 Task: Research Airbnb properties in Parakou, Benin from 10th December, 2023 to 16th December, 2023 for 8 adults.8 bedrooms having 8 beds and 8 bathrooms. Property type can be hotel. Amenities needed are: wifi, TV, free parkinig on premises, gym, breakfast. Look for 3 properties as per requirement.
Action: Mouse moved to (455, 68)
Screenshot: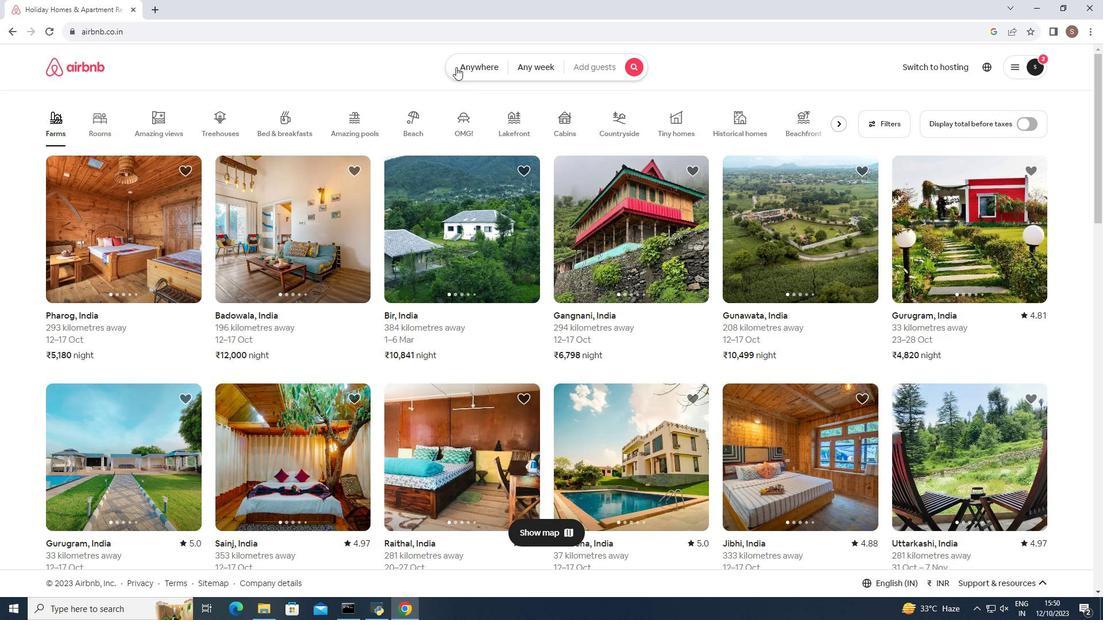 
Action: Mouse pressed left at (455, 68)
Screenshot: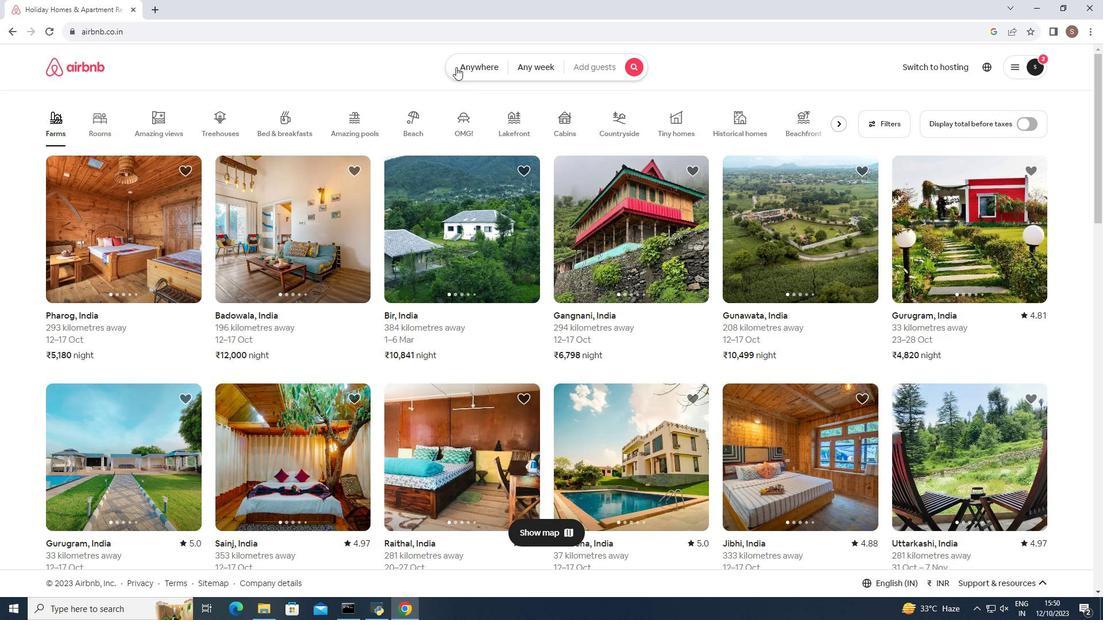 
Action: Mouse moved to (369, 117)
Screenshot: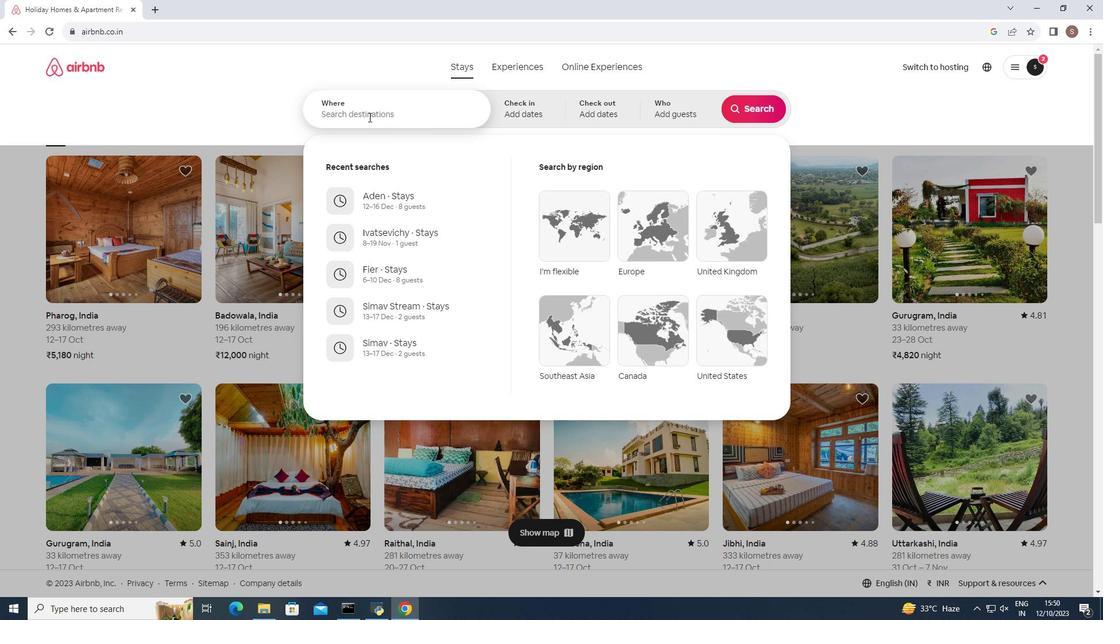 
Action: Mouse pressed left at (369, 117)
Screenshot: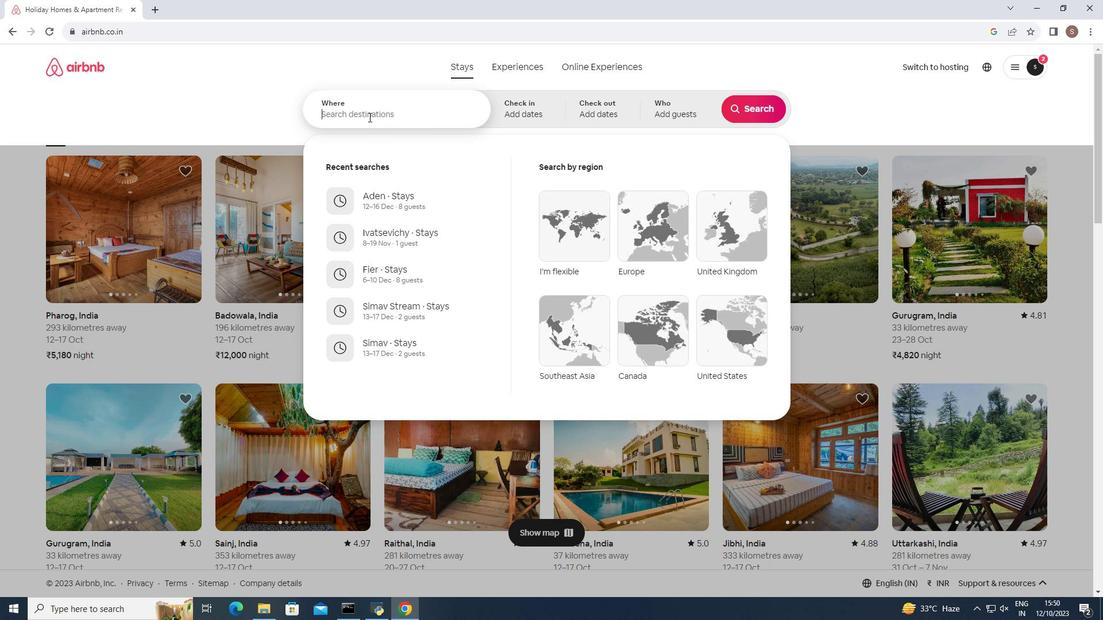 
Action: Key pressed <Key.shift><Key.shift><Key.shift>Parakou,<Key.space><Key.shift>Benin<Key.enter>
Screenshot: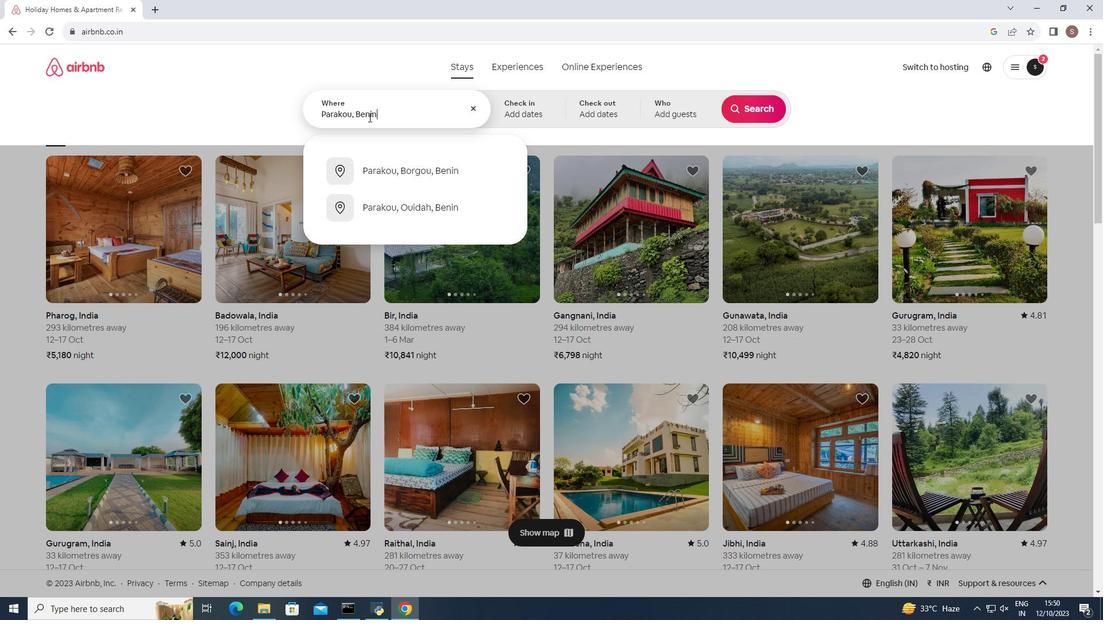 
Action: Mouse moved to (713, 271)
Screenshot: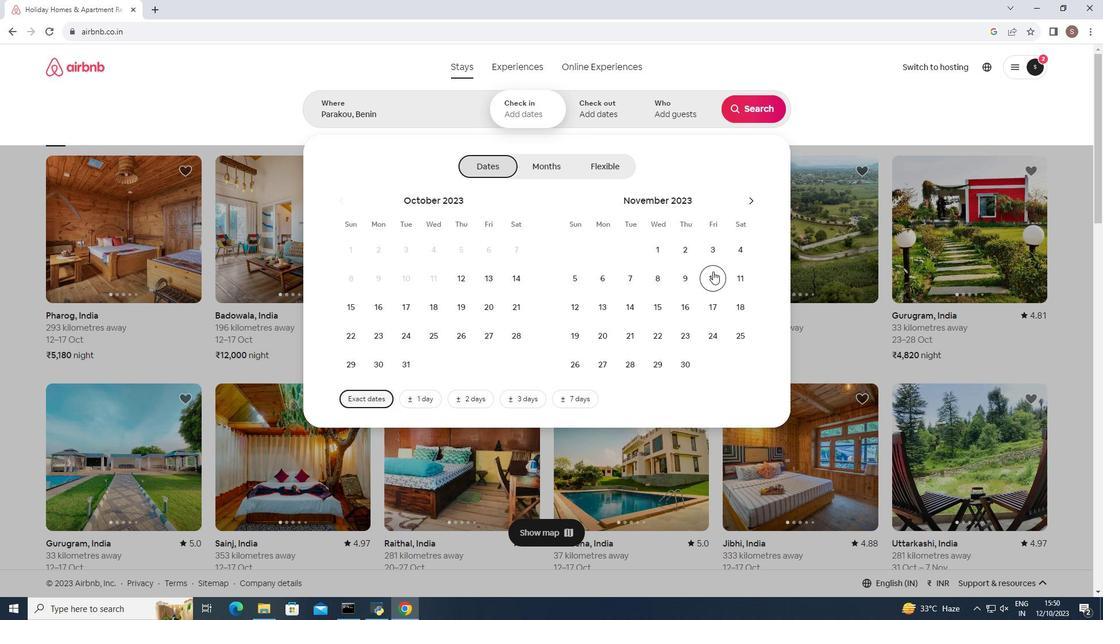 
Action: Mouse pressed left at (713, 271)
Screenshot: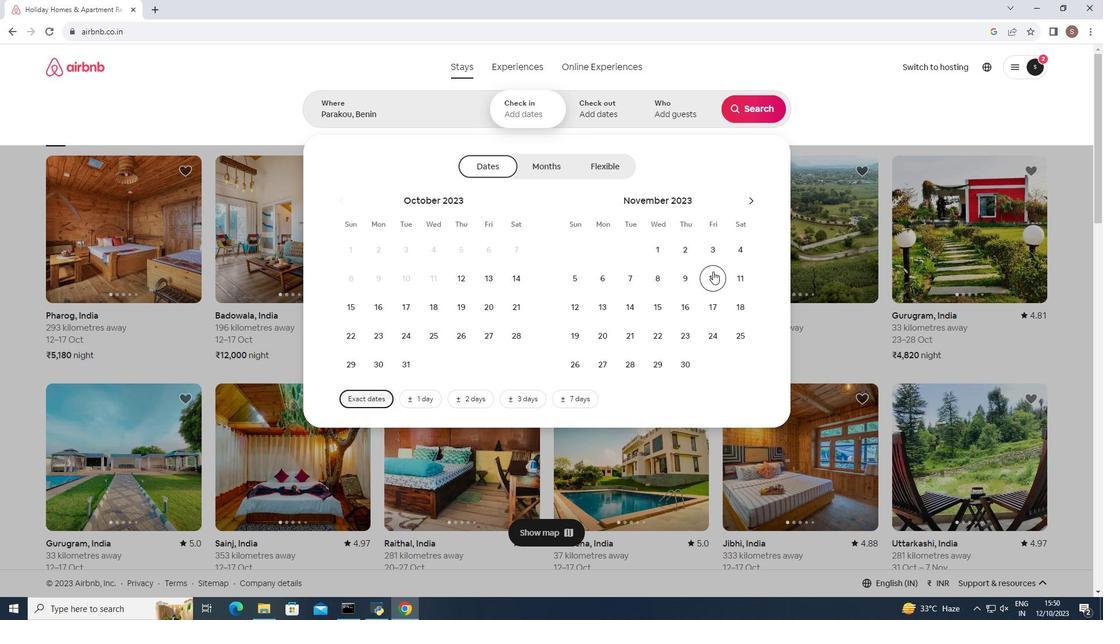 
Action: Mouse moved to (688, 308)
Screenshot: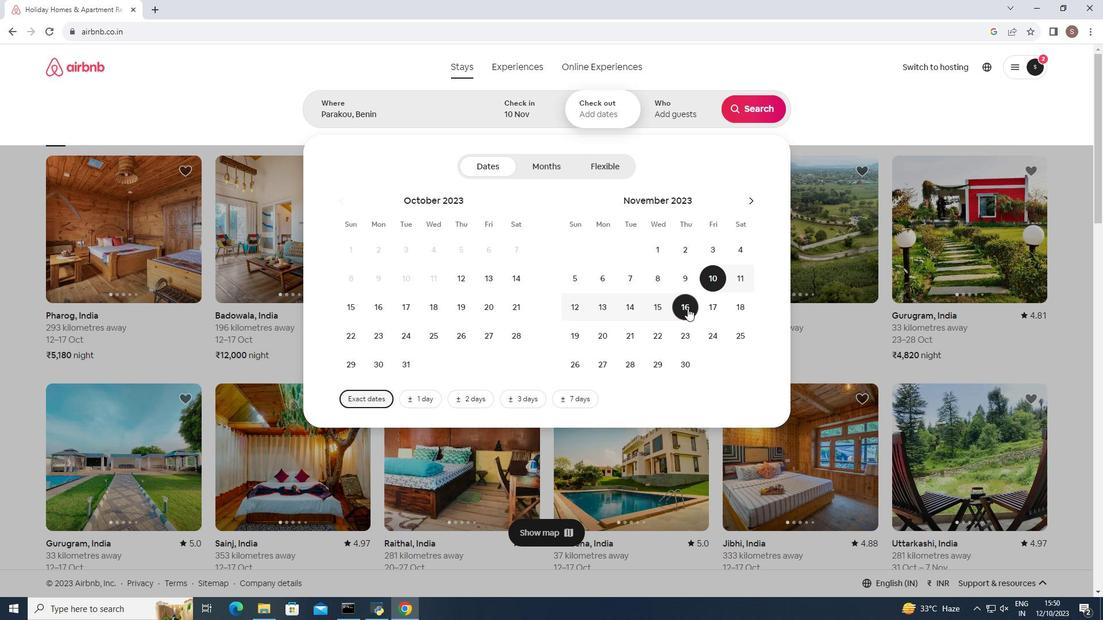 
Action: Mouse pressed left at (688, 308)
Screenshot: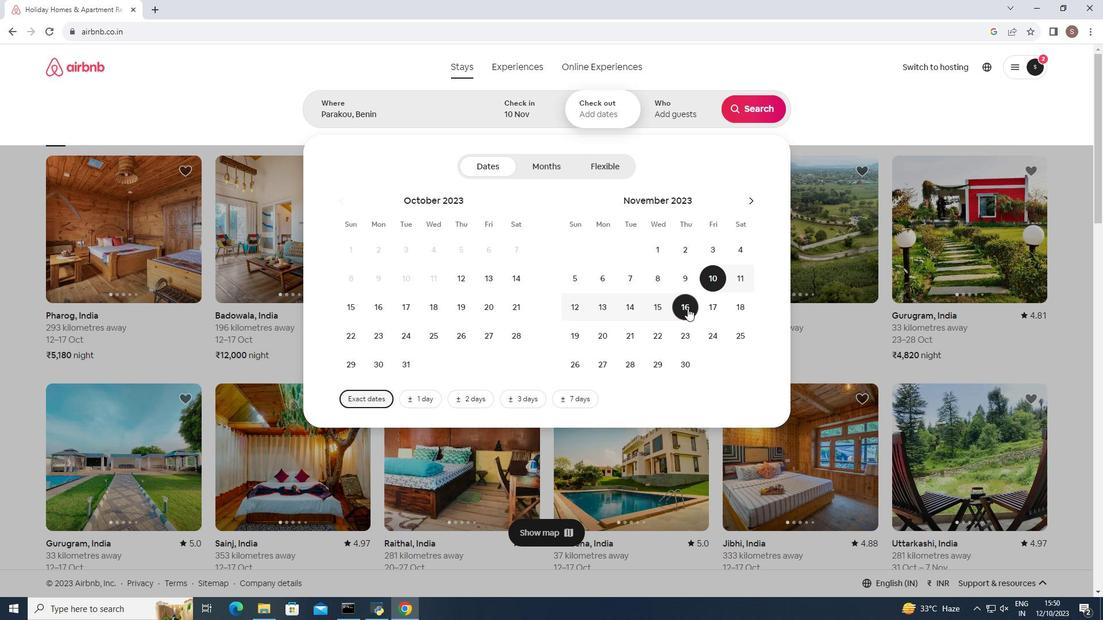 
Action: Mouse moved to (670, 112)
Screenshot: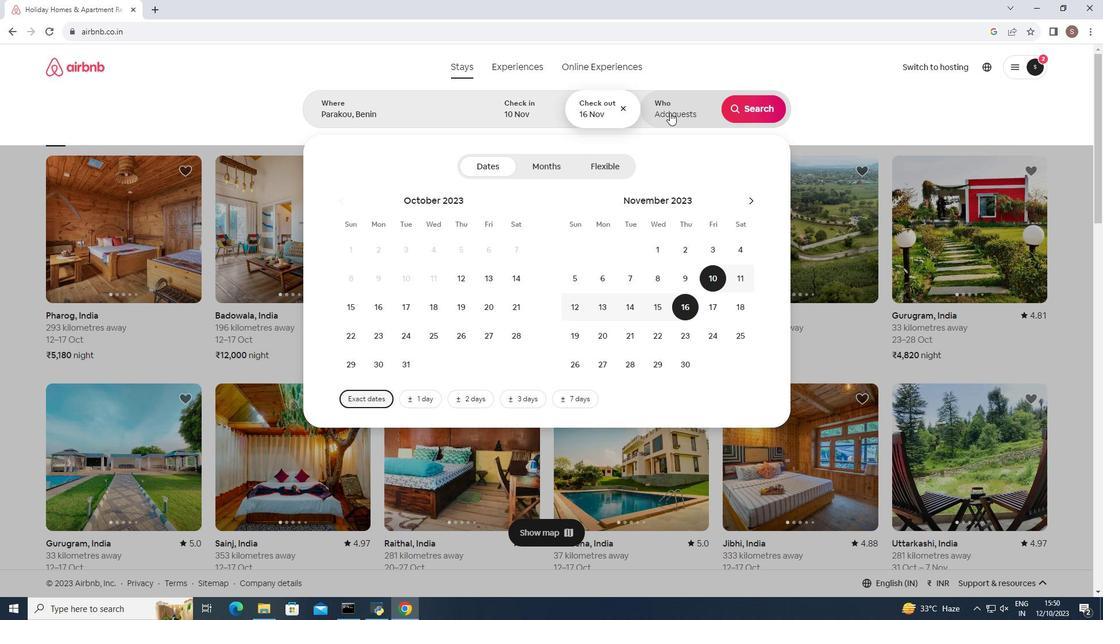 
Action: Mouse pressed left at (670, 112)
Screenshot: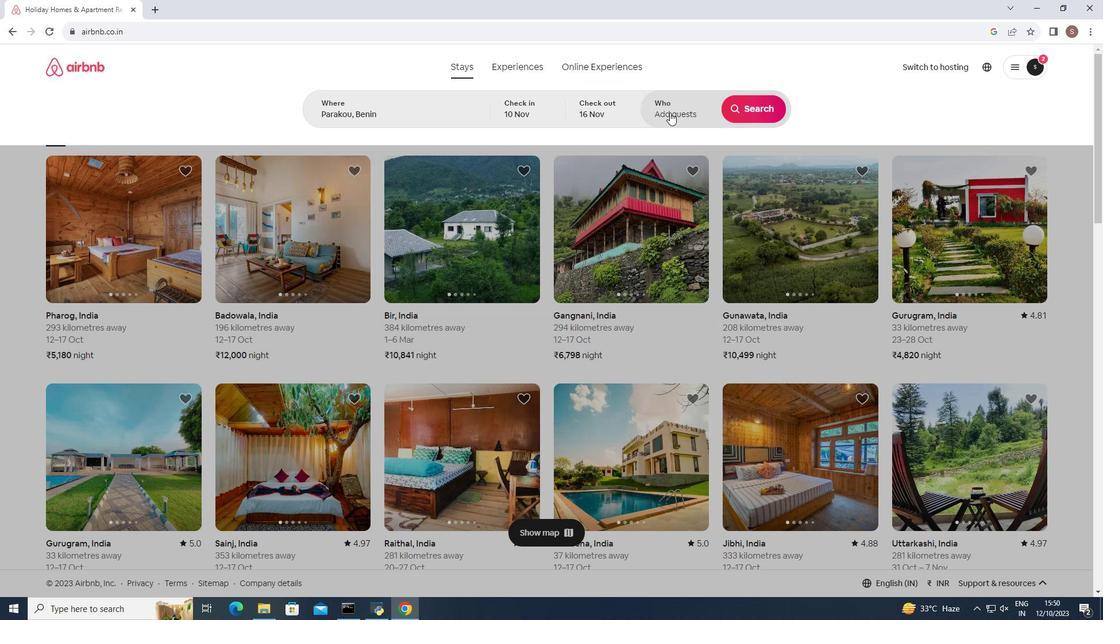 
Action: Mouse moved to (757, 168)
Screenshot: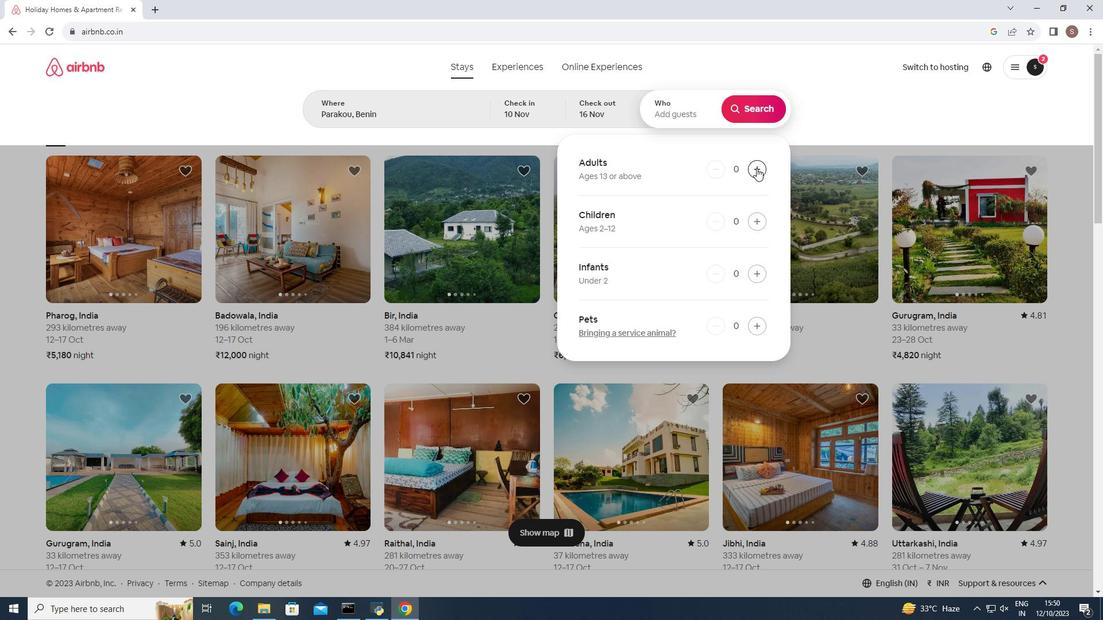 
Action: Mouse pressed left at (757, 168)
Screenshot: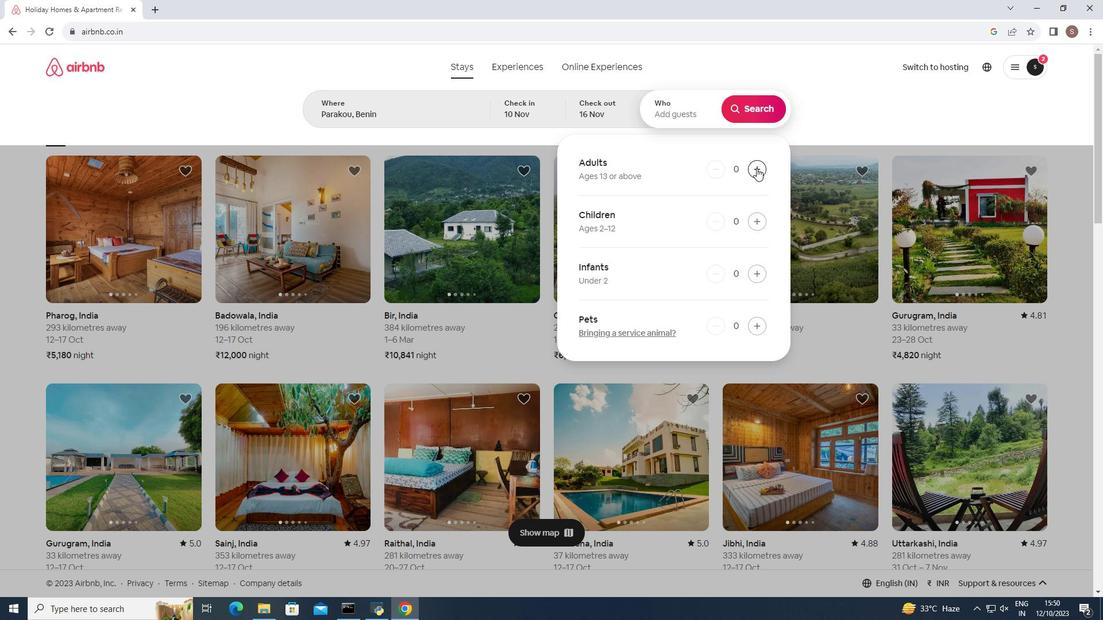 
Action: Mouse pressed left at (757, 168)
Screenshot: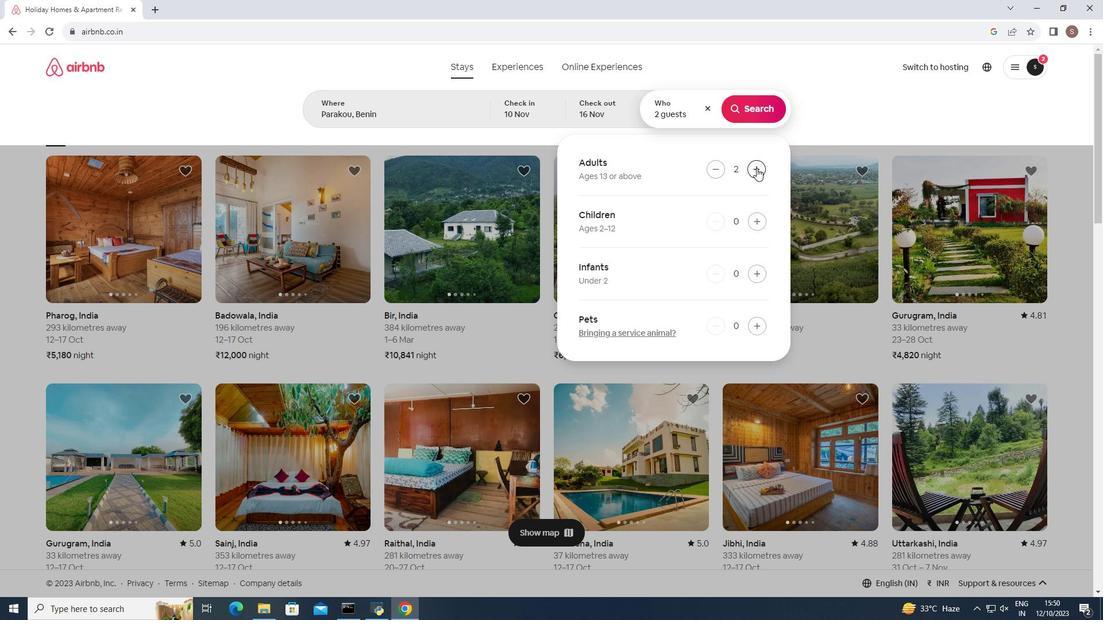 
Action: Mouse pressed left at (757, 168)
Screenshot: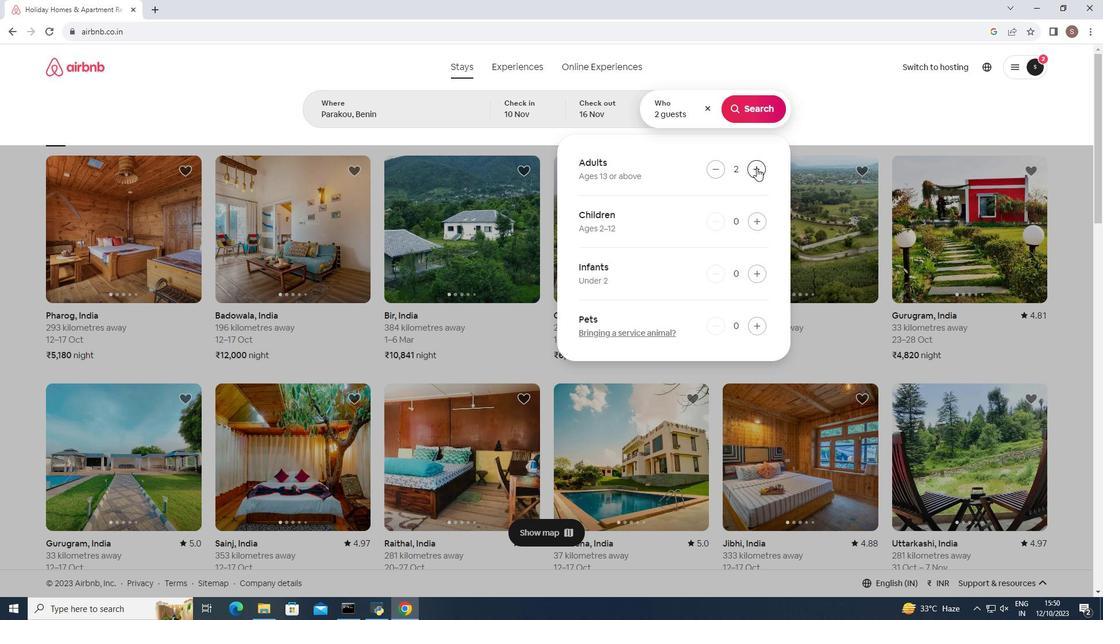 
Action: Mouse pressed left at (757, 168)
Screenshot: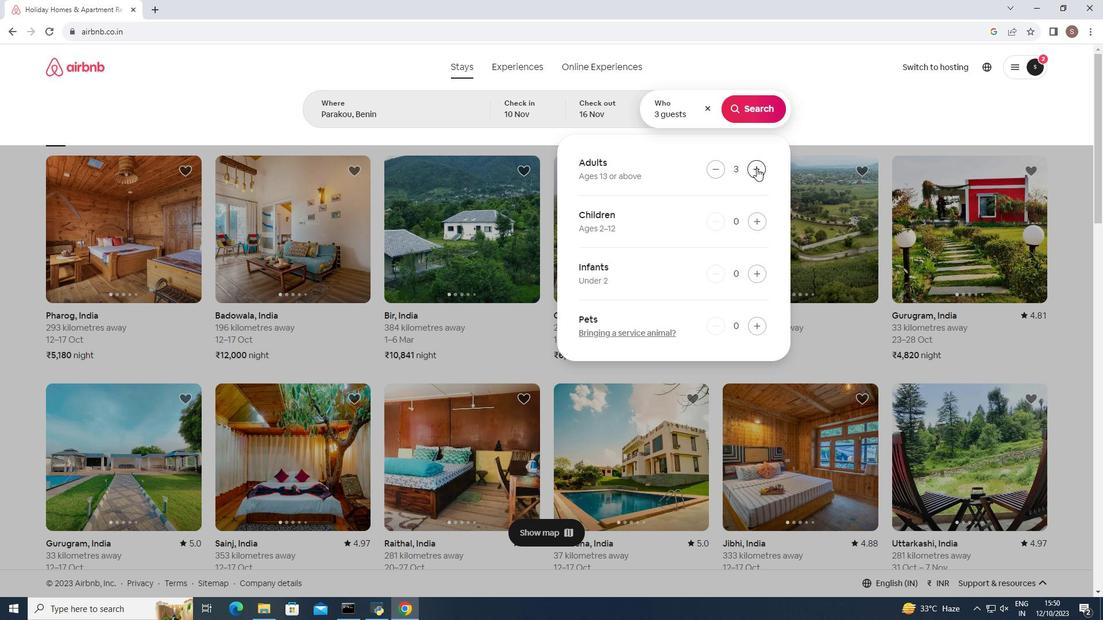 
Action: Mouse pressed left at (757, 168)
Screenshot: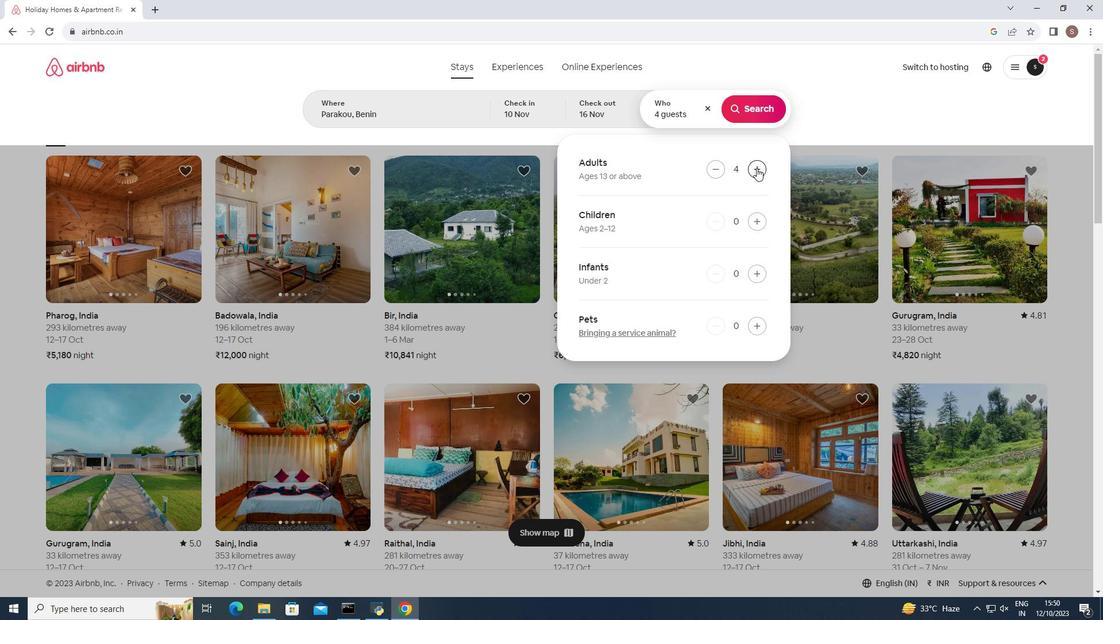 
Action: Mouse pressed left at (757, 168)
Screenshot: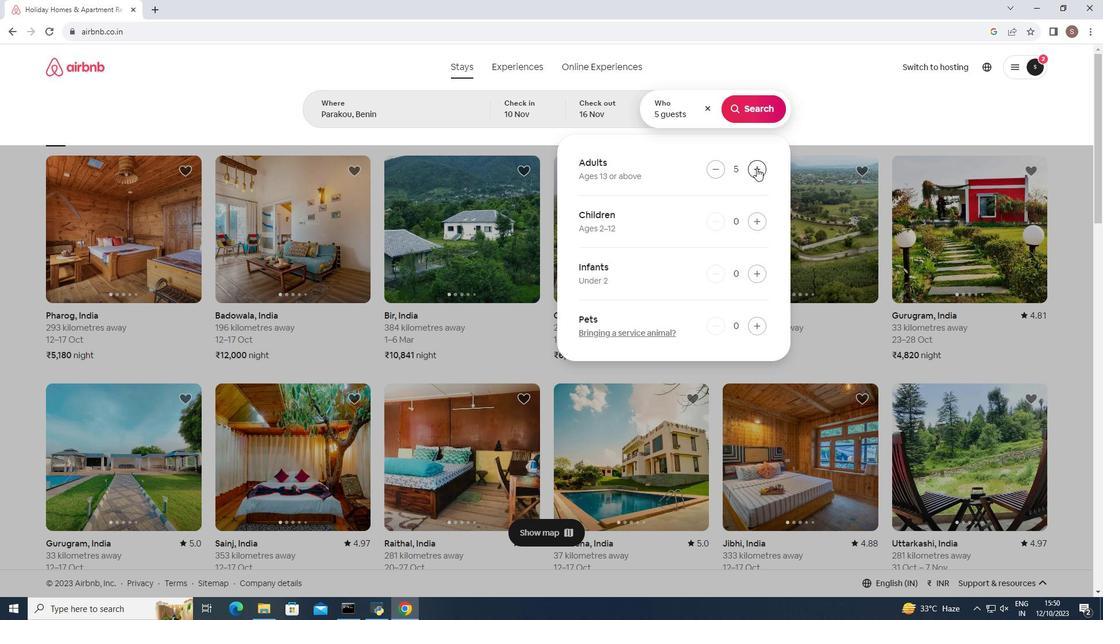
Action: Mouse pressed left at (757, 168)
Screenshot: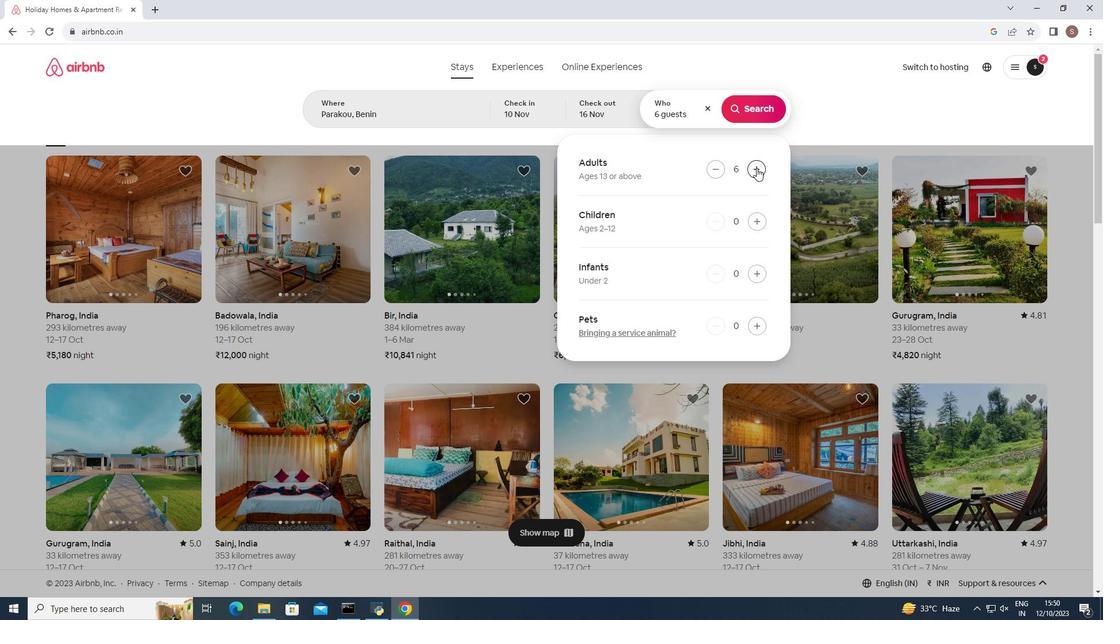 
Action: Mouse pressed left at (757, 168)
Screenshot: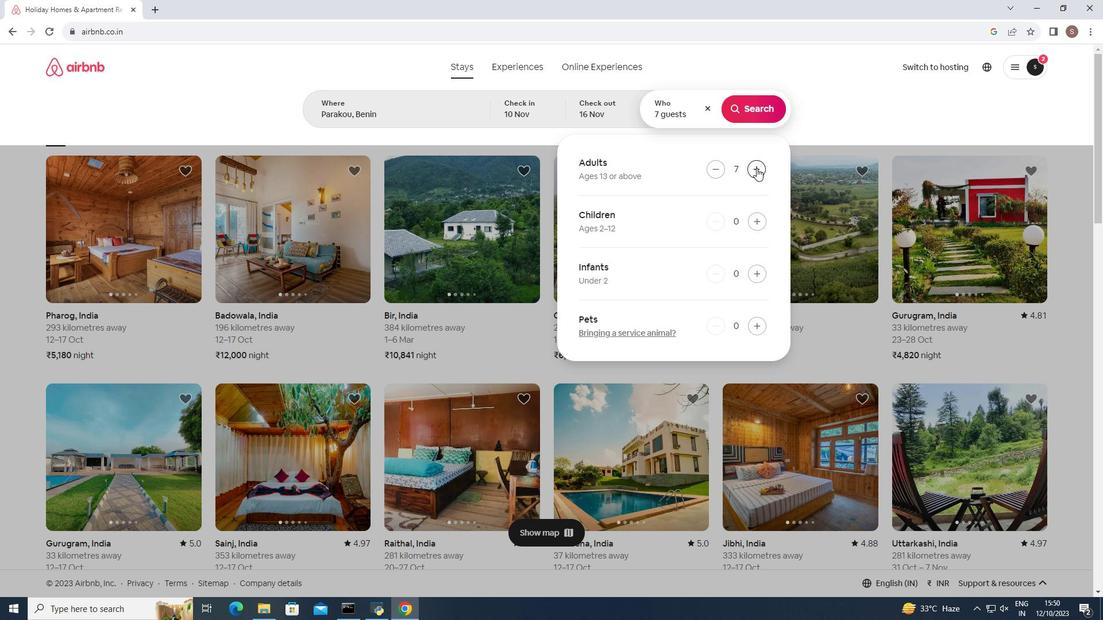 
Action: Mouse moved to (759, 108)
Screenshot: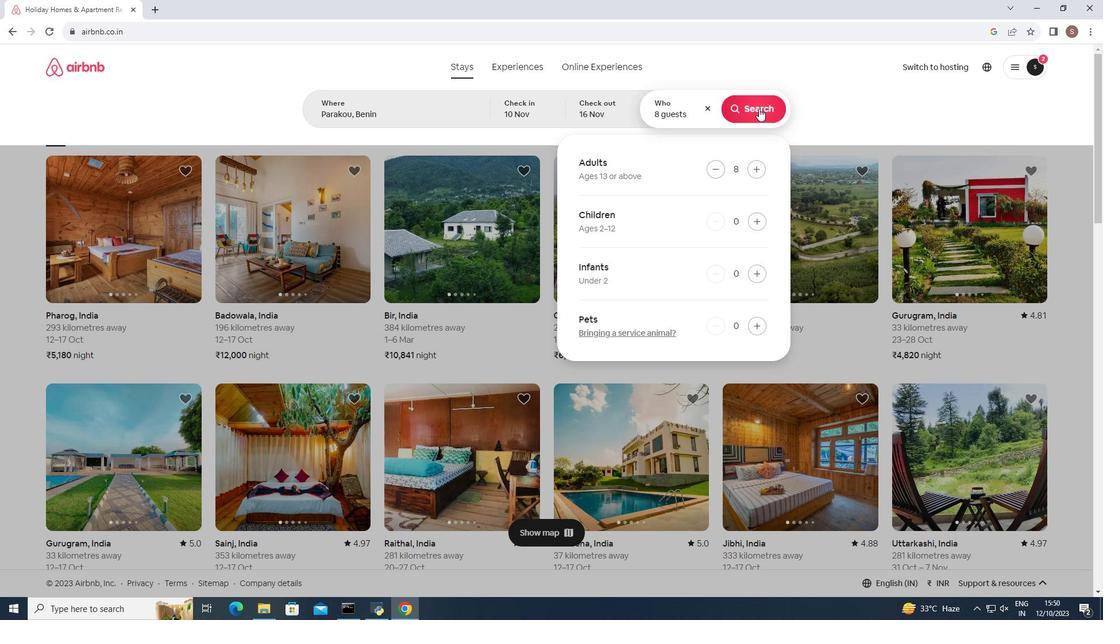 
Action: Mouse pressed left at (759, 108)
Screenshot: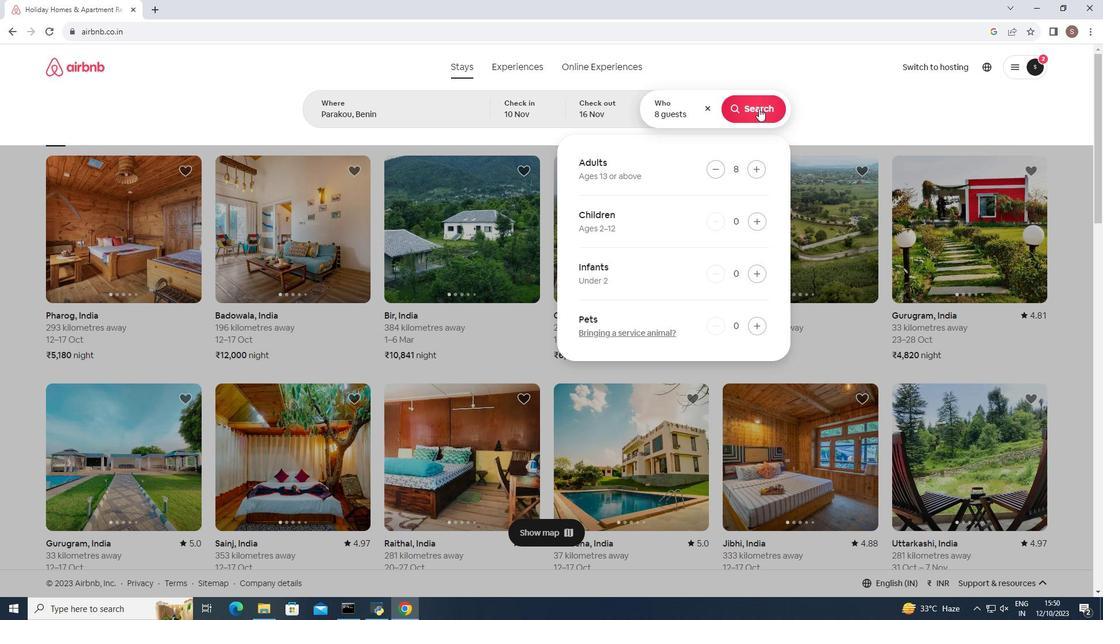 
Action: Mouse moved to (915, 112)
Screenshot: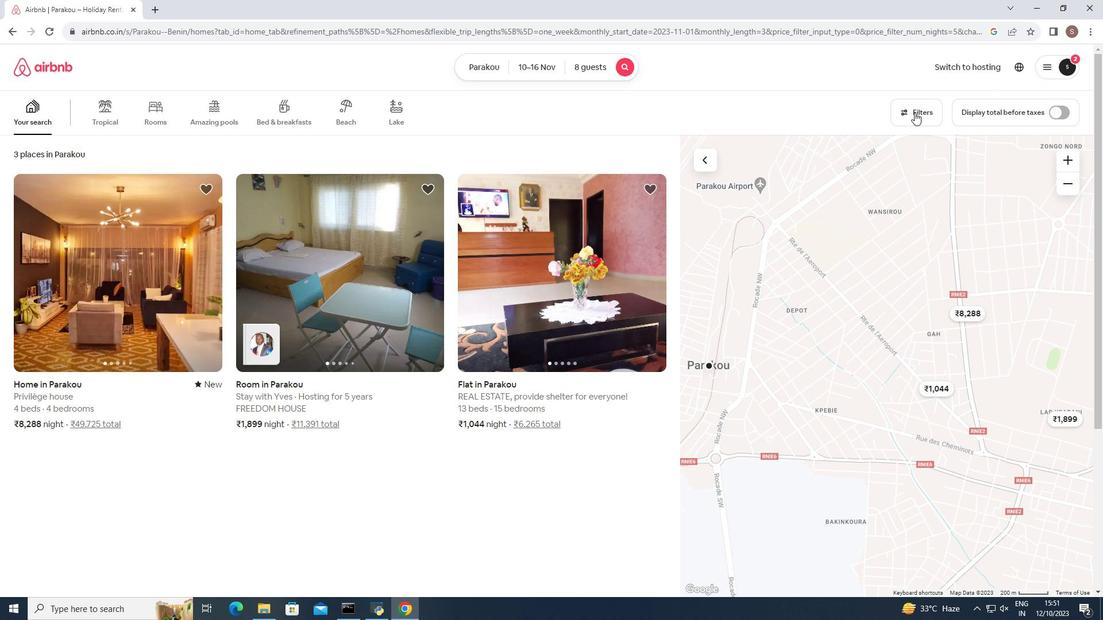 
Action: Mouse pressed left at (915, 112)
Screenshot: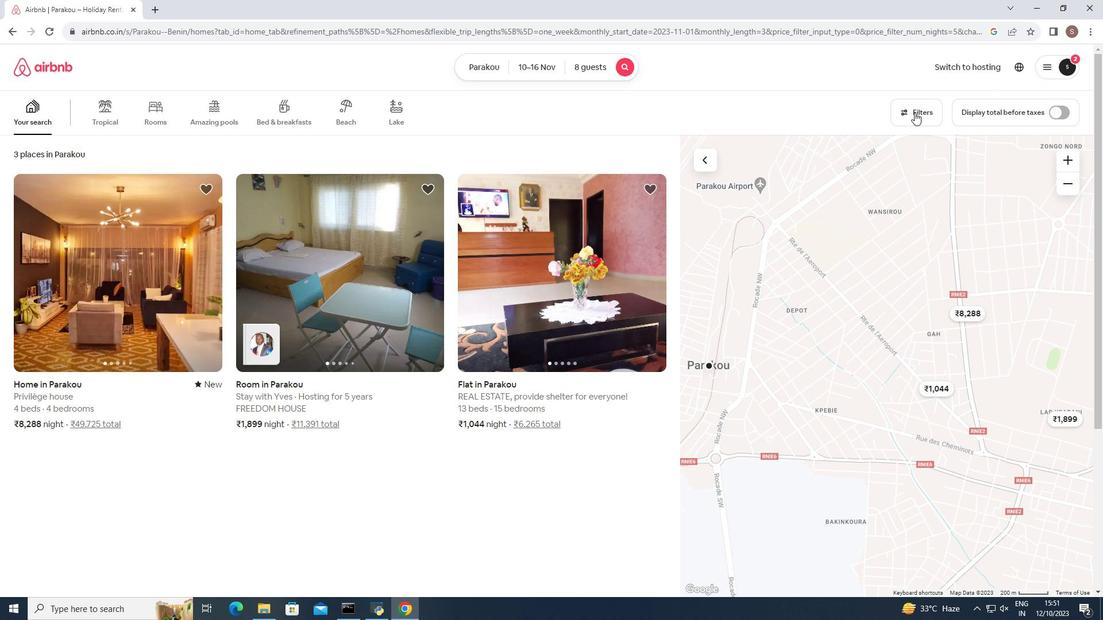 
Action: Mouse moved to (543, 290)
Screenshot: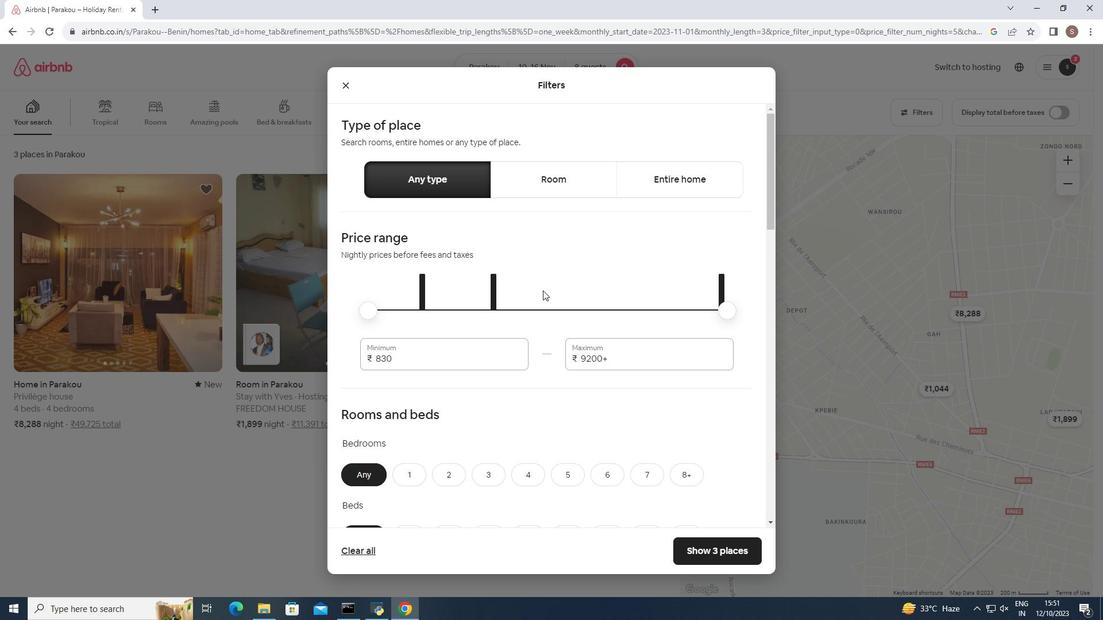 
Action: Mouse scrolled (543, 290) with delta (0, 0)
Screenshot: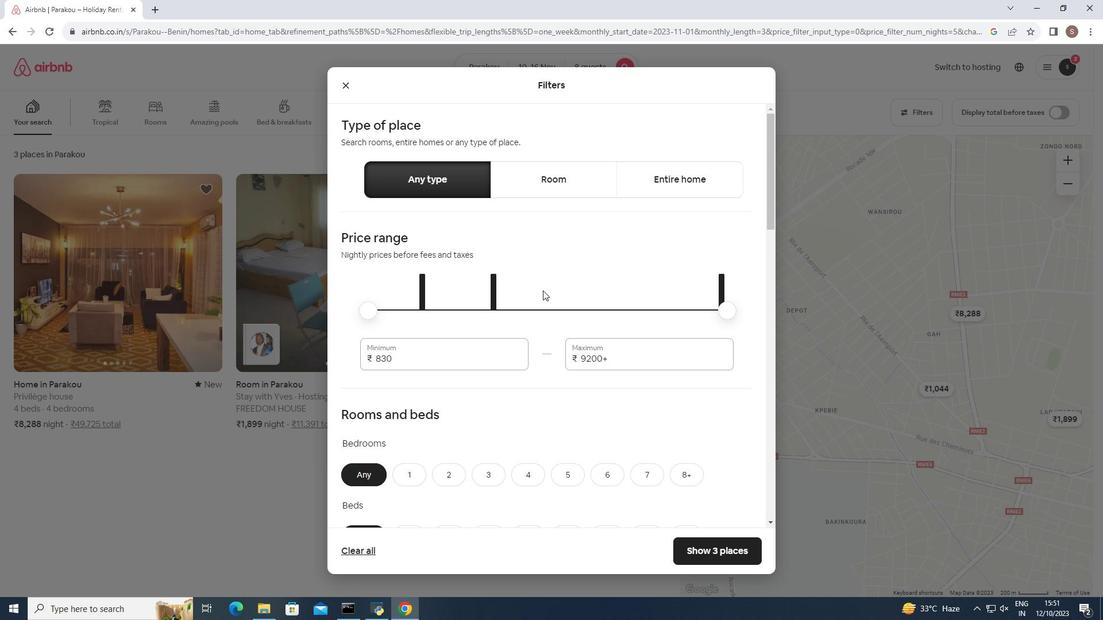 
Action: Mouse scrolled (543, 290) with delta (0, 0)
Screenshot: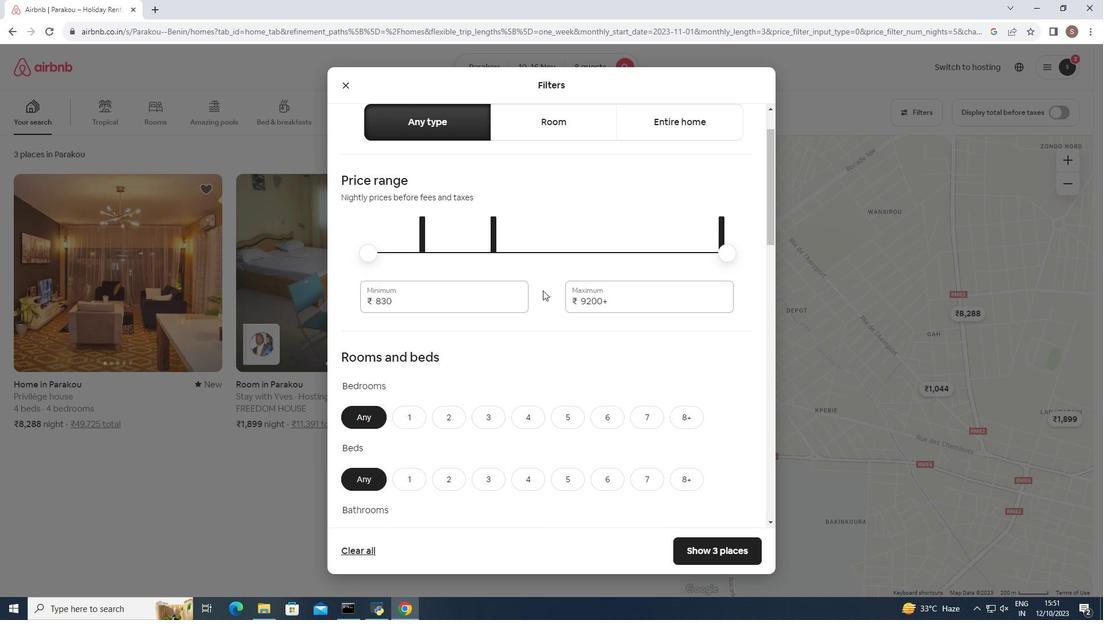 
Action: Mouse scrolled (543, 290) with delta (0, 0)
Screenshot: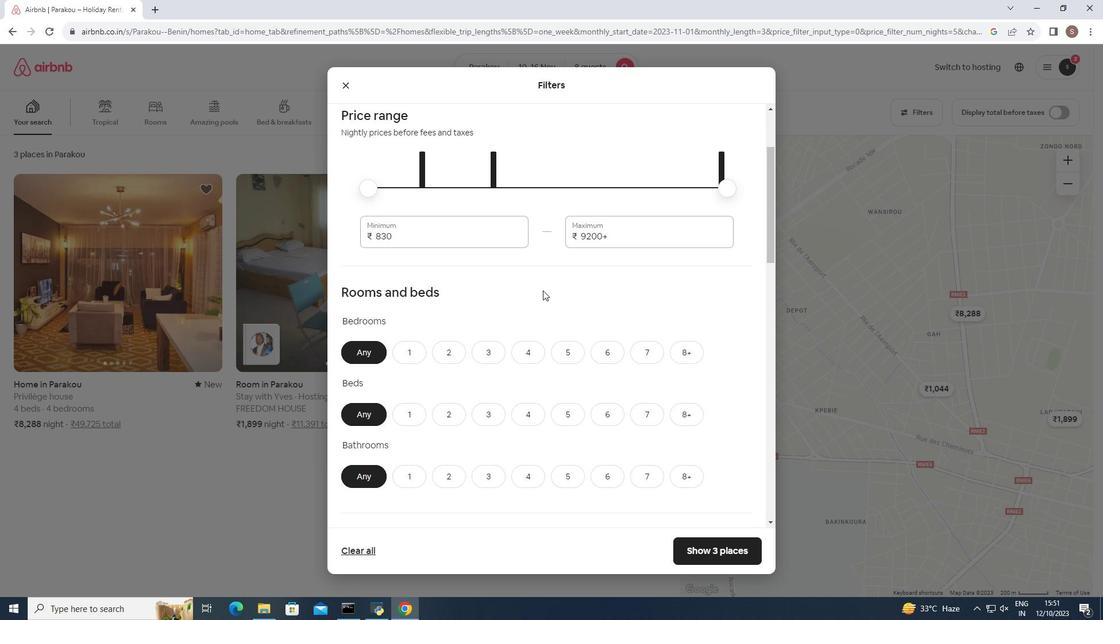 
Action: Mouse moved to (682, 304)
Screenshot: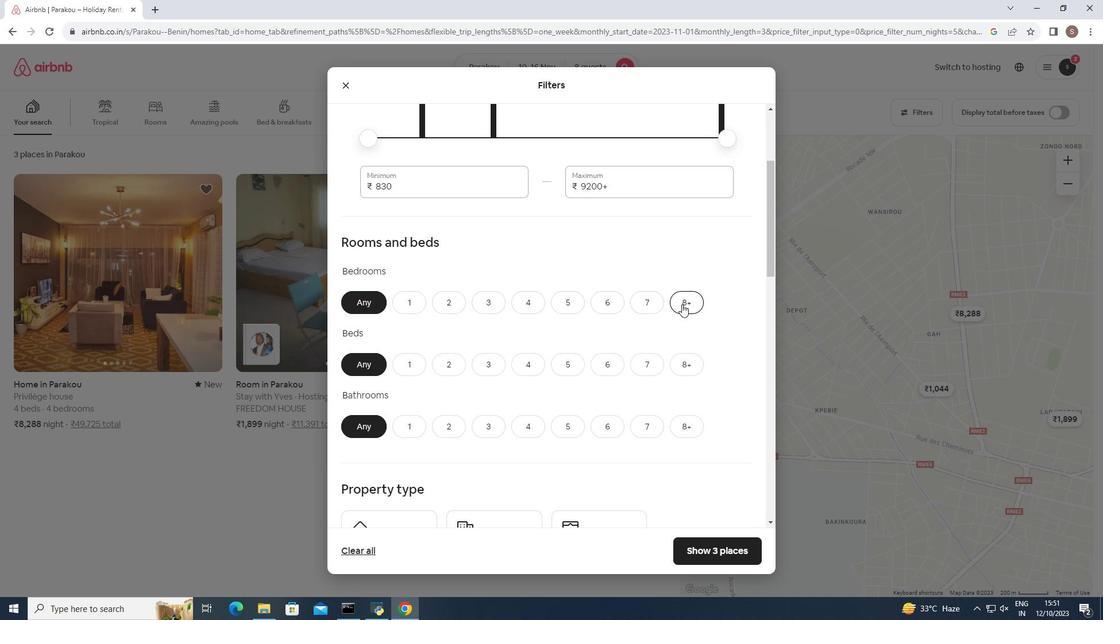 
Action: Mouse pressed left at (682, 304)
Screenshot: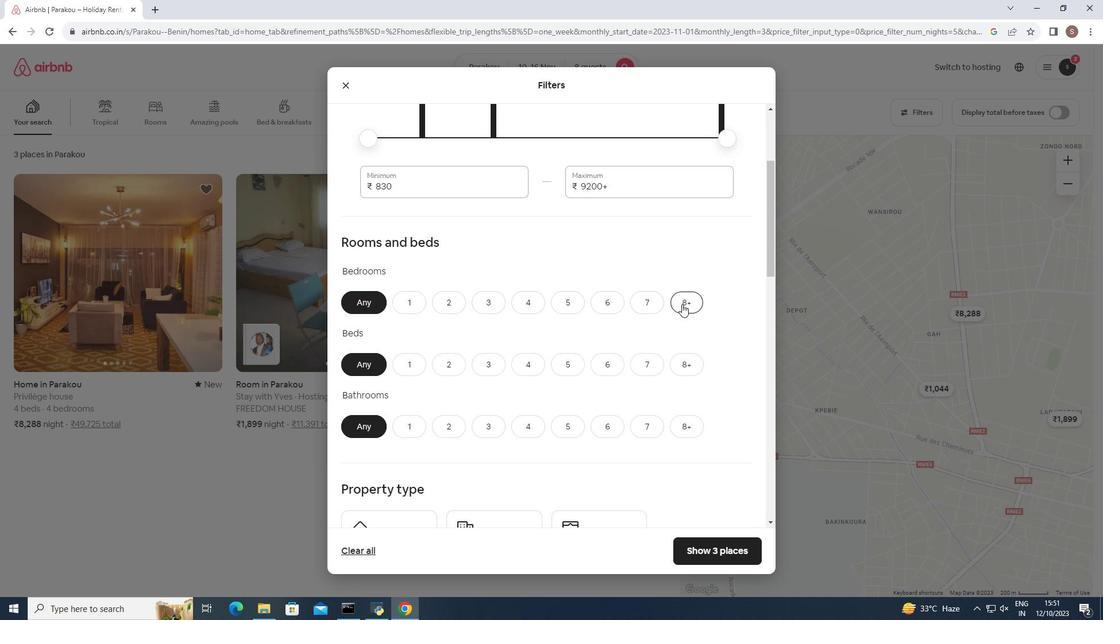
Action: Mouse moved to (682, 362)
Screenshot: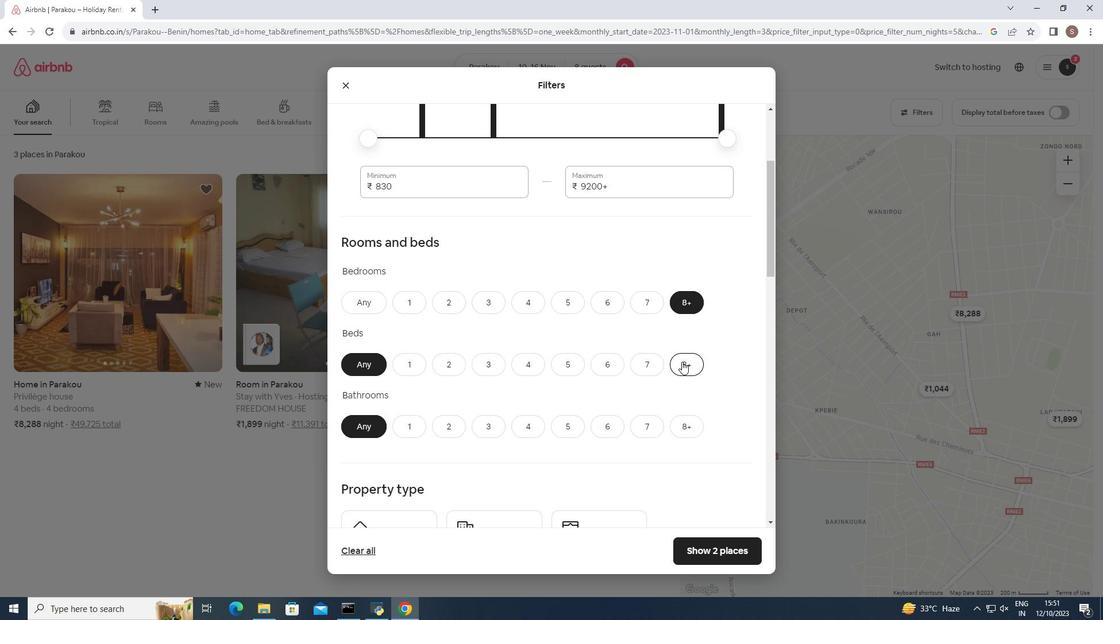 
Action: Mouse pressed left at (682, 362)
Screenshot: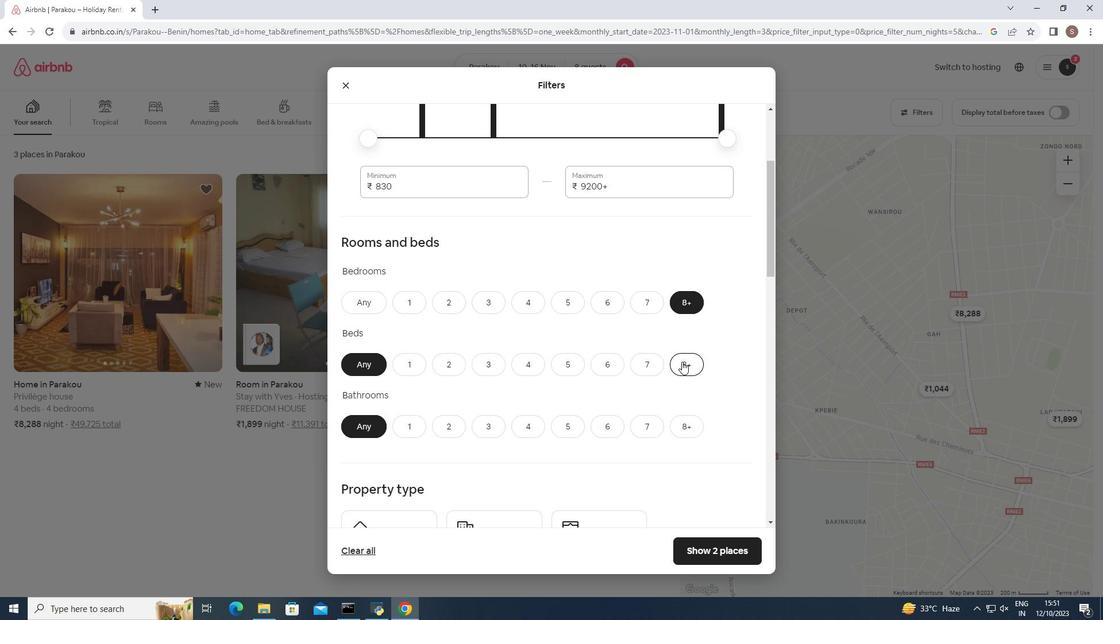 
Action: Mouse moved to (688, 423)
Screenshot: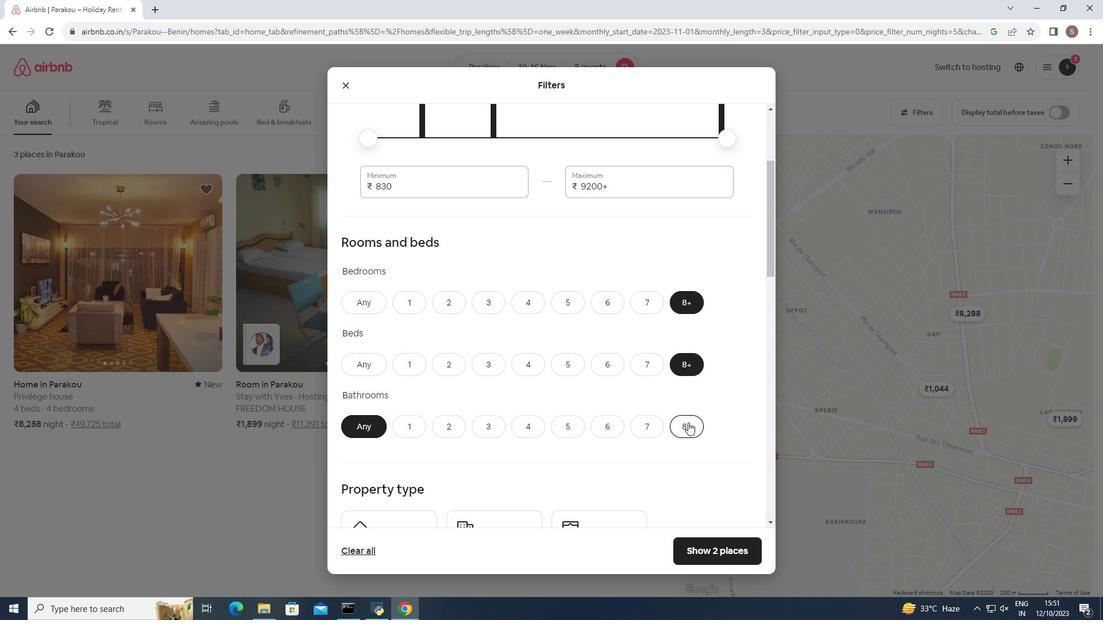 
Action: Mouse pressed left at (688, 423)
Screenshot: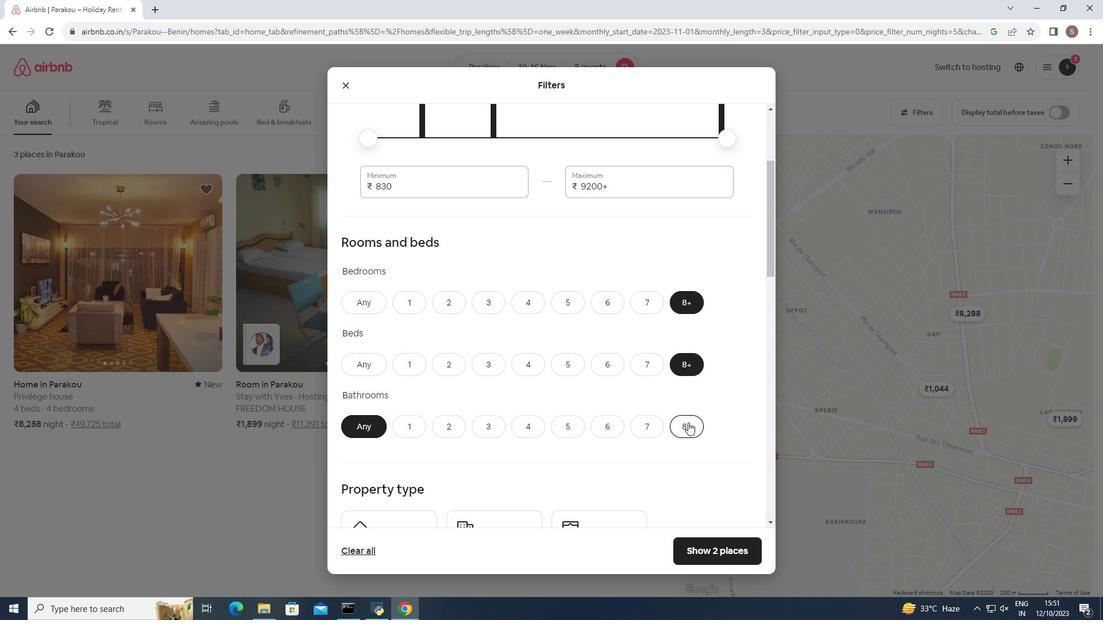 
Action: Mouse moved to (571, 381)
Screenshot: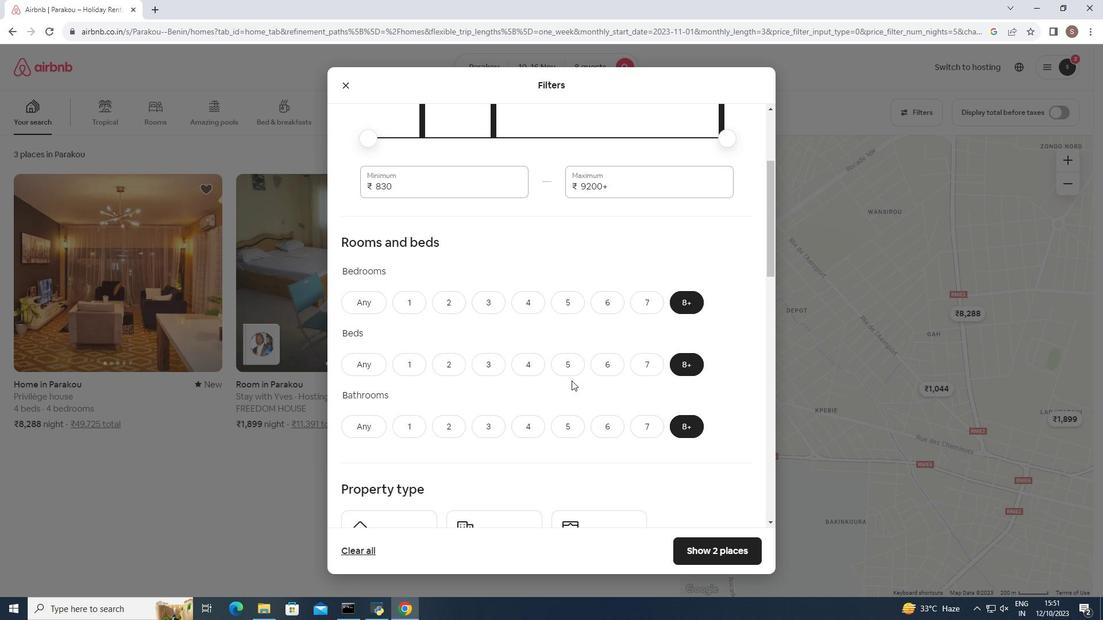 
Action: Mouse scrolled (571, 380) with delta (0, 0)
Screenshot: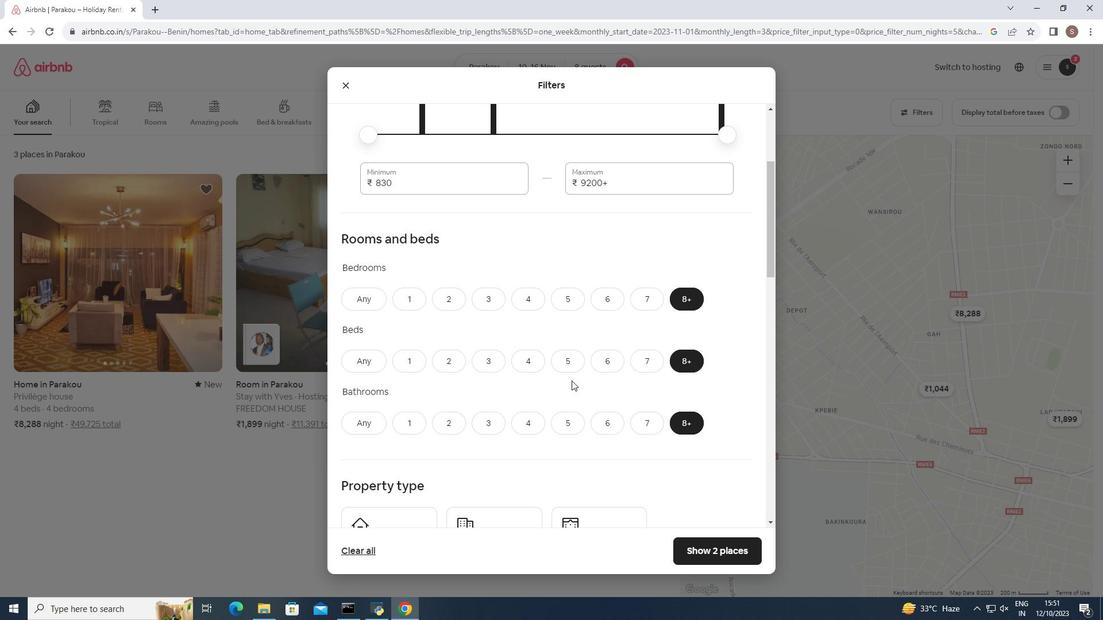 
Action: Mouse scrolled (571, 380) with delta (0, 0)
Screenshot: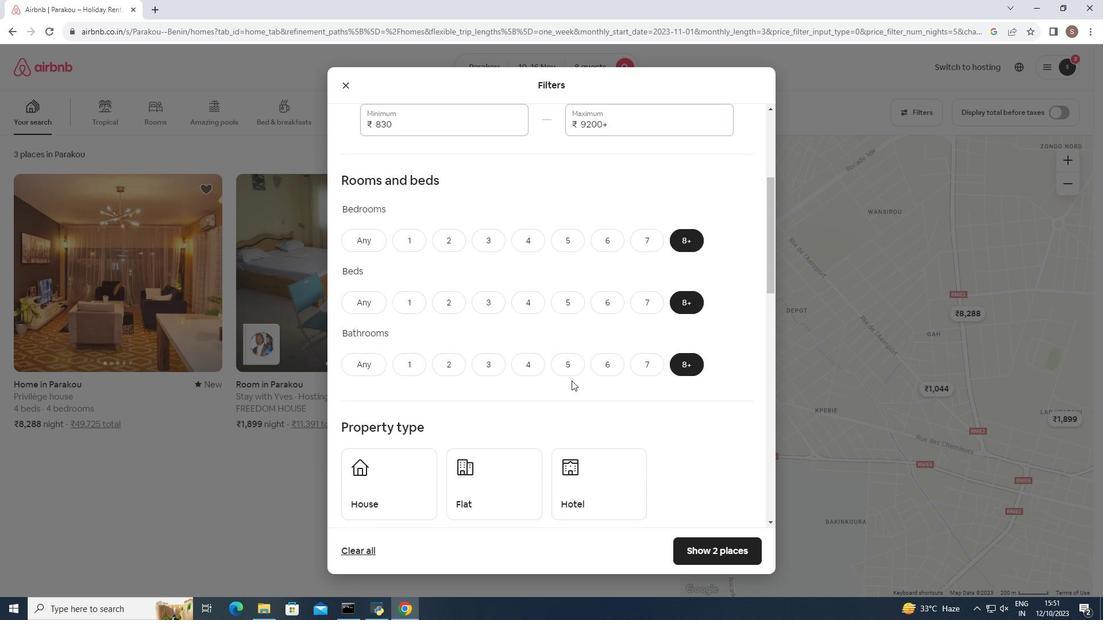 
Action: Mouse moved to (572, 380)
Screenshot: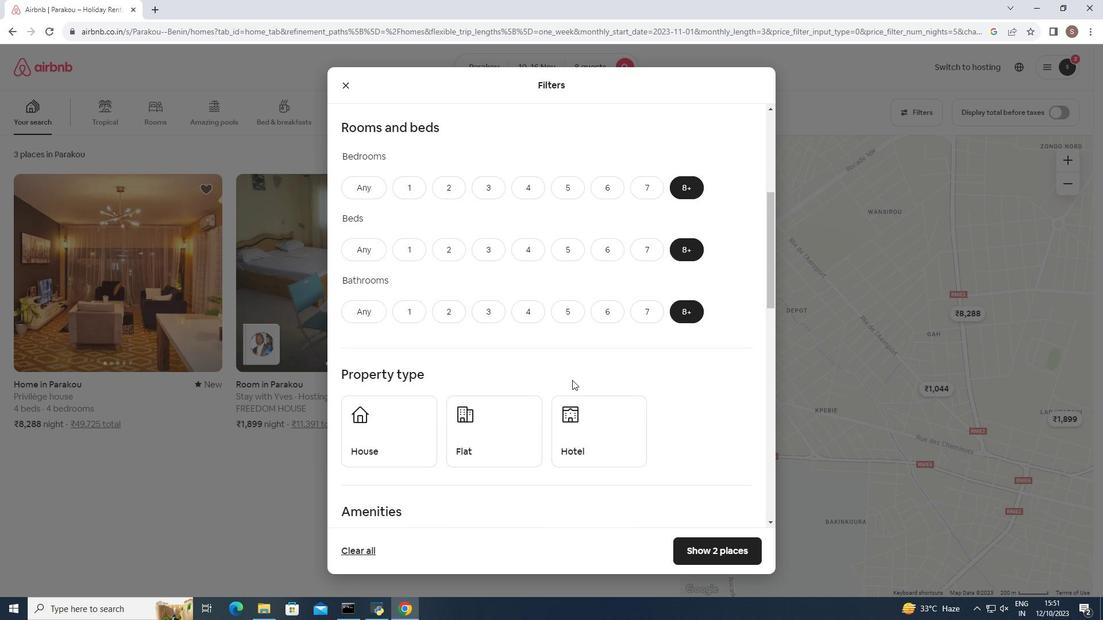 
Action: Mouse scrolled (572, 379) with delta (0, 0)
Screenshot: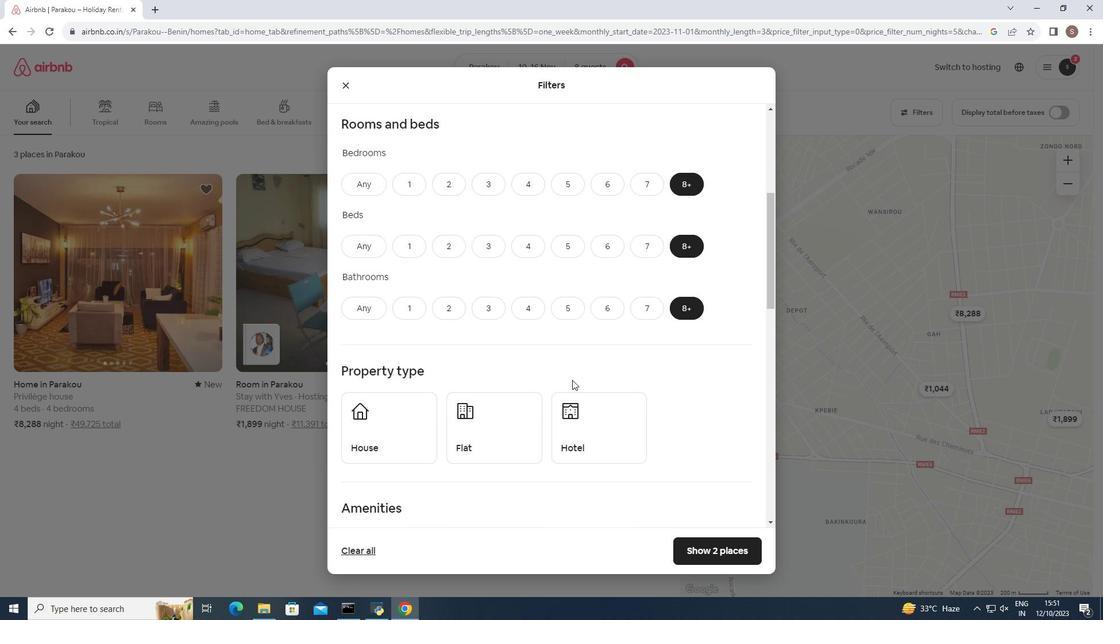 
Action: Mouse moved to (581, 379)
Screenshot: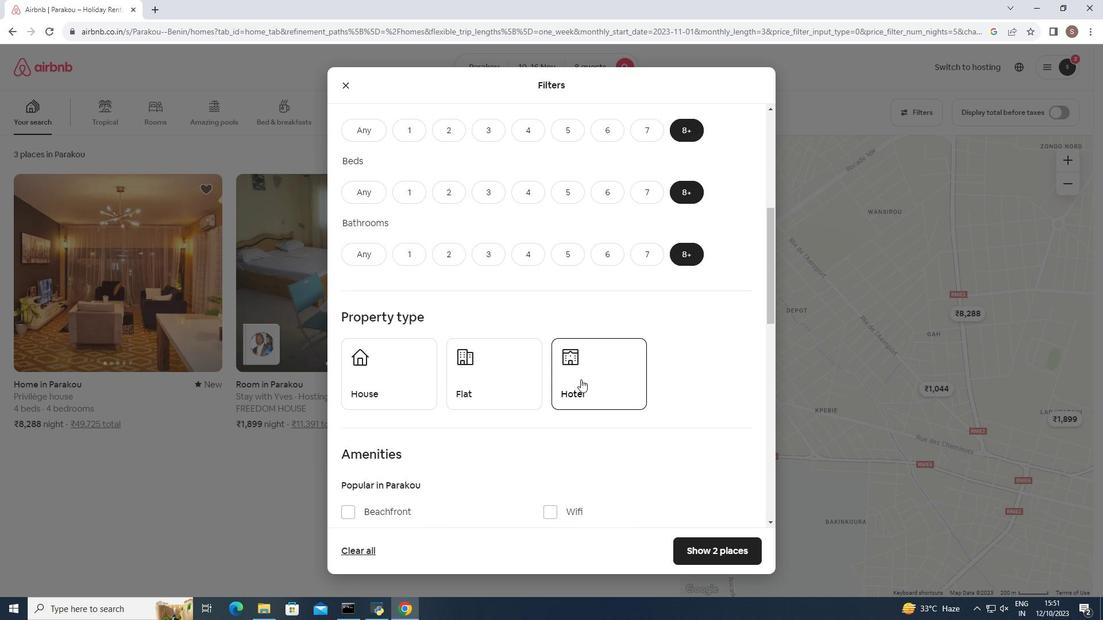 
Action: Mouse pressed left at (581, 379)
Screenshot: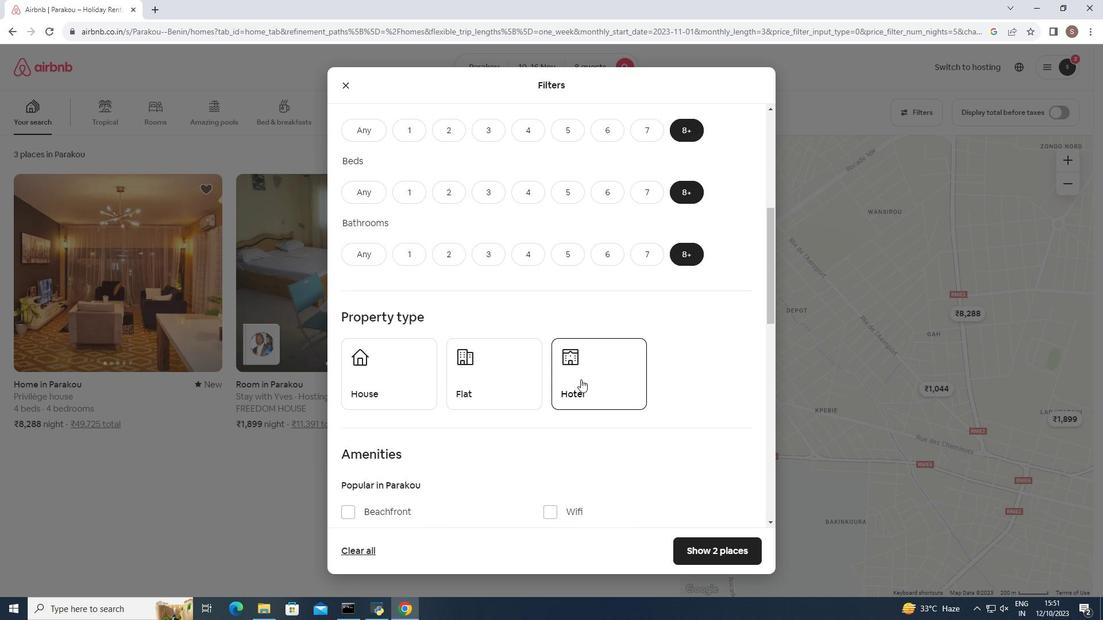 
Action: Mouse moved to (539, 370)
Screenshot: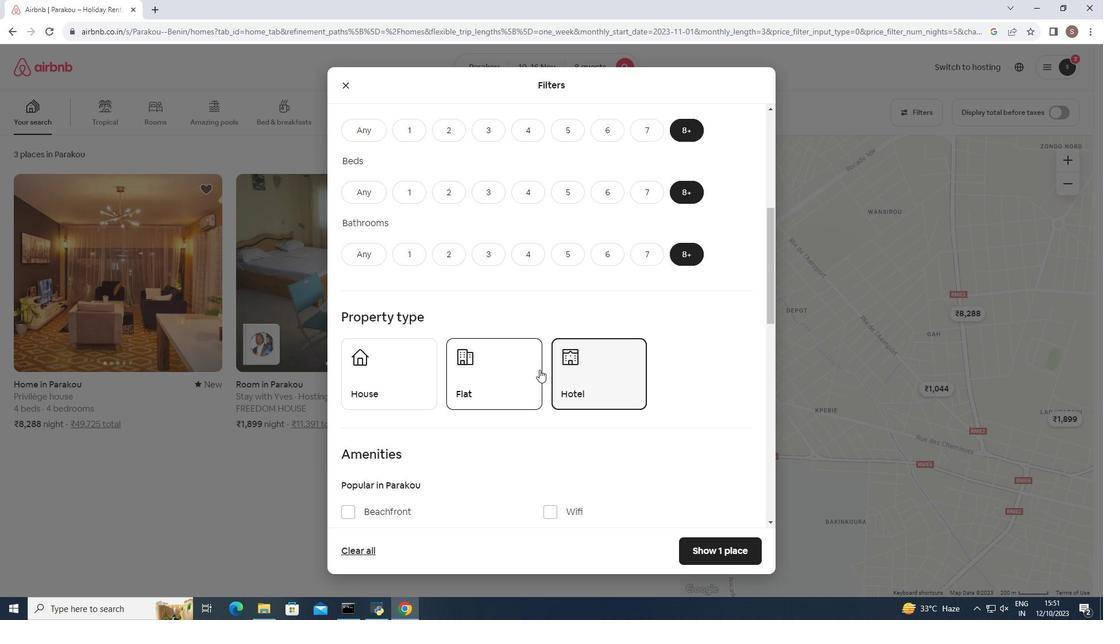 
Action: Mouse scrolled (539, 369) with delta (0, 0)
Screenshot: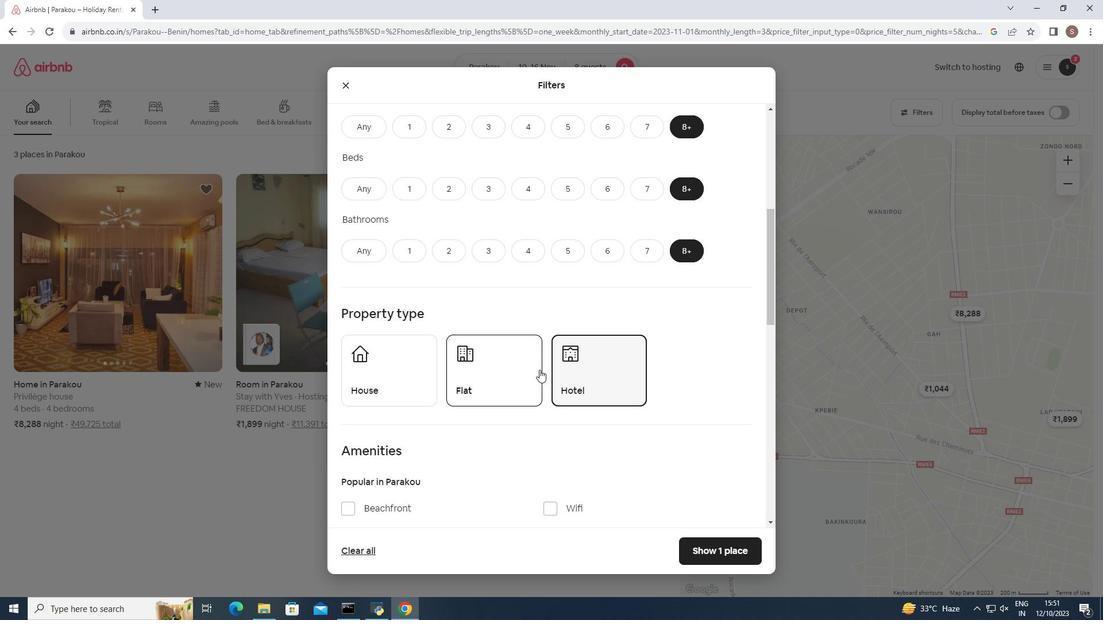 
Action: Mouse scrolled (539, 369) with delta (0, 0)
Screenshot: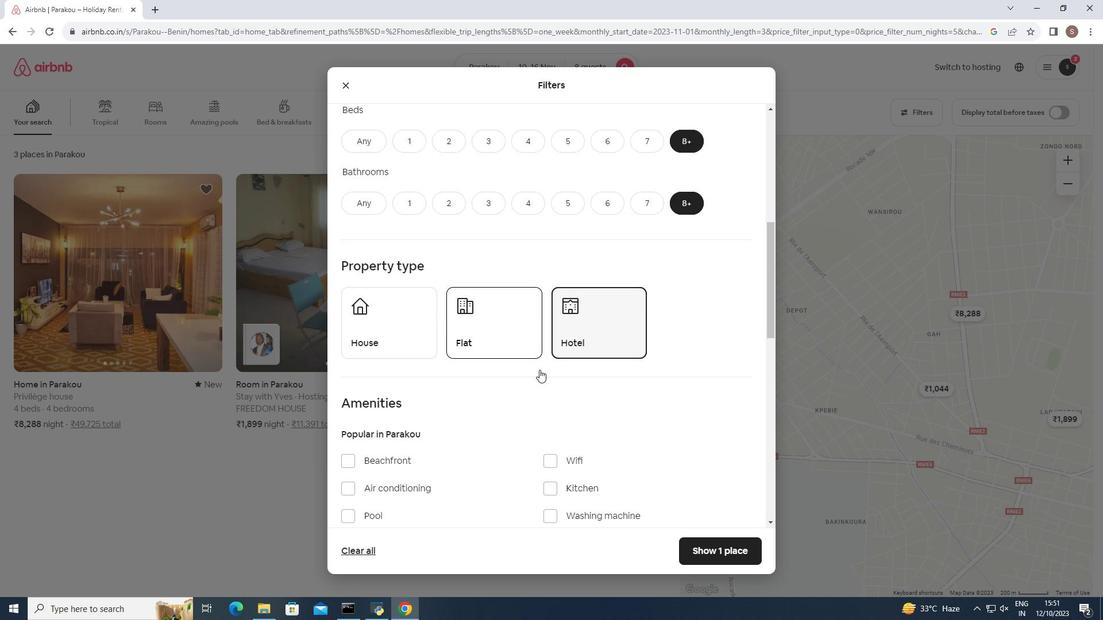 
Action: Mouse moved to (539, 369)
Screenshot: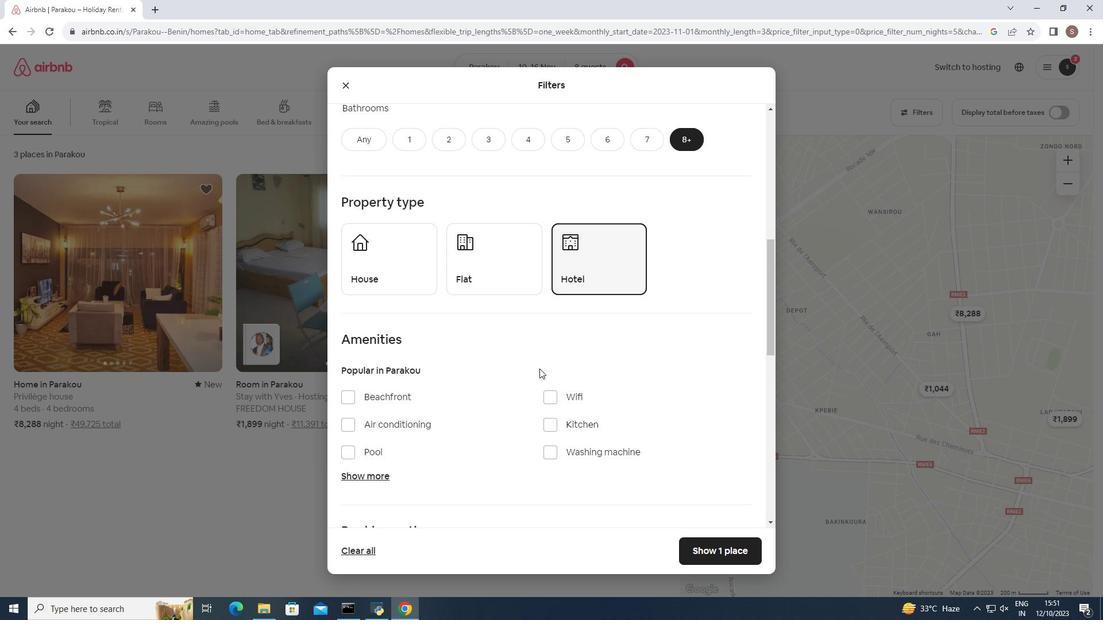 
Action: Mouse scrolled (539, 368) with delta (0, 0)
Screenshot: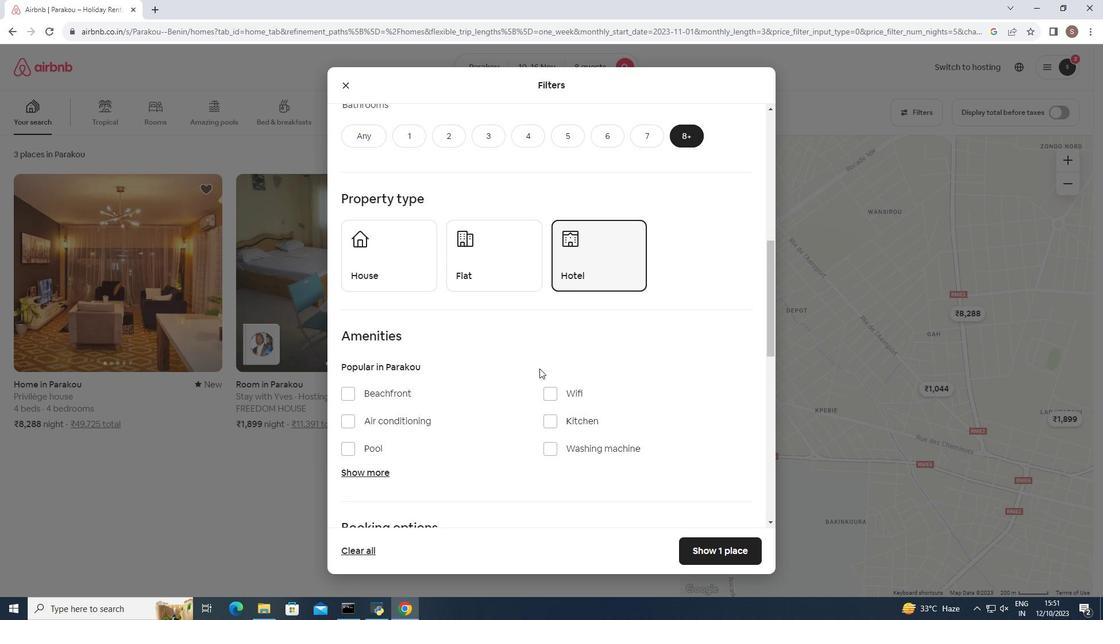 
Action: Mouse scrolled (539, 368) with delta (0, 0)
Screenshot: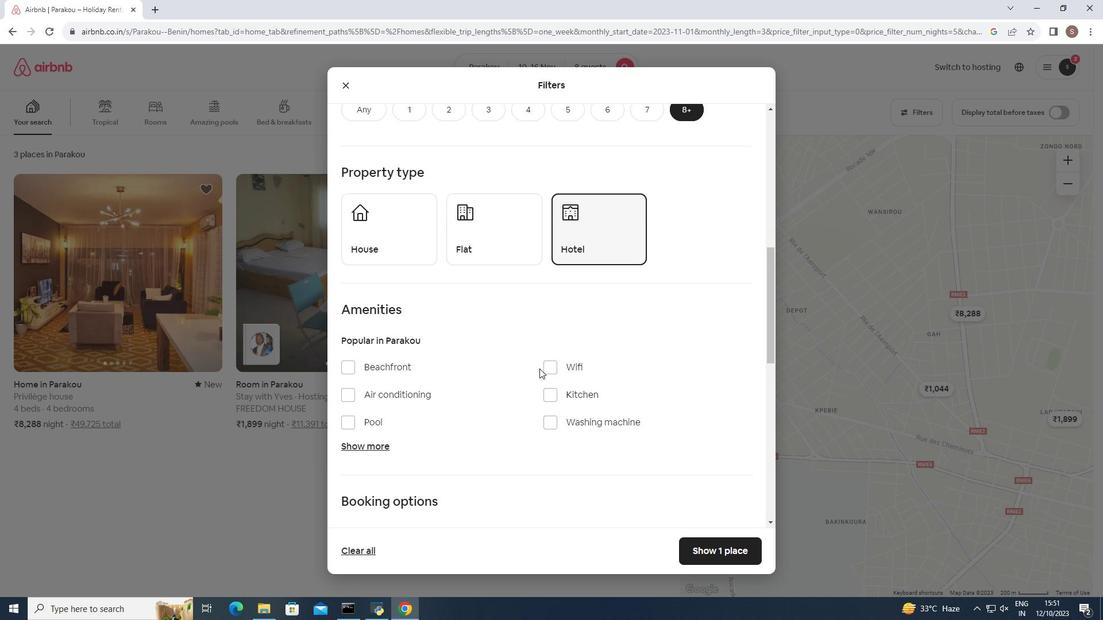 
Action: Mouse moved to (371, 362)
Screenshot: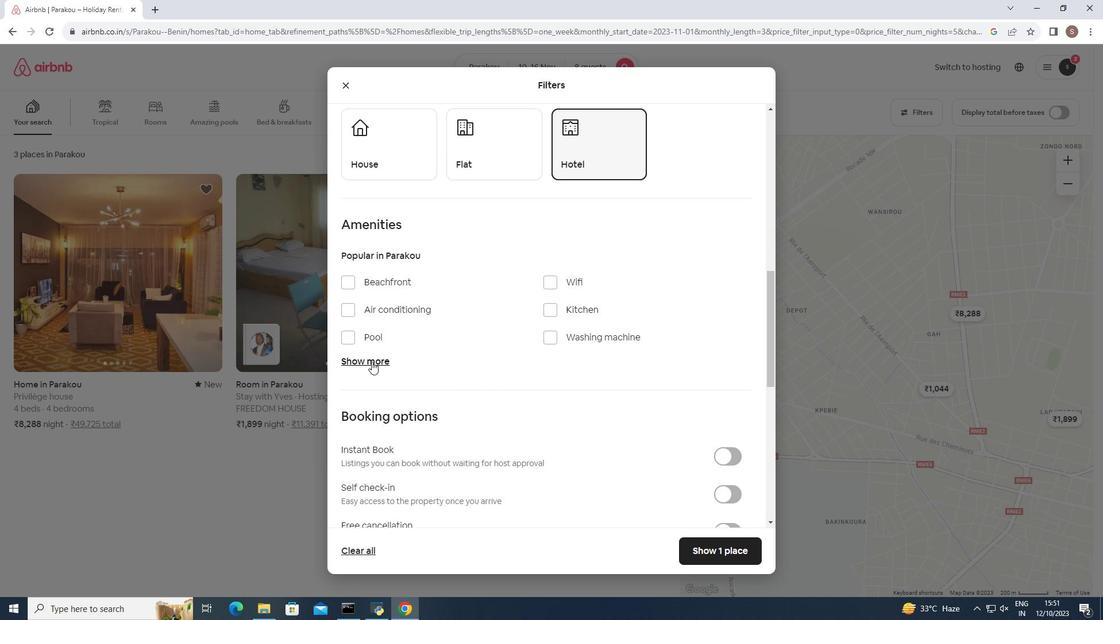 
Action: Mouse pressed left at (371, 362)
Screenshot: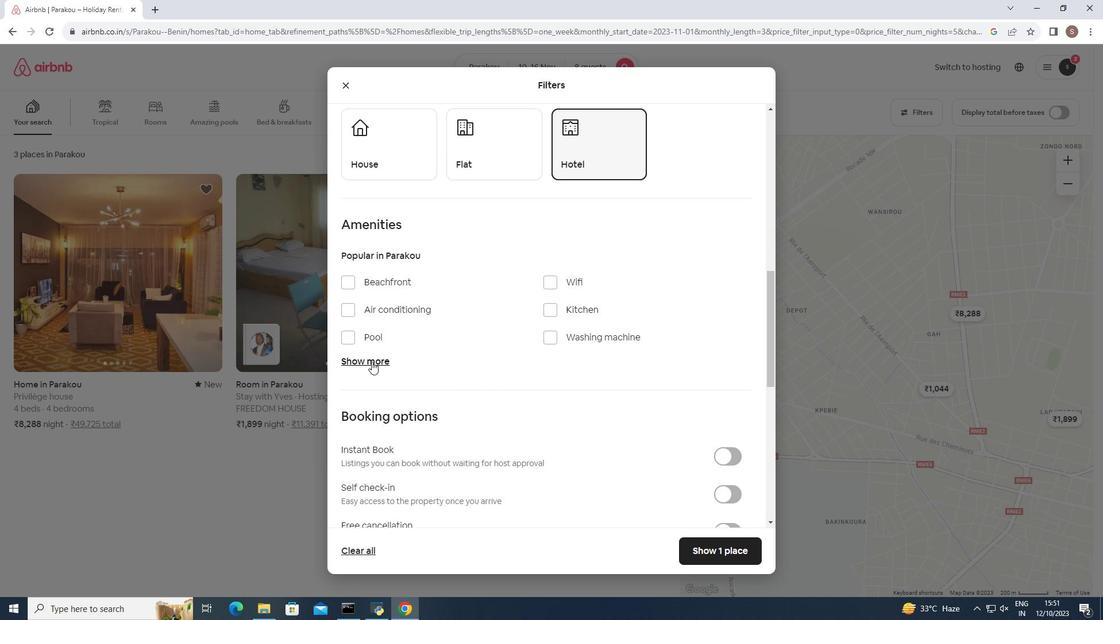 
Action: Mouse moved to (393, 358)
Screenshot: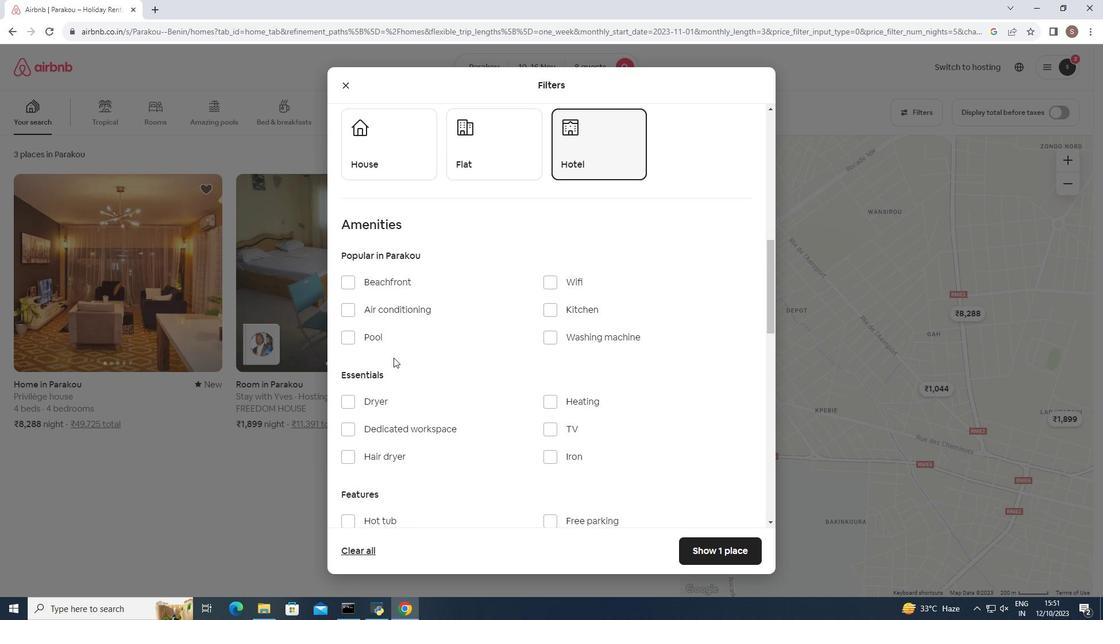 
Action: Mouse scrolled (393, 357) with delta (0, 0)
Screenshot: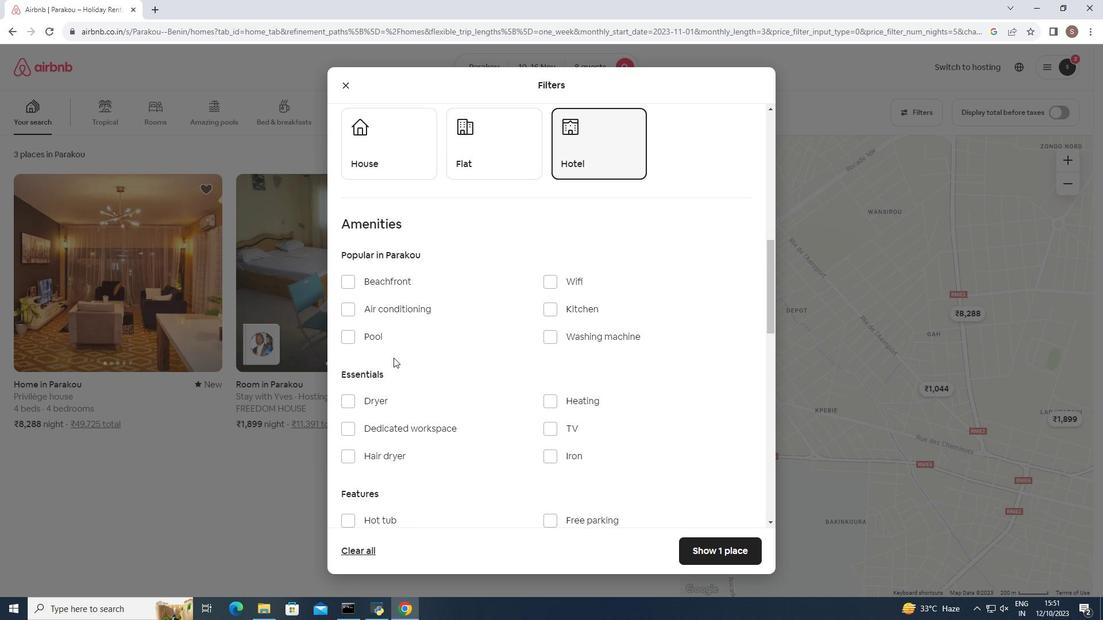 
Action: Mouse moved to (548, 223)
Screenshot: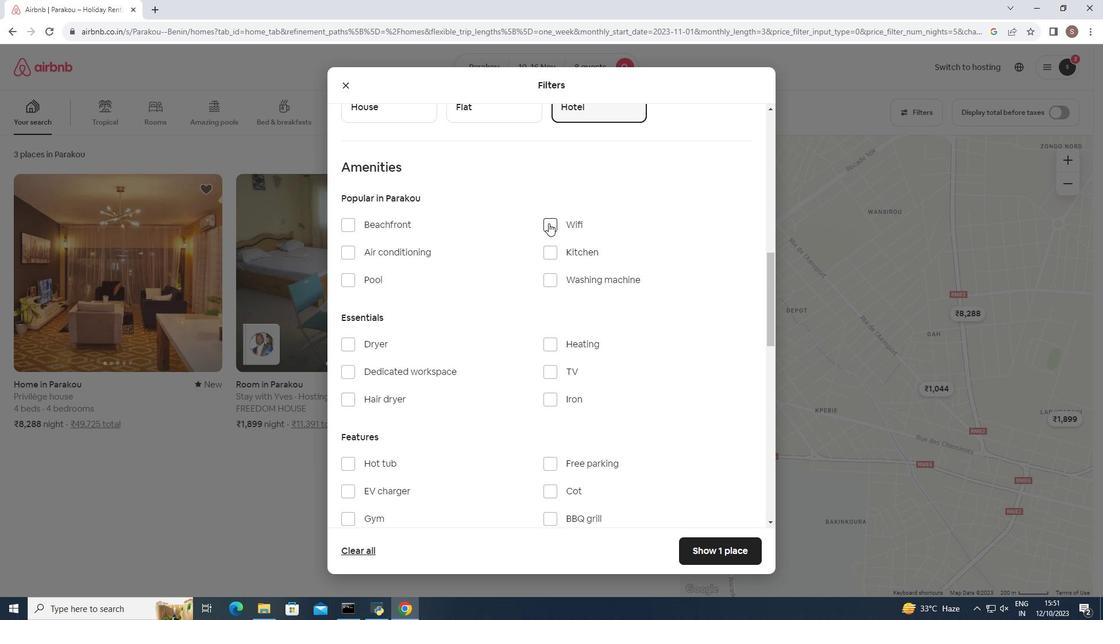 
Action: Mouse pressed left at (548, 223)
Screenshot: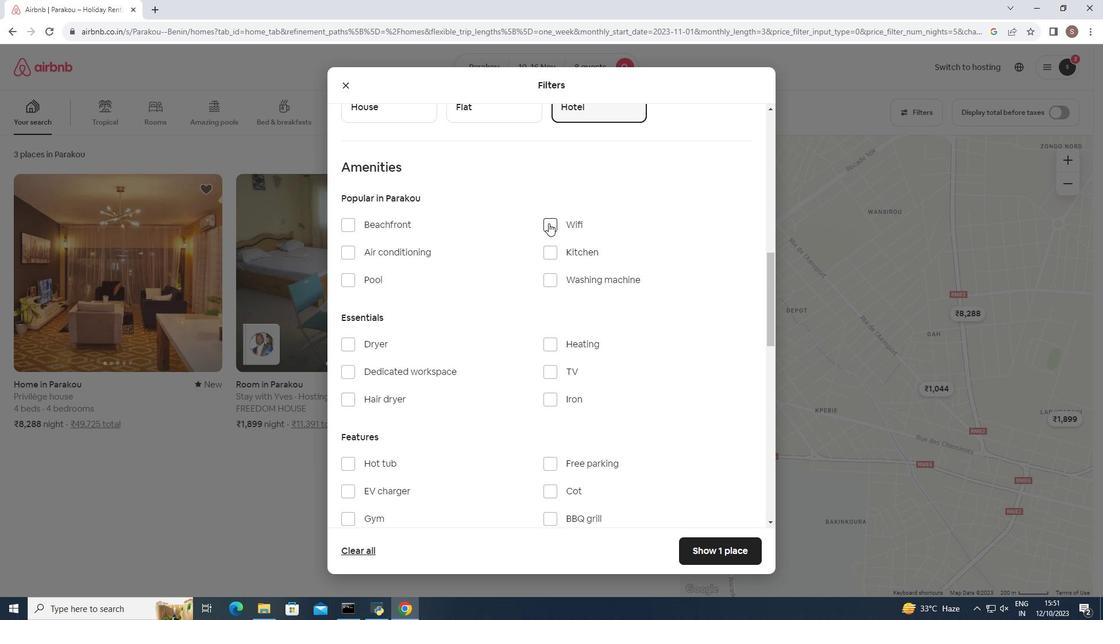 
Action: Mouse moved to (547, 373)
Screenshot: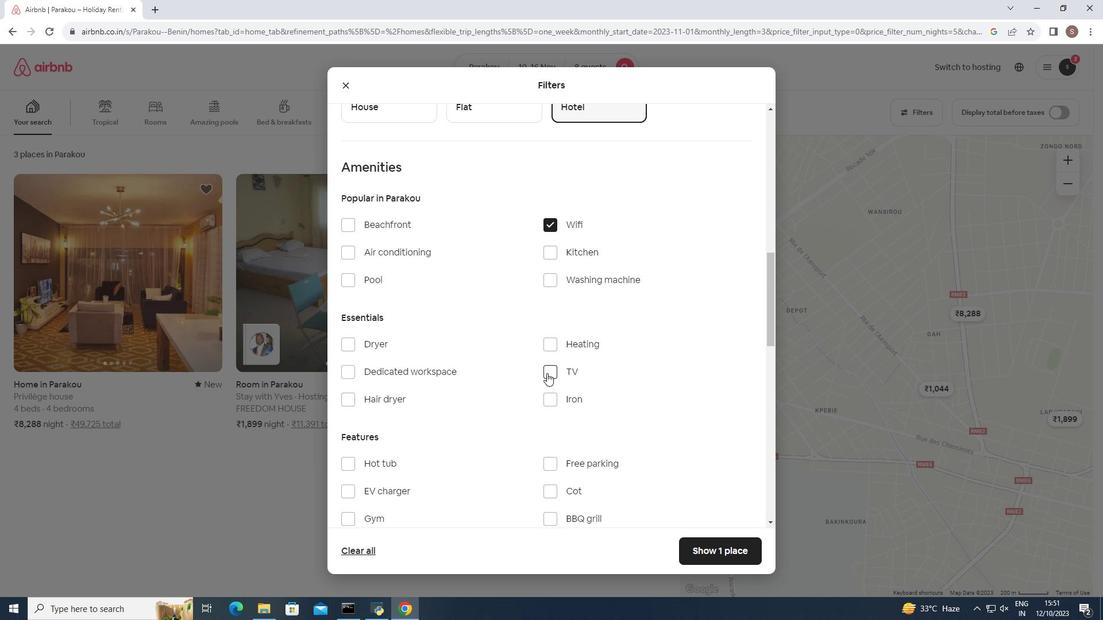 
Action: Mouse pressed left at (547, 373)
Screenshot: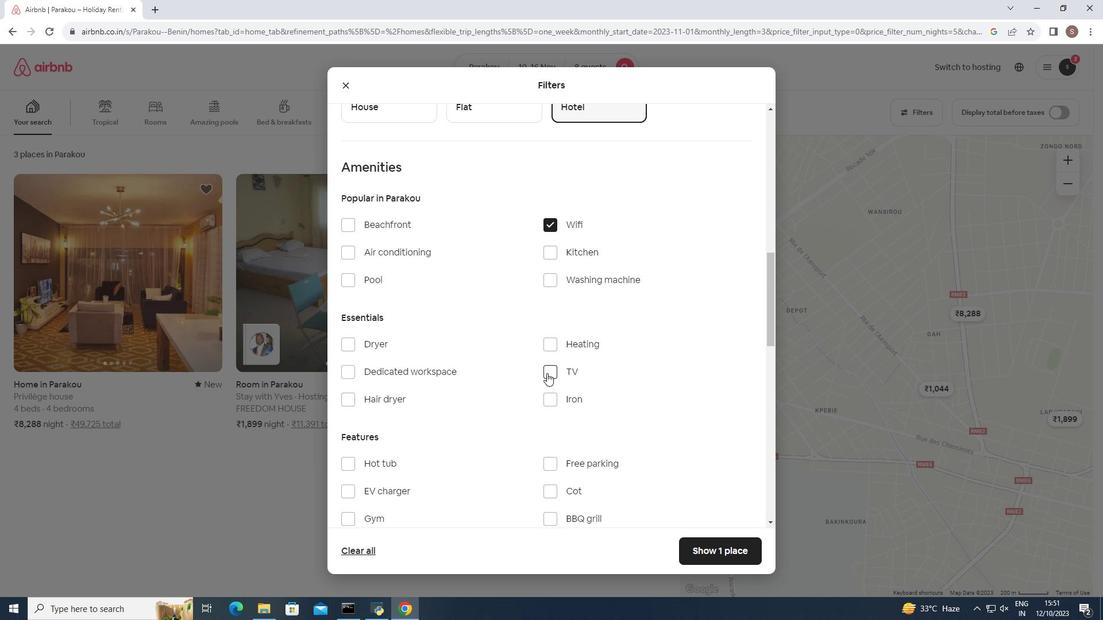 
Action: Mouse moved to (367, 362)
Screenshot: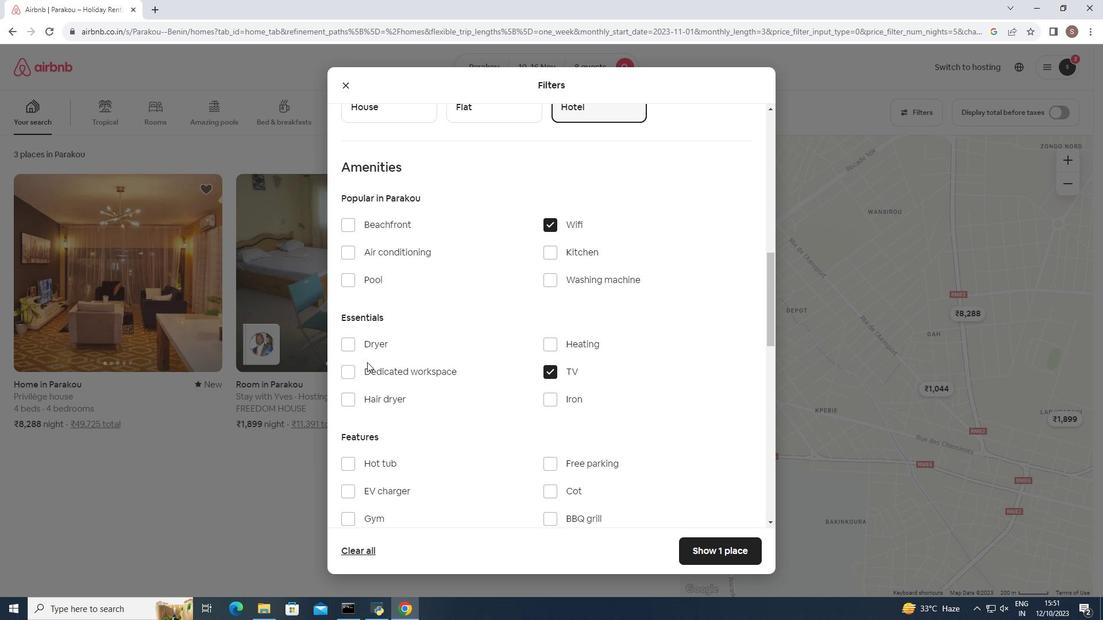 
Action: Mouse scrolled (367, 362) with delta (0, 0)
Screenshot: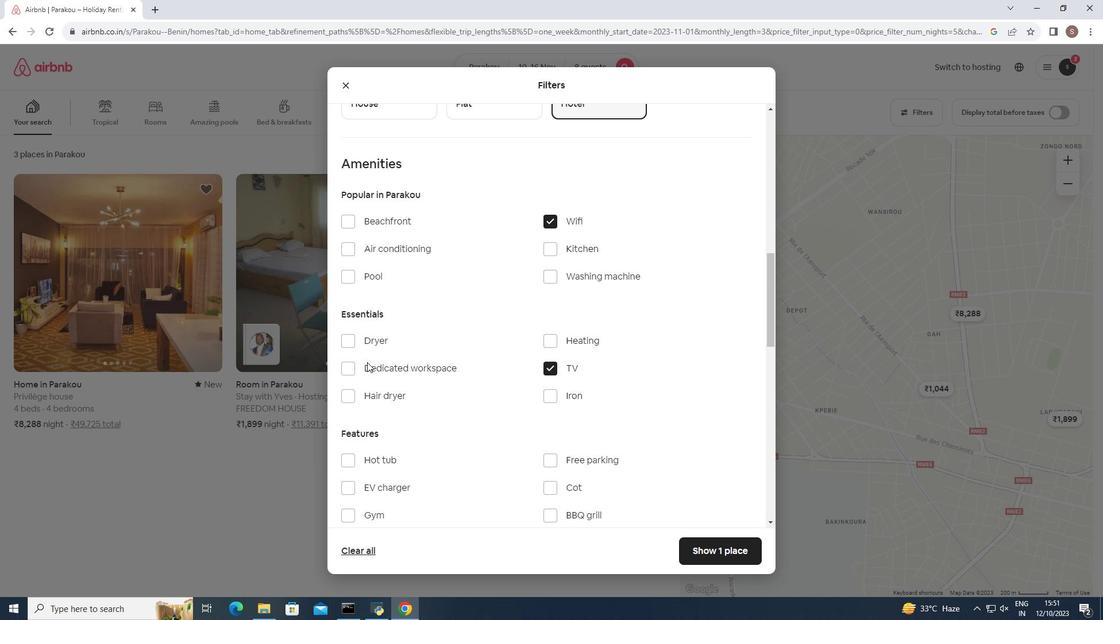 
Action: Mouse moved to (413, 336)
Screenshot: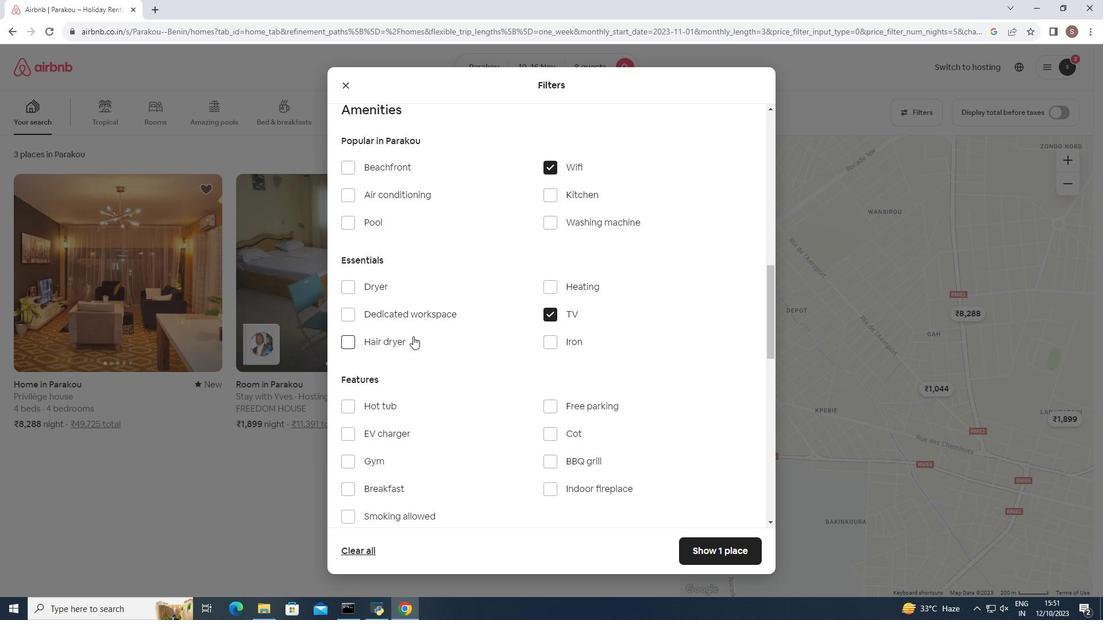 
Action: Mouse scrolled (413, 336) with delta (0, 0)
Screenshot: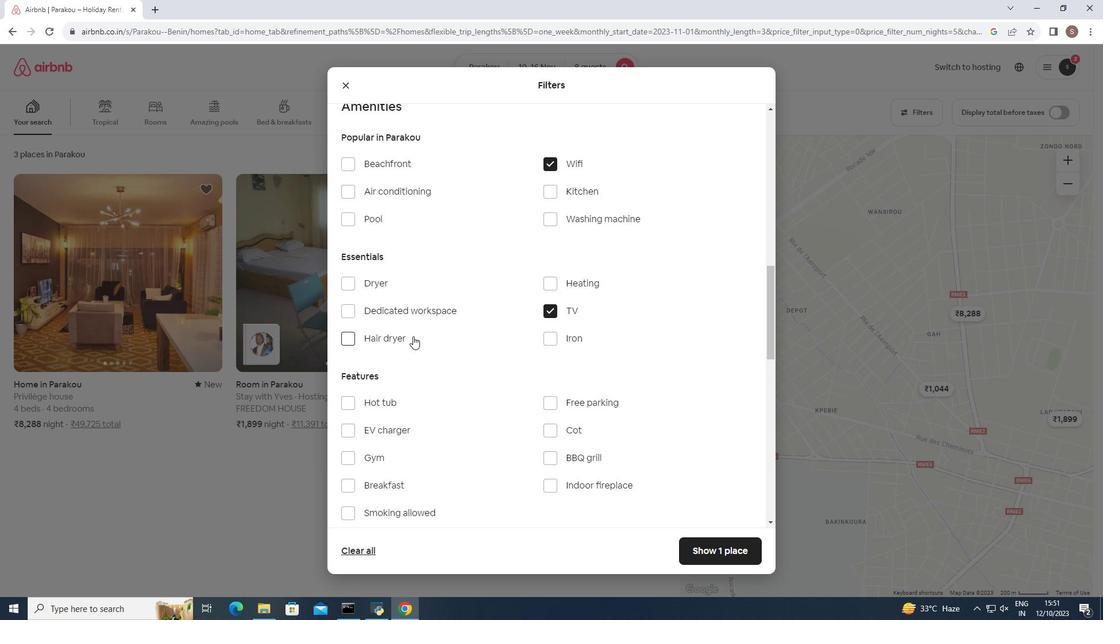 
Action: Mouse moved to (344, 402)
Screenshot: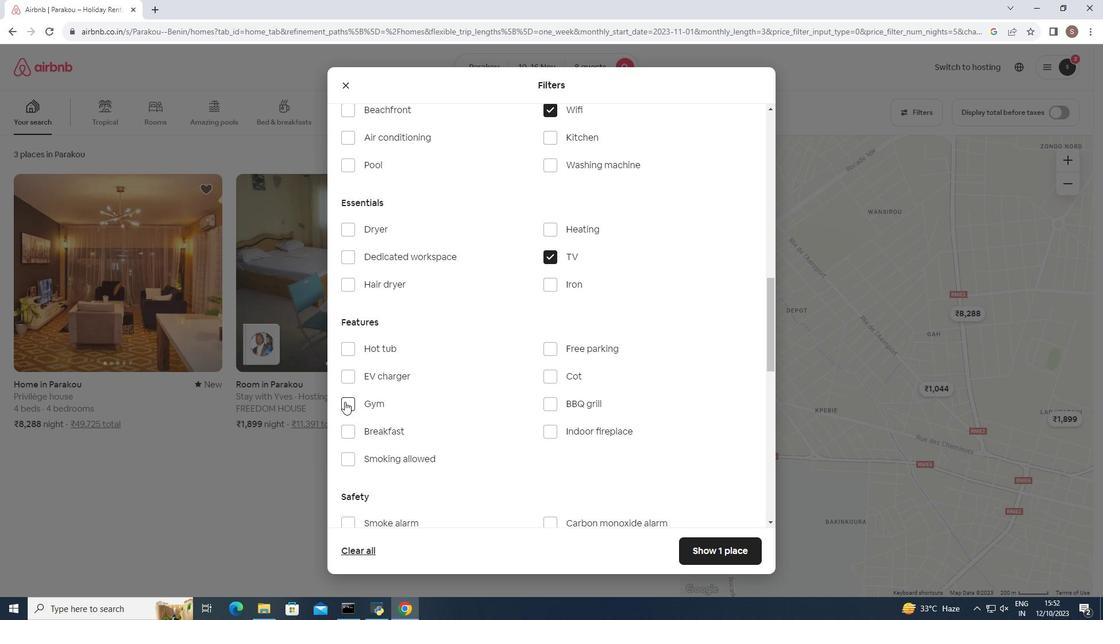 
Action: Mouse pressed left at (344, 402)
Screenshot: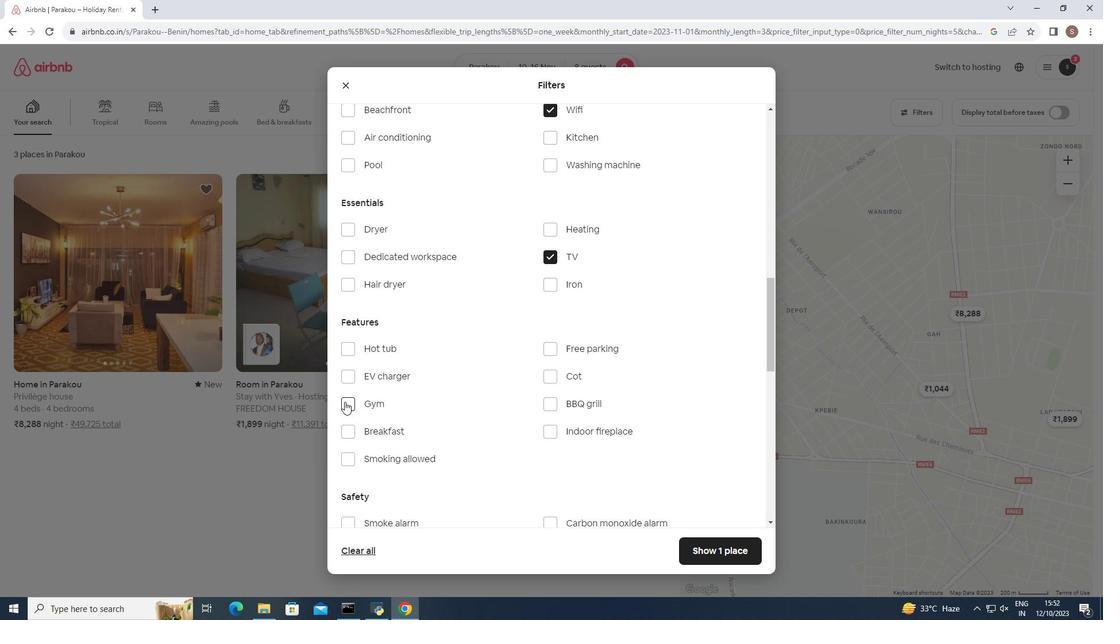 
Action: Mouse moved to (341, 429)
Screenshot: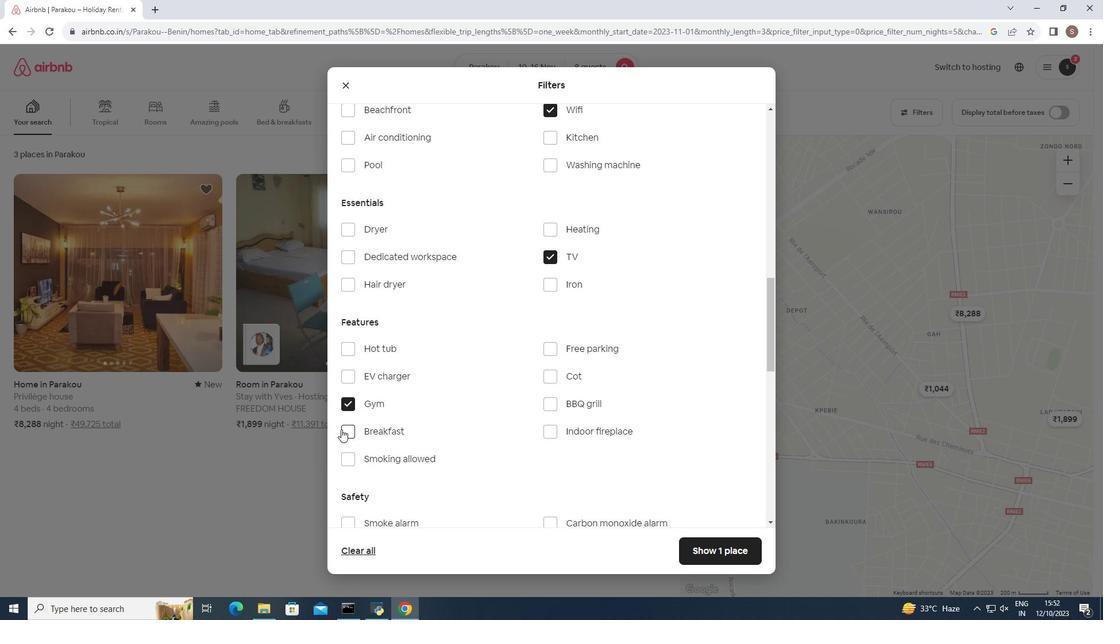 
Action: Mouse pressed left at (341, 429)
Screenshot: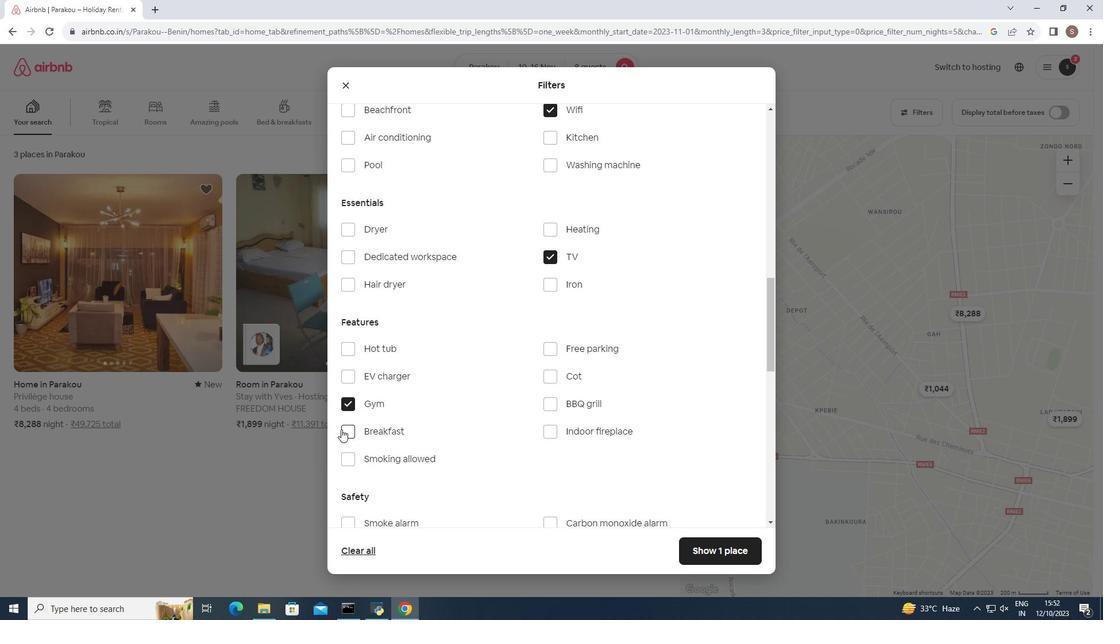 
Action: Mouse moved to (715, 550)
Screenshot: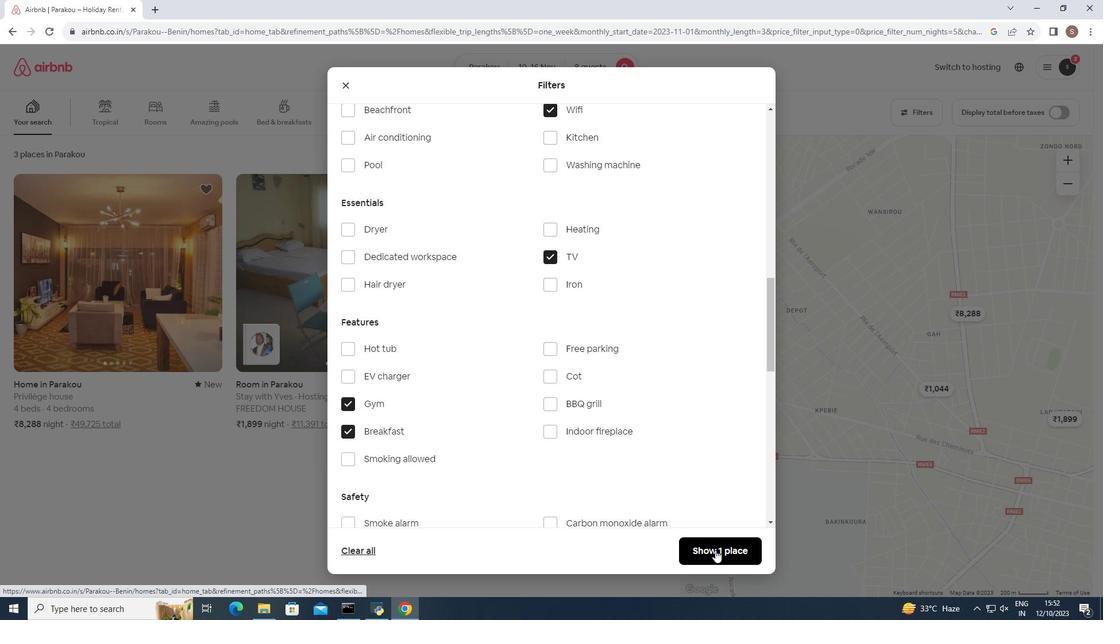 
Action: Mouse pressed left at (715, 550)
Screenshot: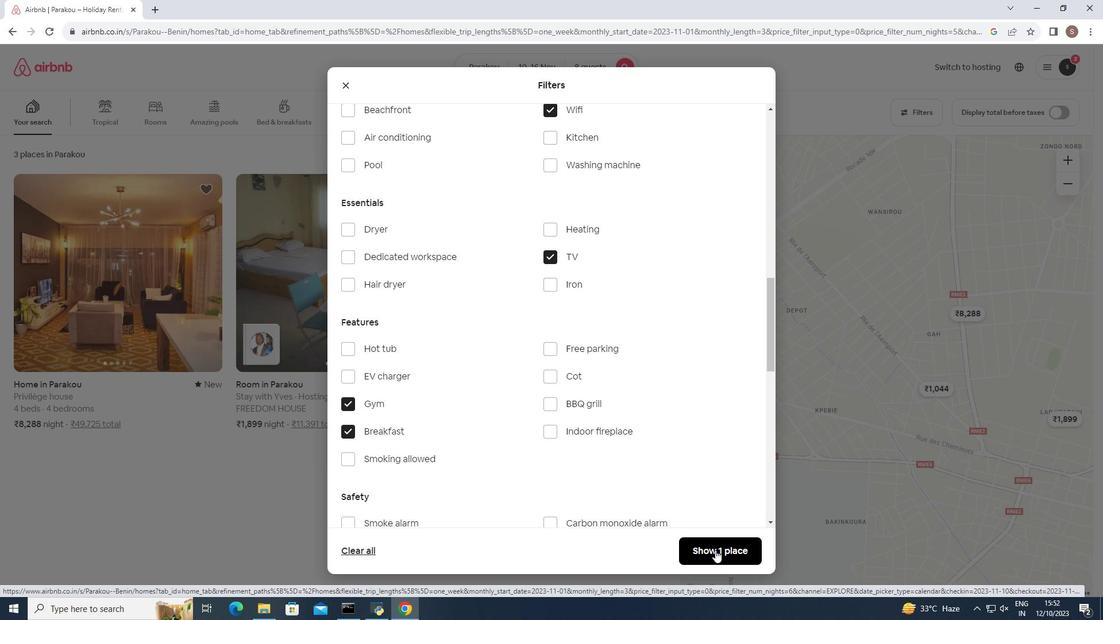 
Action: Mouse moved to (124, 294)
Screenshot: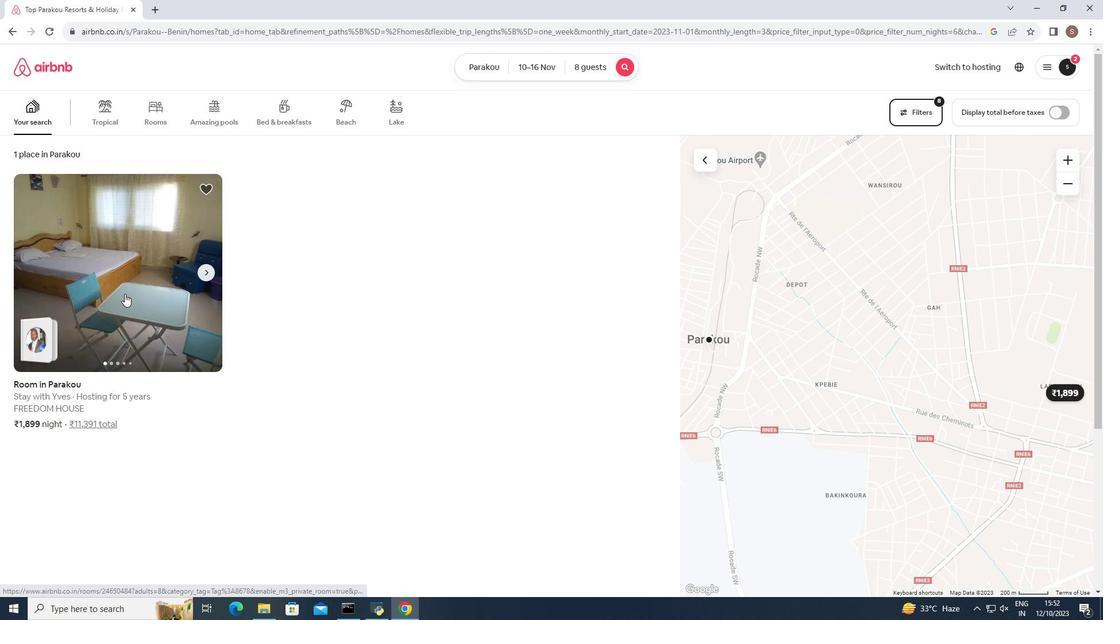 
Action: Mouse pressed left at (124, 294)
Screenshot: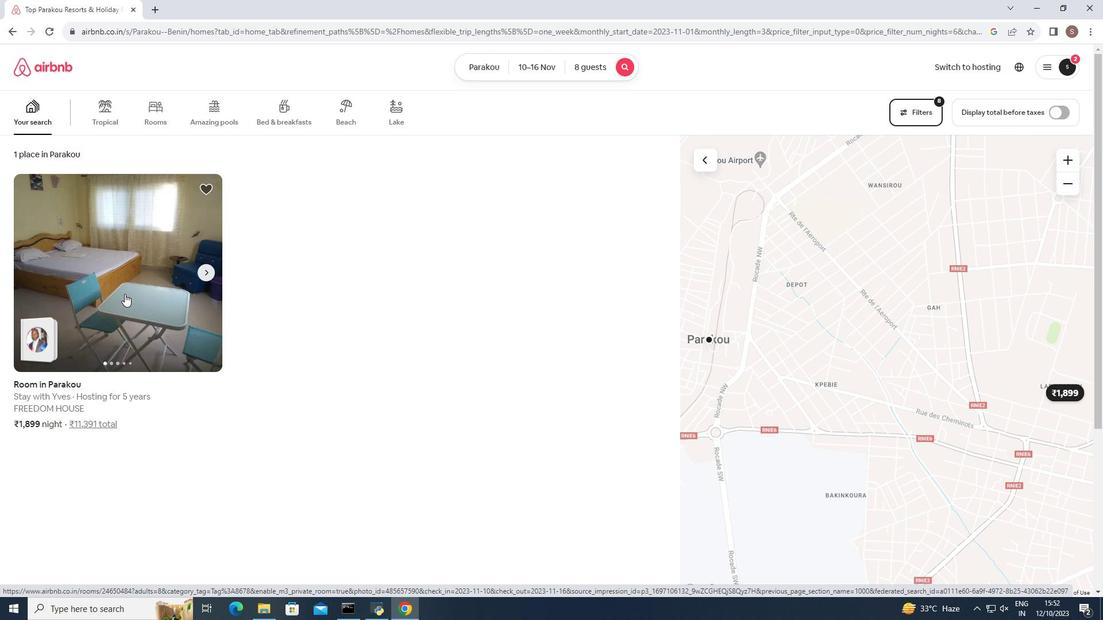 
Action: Mouse moved to (406, 312)
Screenshot: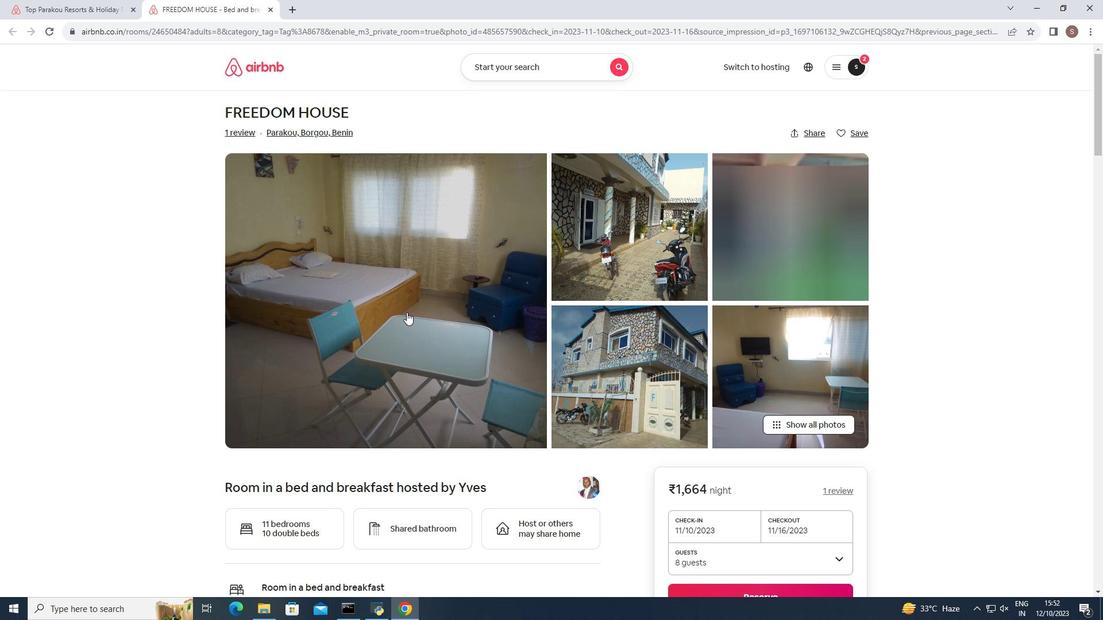 
Action: Mouse pressed left at (406, 312)
Screenshot: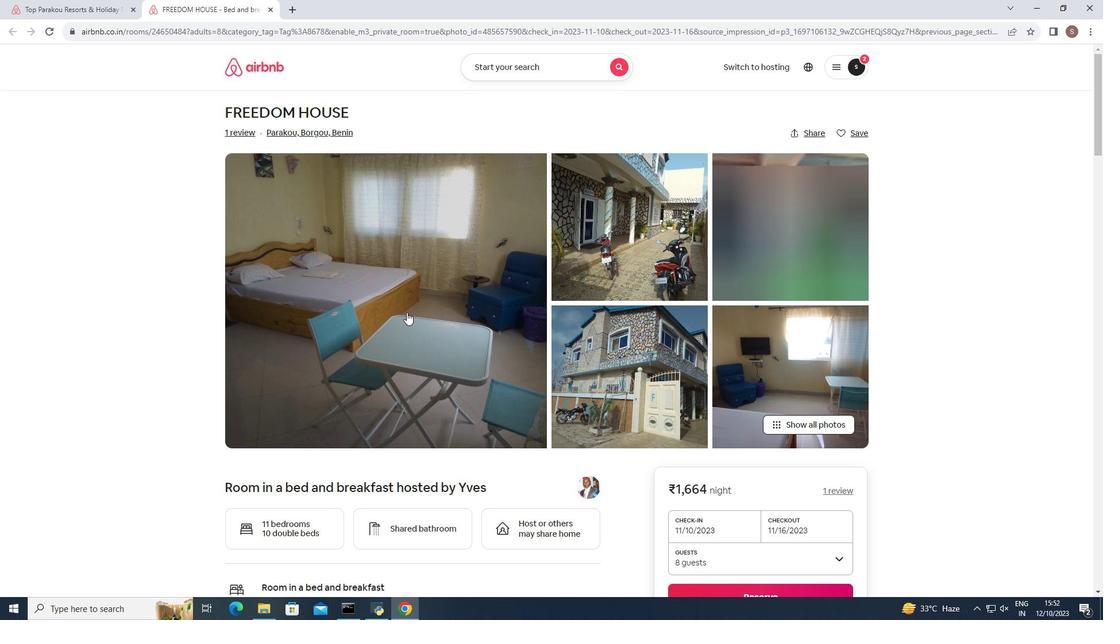 
Action: Mouse scrolled (406, 312) with delta (0, 0)
Screenshot: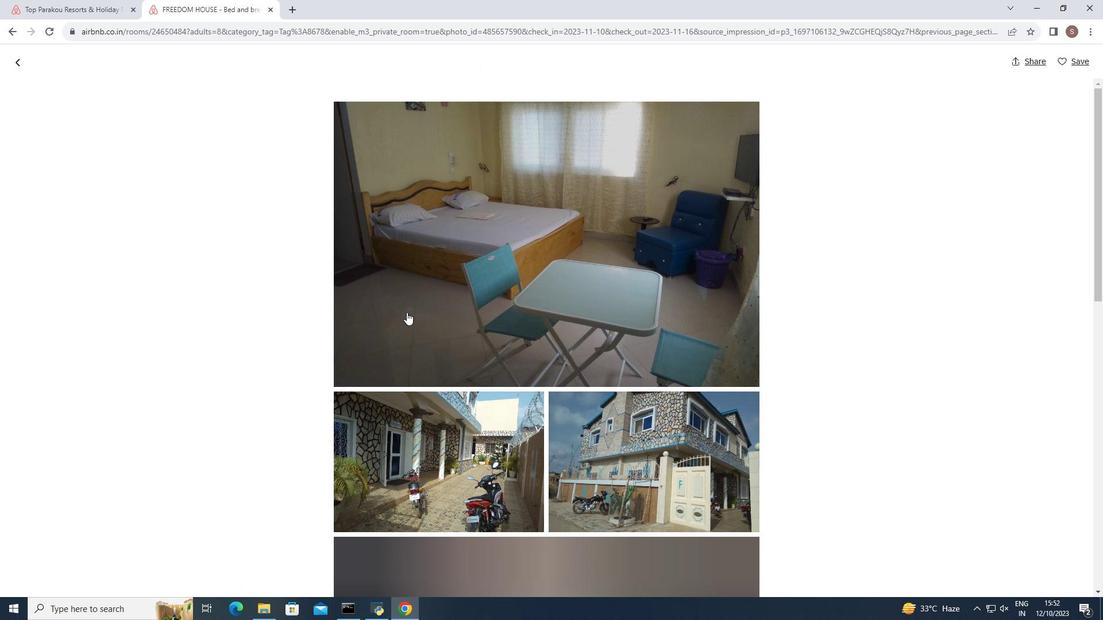 
Action: Mouse moved to (405, 312)
Screenshot: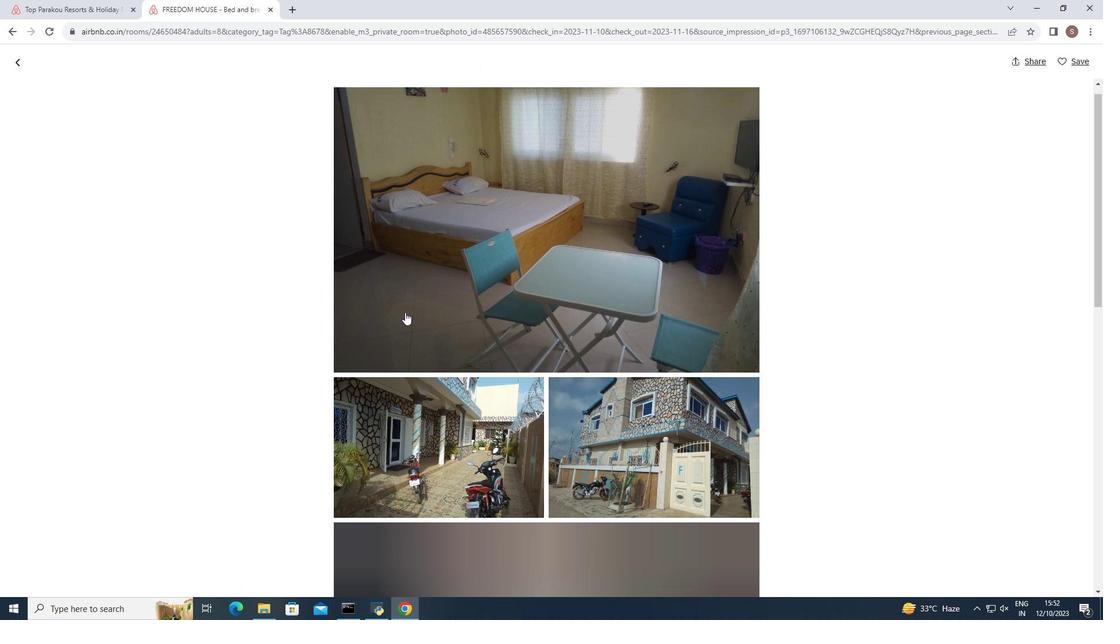 
Action: Mouse scrolled (405, 312) with delta (0, 0)
Screenshot: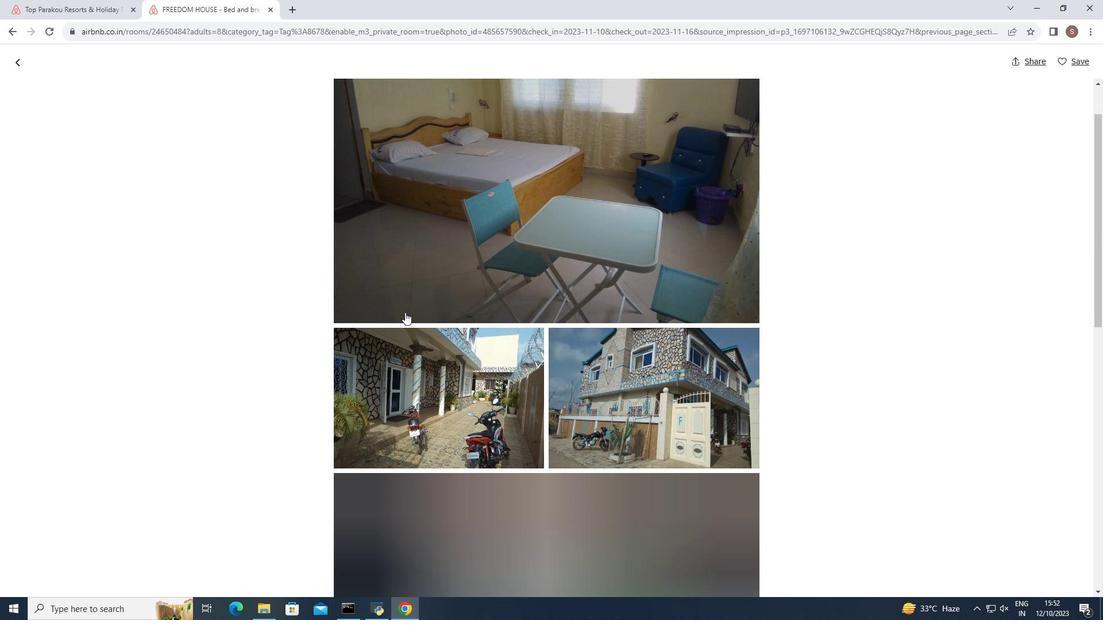 
Action: Mouse scrolled (405, 312) with delta (0, 0)
Screenshot: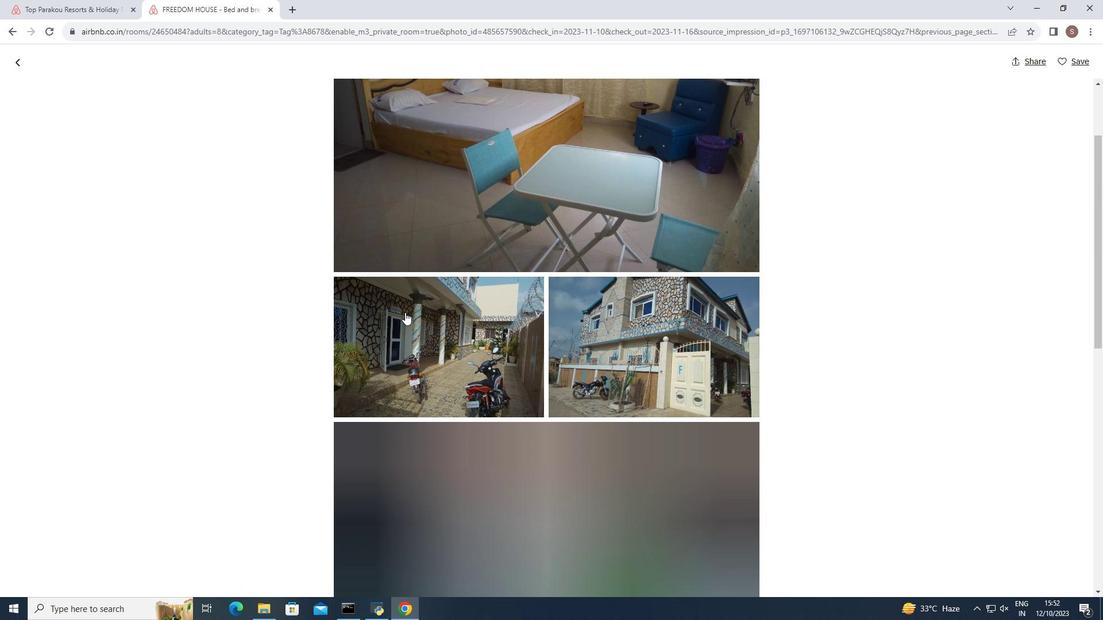 
Action: Mouse scrolled (405, 312) with delta (0, 0)
Screenshot: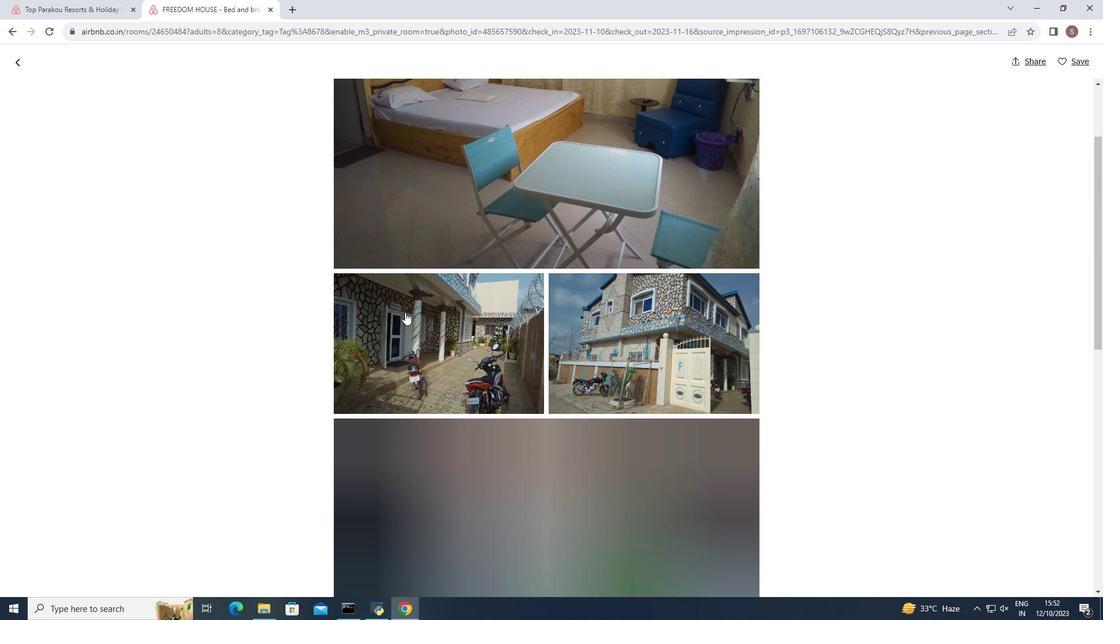 
Action: Mouse moved to (404, 313)
Screenshot: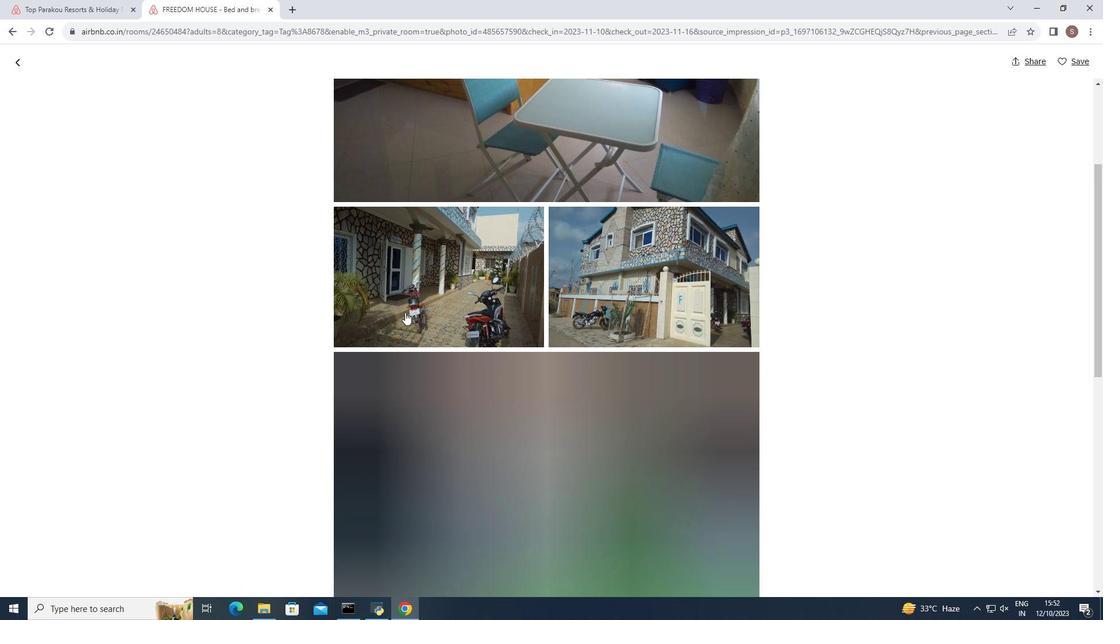 
Action: Mouse scrolled (404, 312) with delta (0, 0)
Screenshot: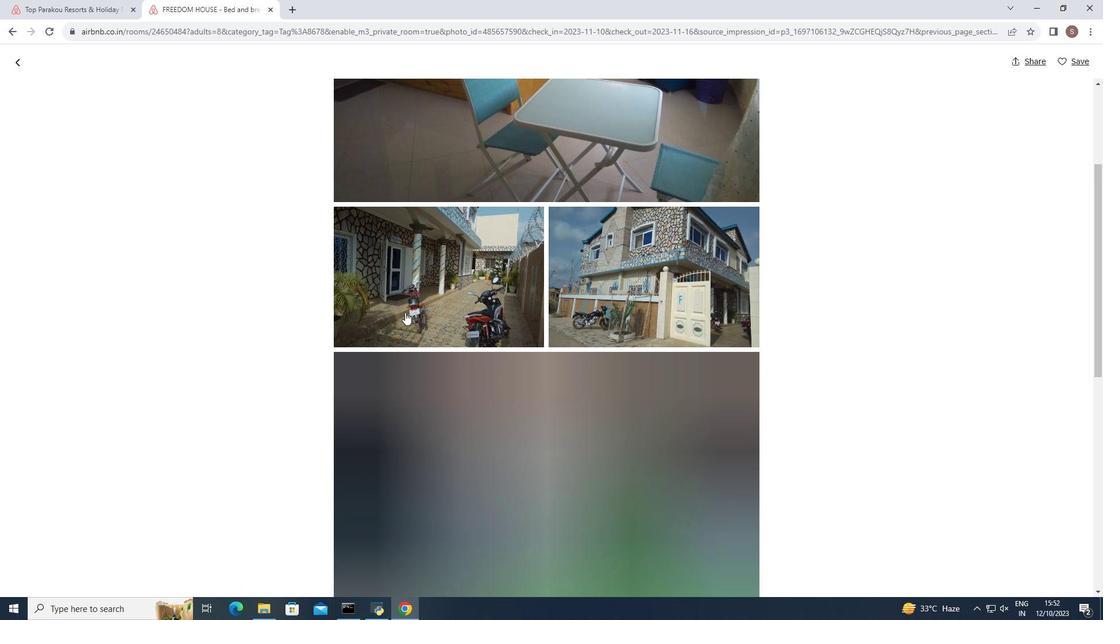 
Action: Mouse moved to (403, 313)
Screenshot: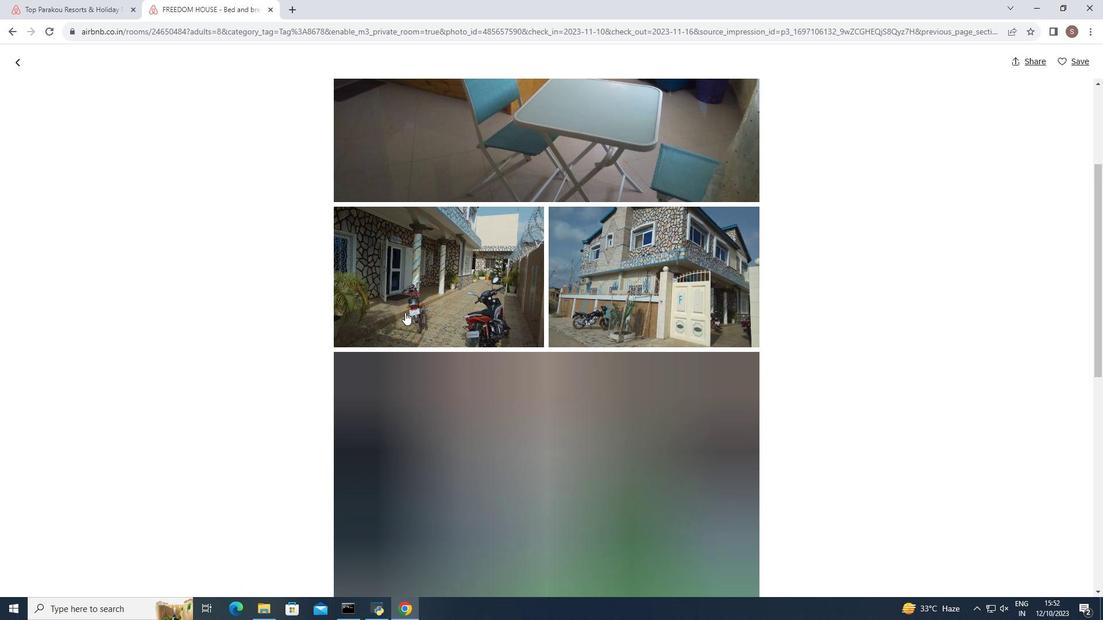 
Action: Mouse scrolled (403, 312) with delta (0, 0)
Screenshot: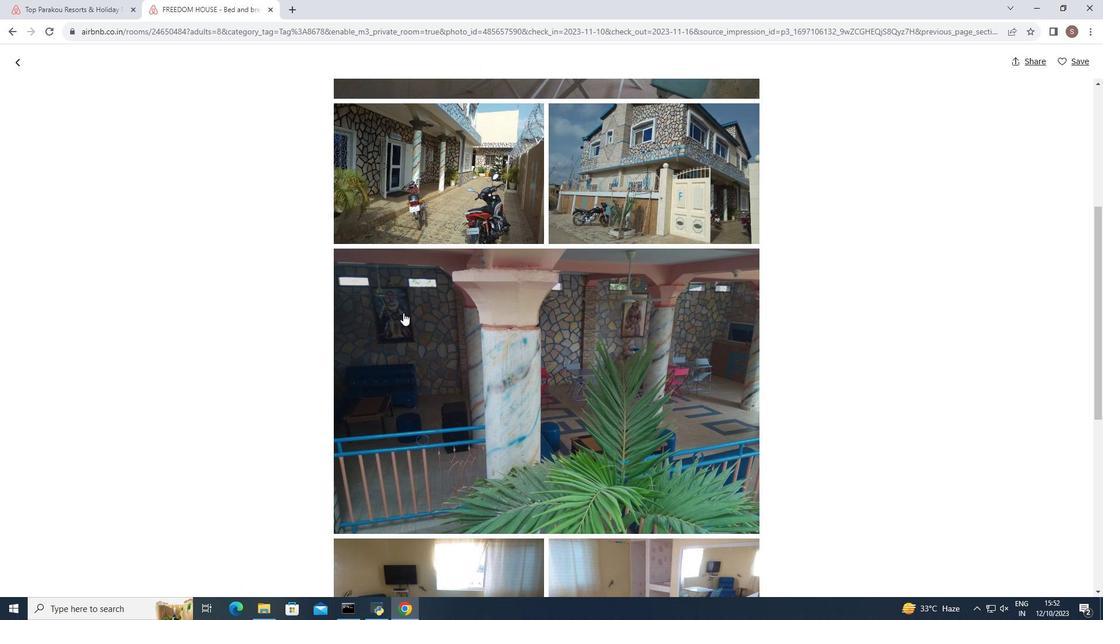 
Action: Mouse scrolled (403, 312) with delta (0, 0)
Screenshot: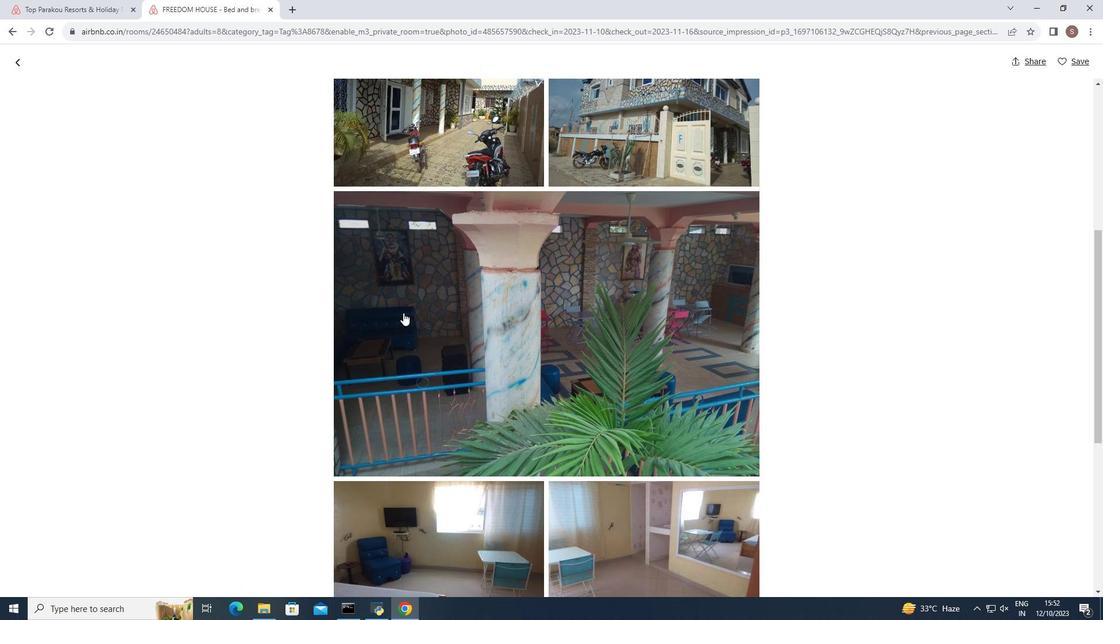 
Action: Mouse scrolled (403, 312) with delta (0, 0)
Screenshot: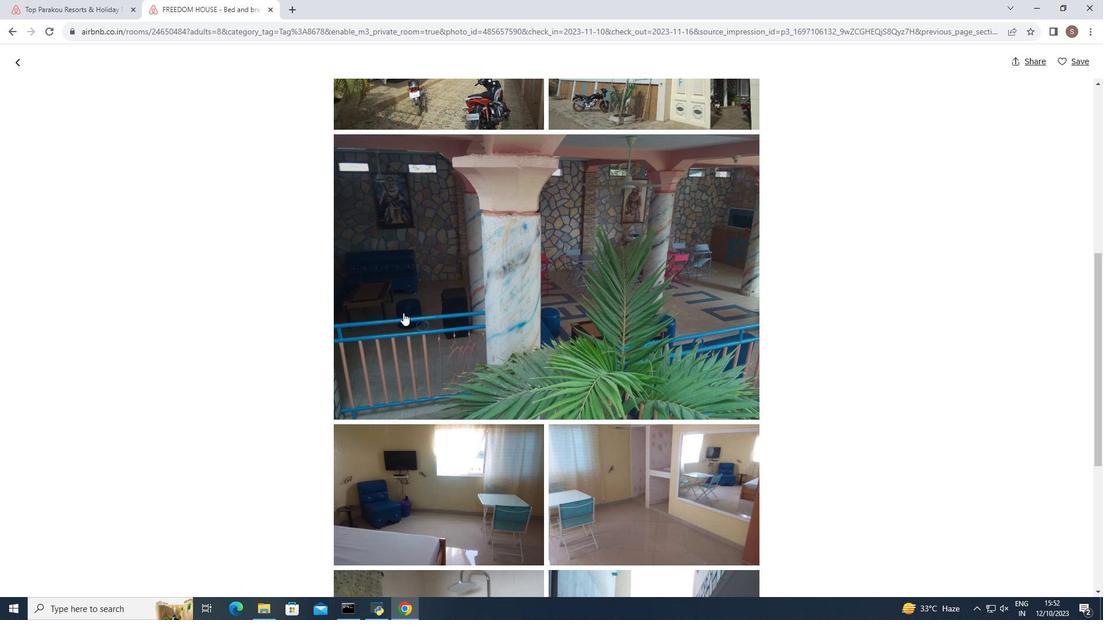 
Action: Mouse scrolled (403, 312) with delta (0, 0)
Screenshot: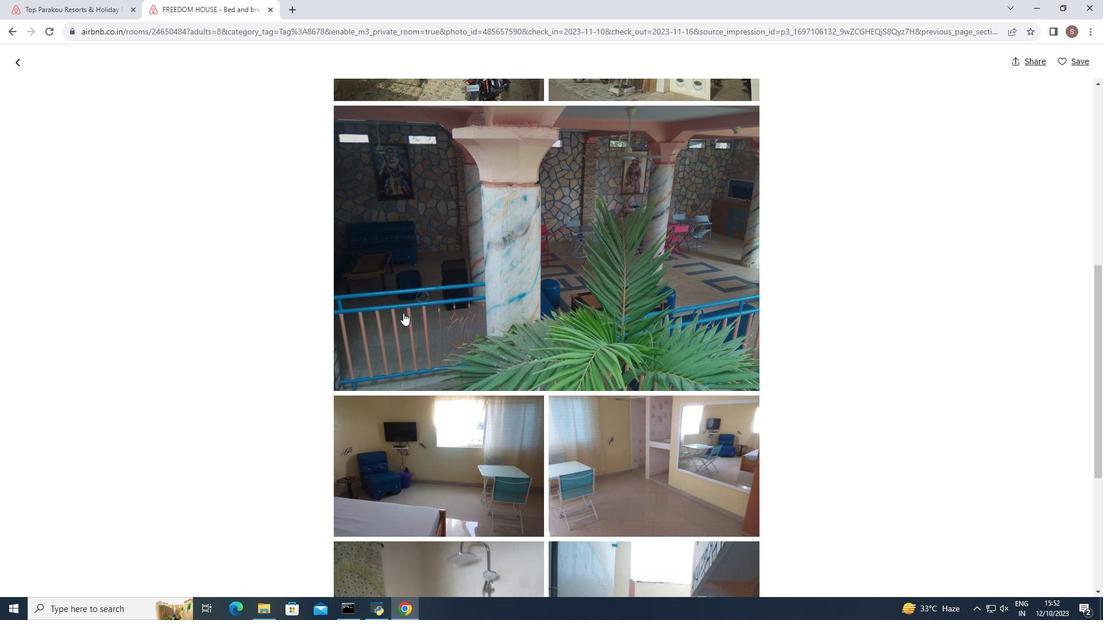 
Action: Mouse scrolled (403, 312) with delta (0, 0)
Screenshot: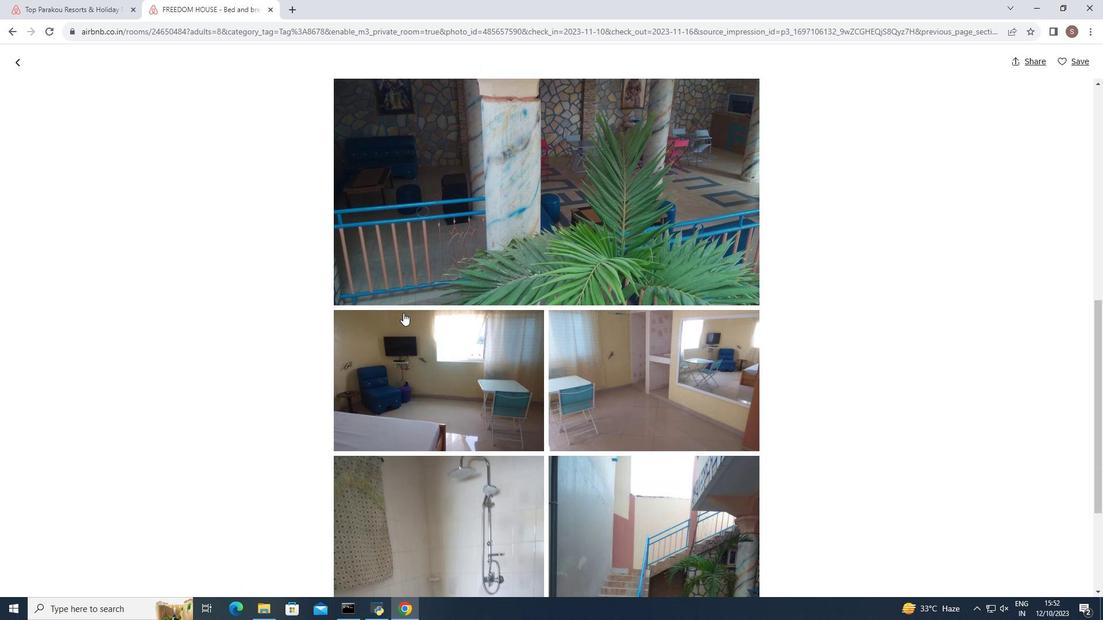 
Action: Mouse moved to (403, 313)
Screenshot: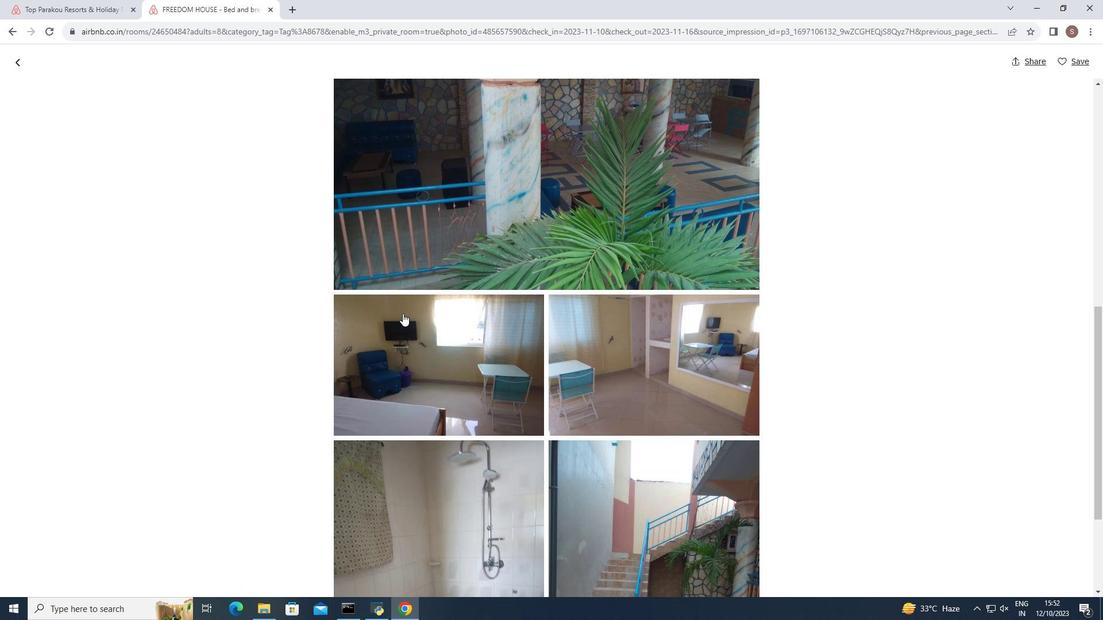 
Action: Mouse scrolled (403, 313) with delta (0, 0)
Screenshot: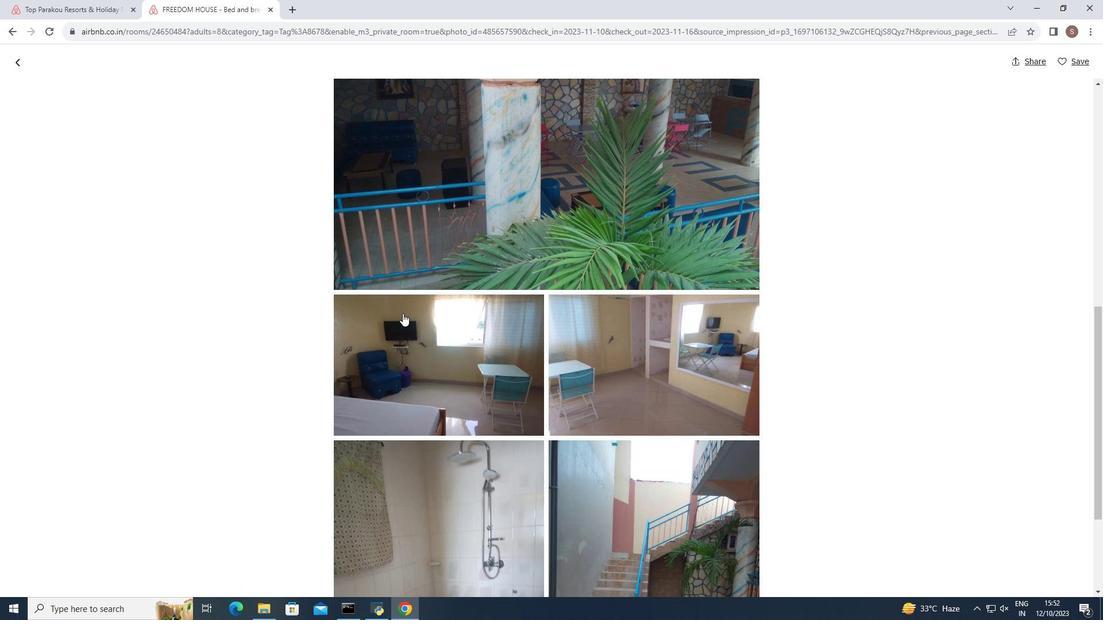 
Action: Mouse moved to (402, 313)
Screenshot: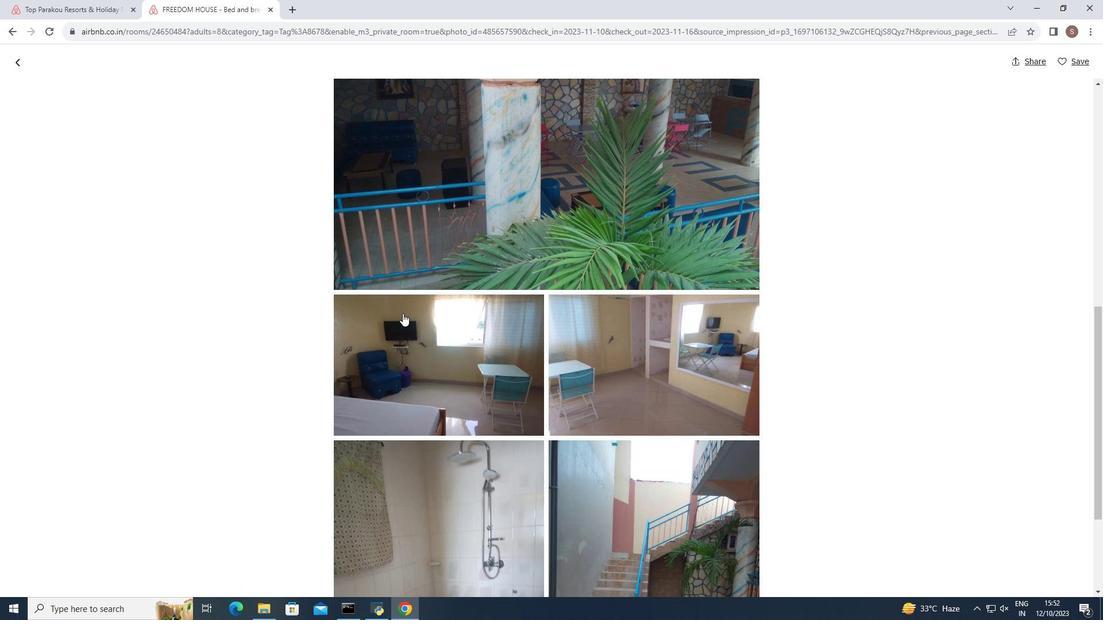 
Action: Mouse scrolled (402, 313) with delta (0, 0)
Screenshot: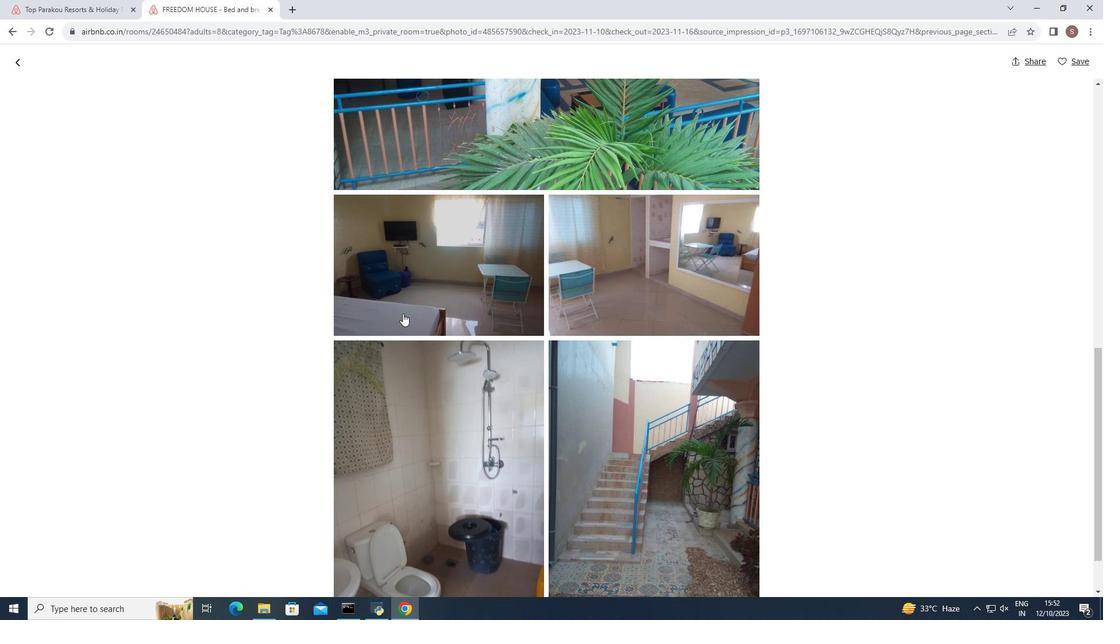 
Action: Mouse scrolled (402, 313) with delta (0, 0)
Screenshot: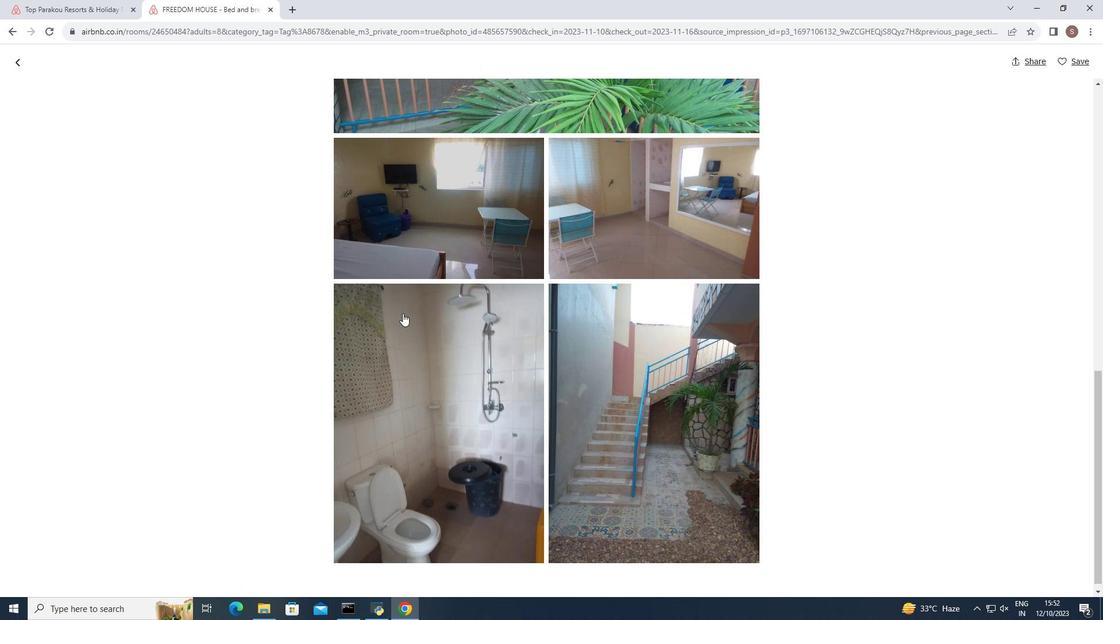 
Action: Mouse scrolled (402, 313) with delta (0, 0)
Screenshot: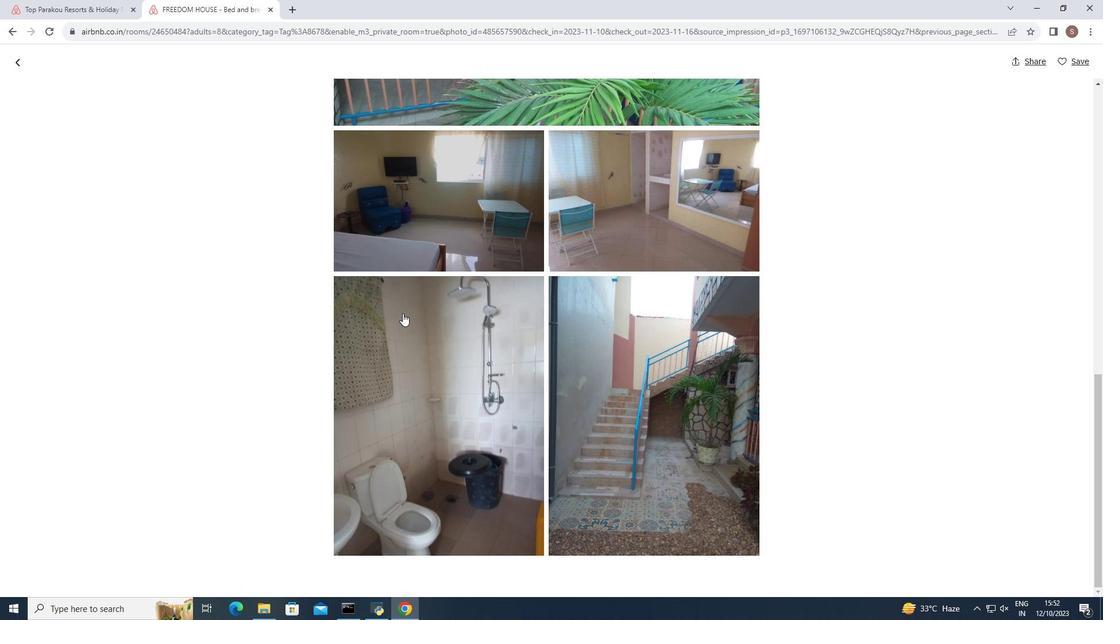 
Action: Mouse moved to (14, 63)
Screenshot: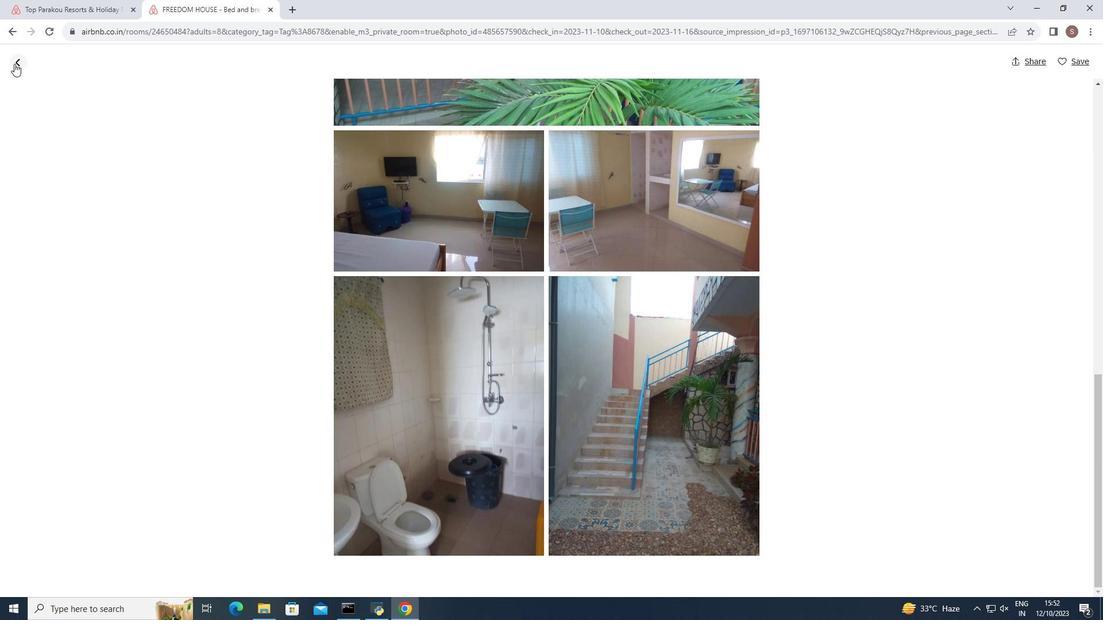 
Action: Mouse pressed left at (14, 63)
Screenshot: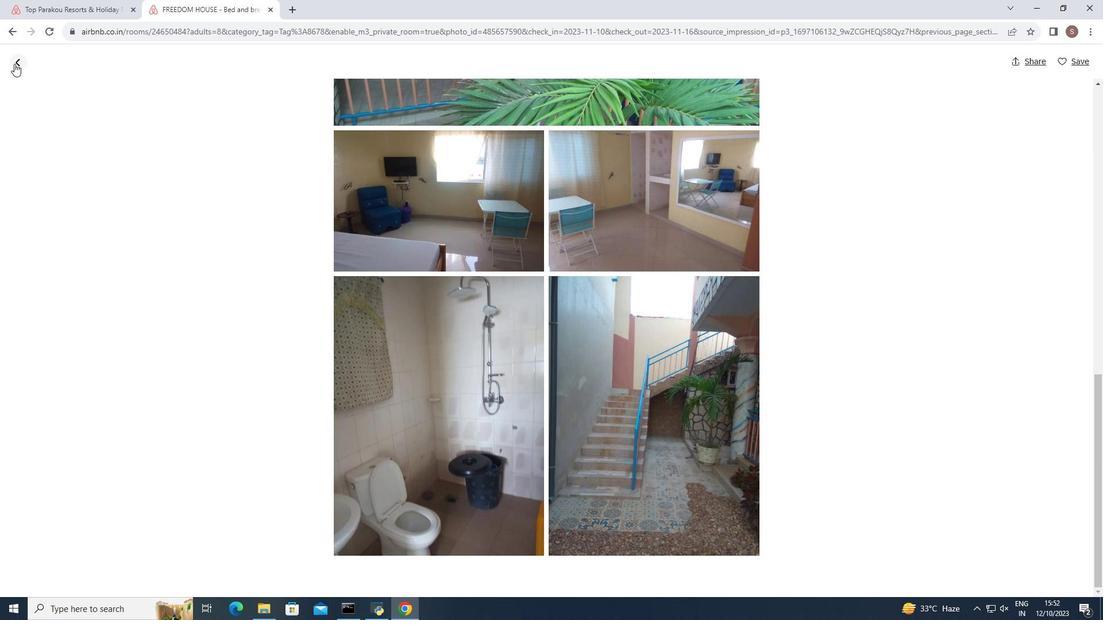 
Action: Mouse moved to (219, 214)
Screenshot: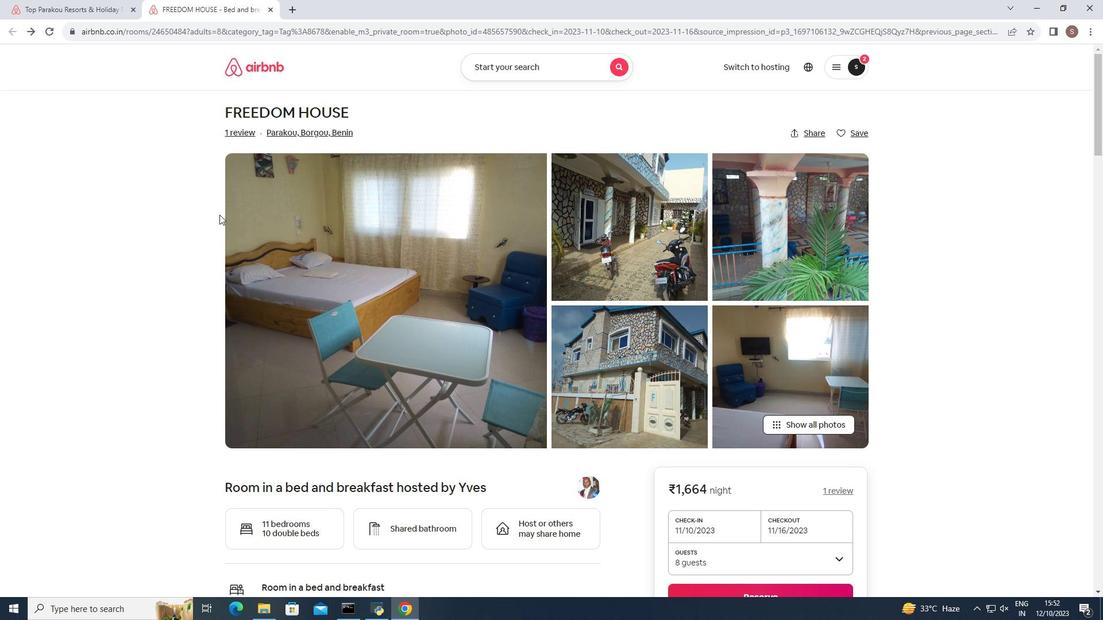 
Action: Mouse scrolled (219, 214) with delta (0, 0)
Screenshot: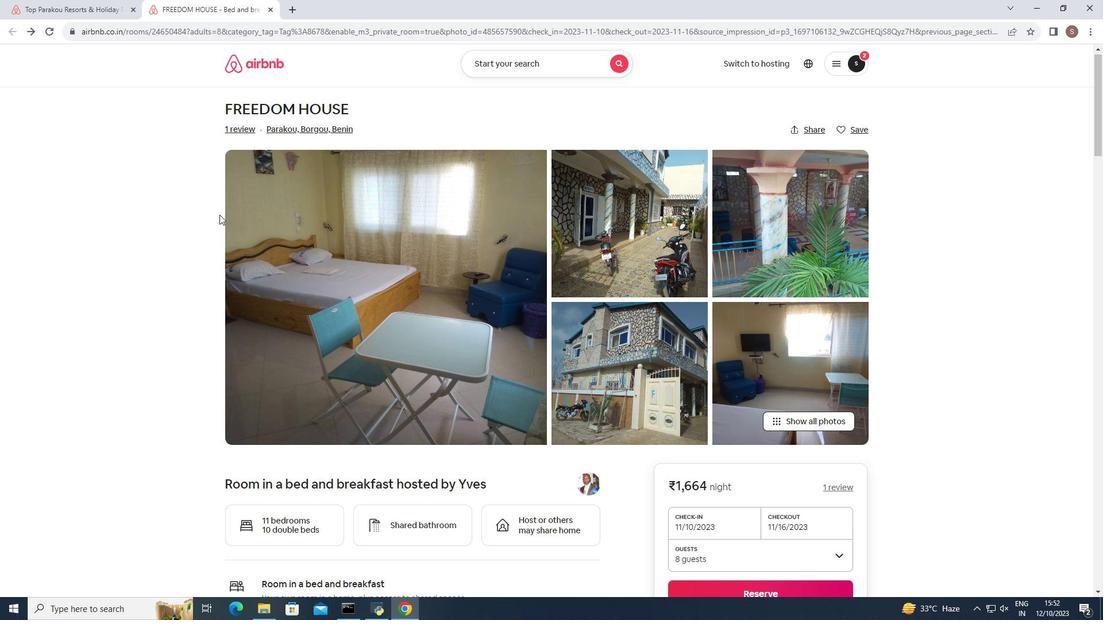 
Action: Mouse moved to (219, 216)
Screenshot: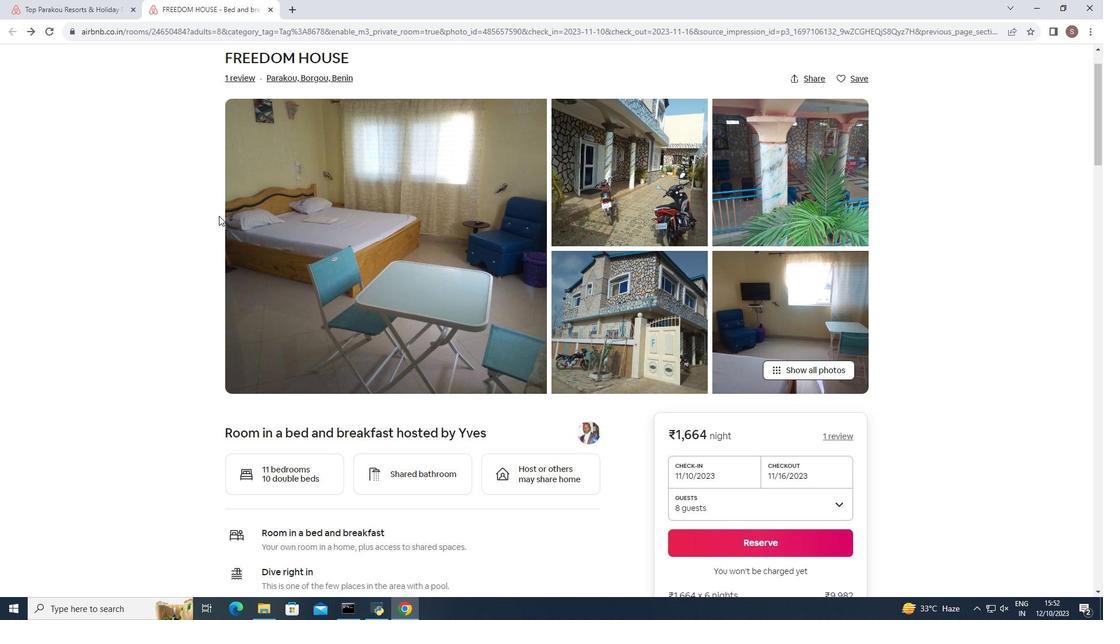 
Action: Mouse scrolled (219, 215) with delta (0, 0)
Screenshot: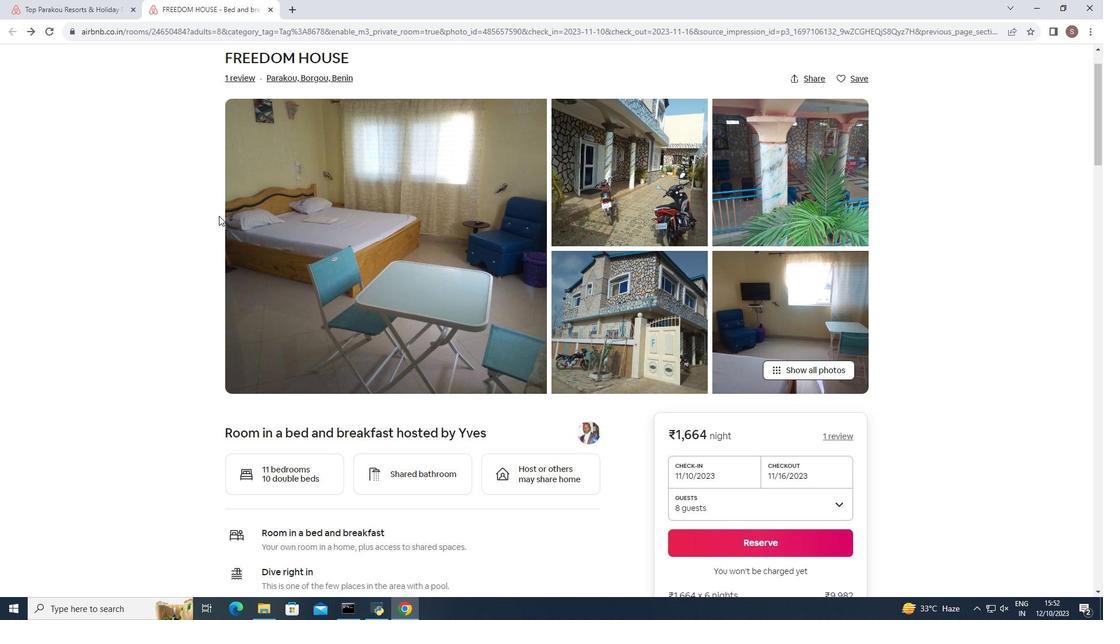 
Action: Mouse scrolled (219, 215) with delta (0, 0)
Screenshot: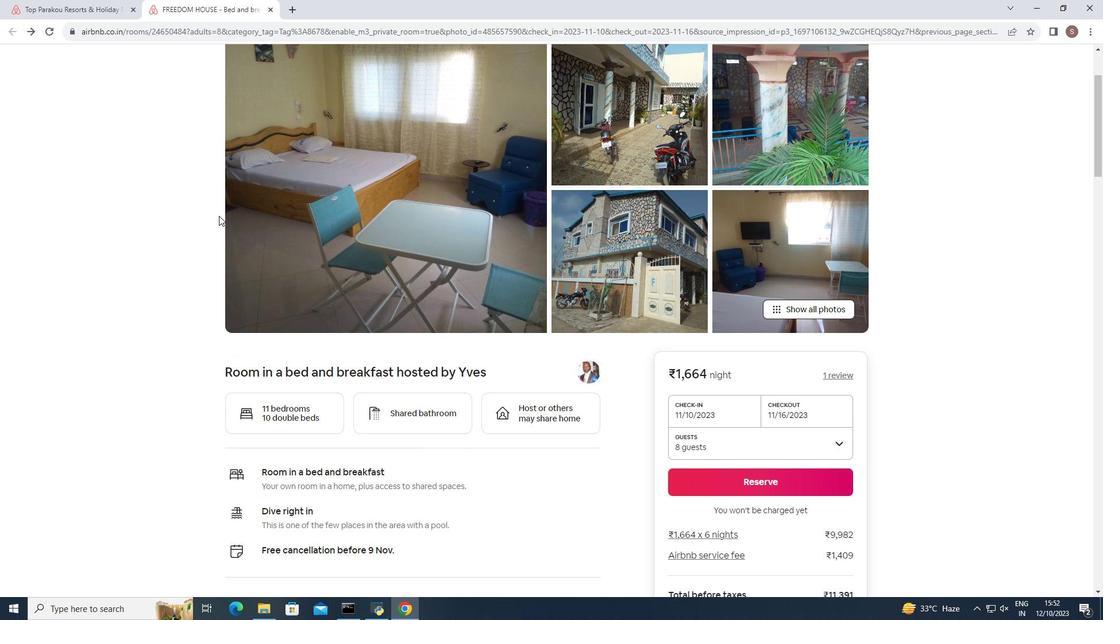 
Action: Mouse scrolled (219, 215) with delta (0, 0)
Screenshot: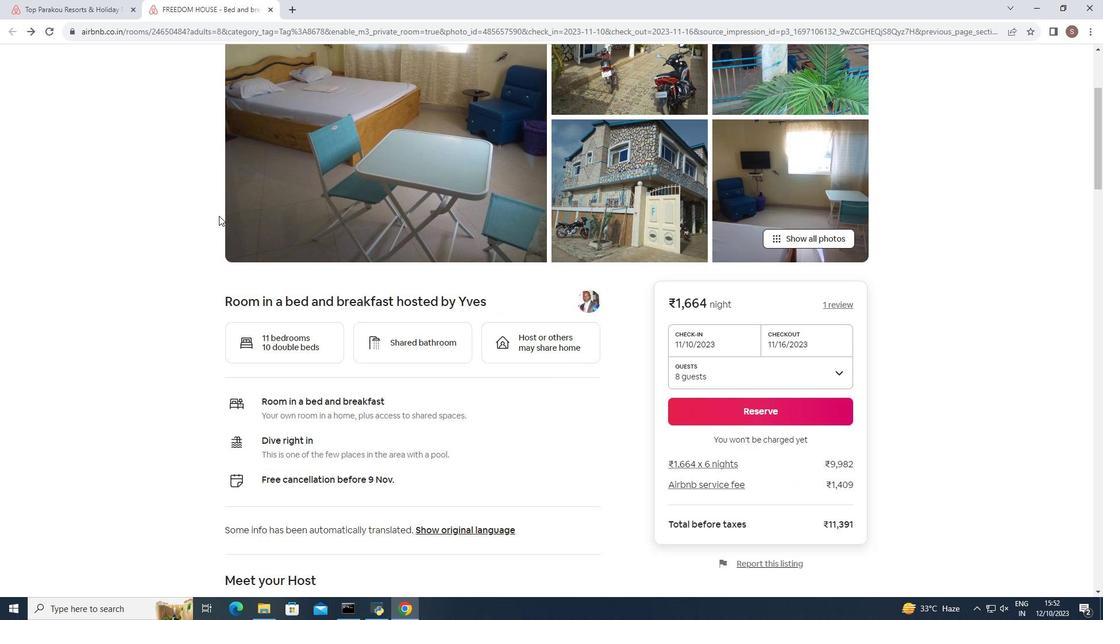 
Action: Mouse scrolled (219, 215) with delta (0, 0)
Screenshot: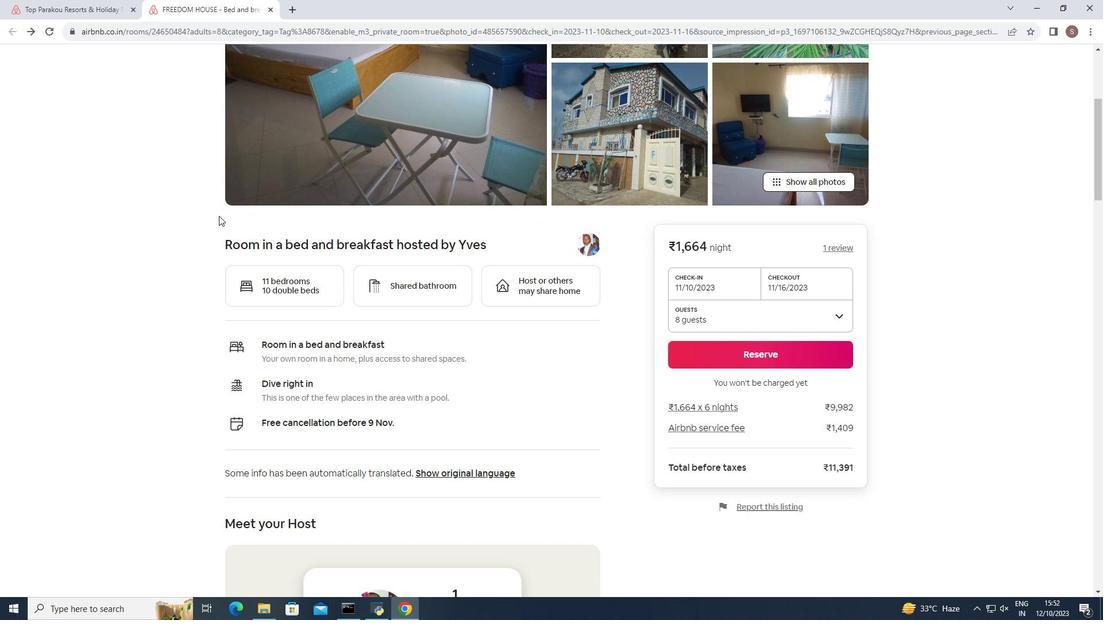 
Action: Mouse scrolled (219, 215) with delta (0, 0)
Screenshot: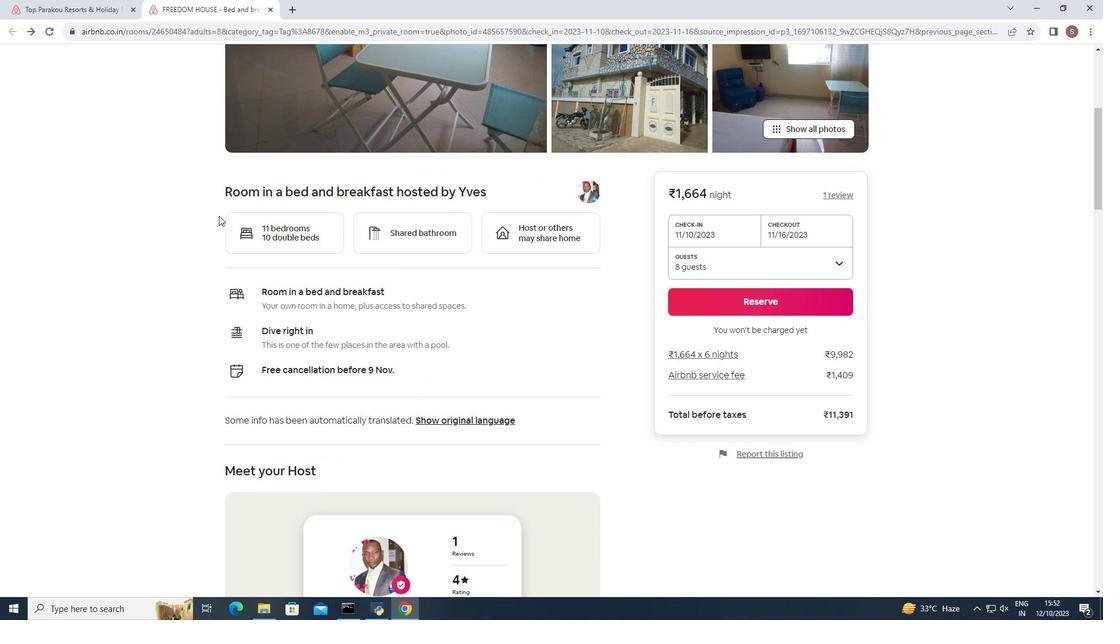 
Action: Mouse scrolled (219, 215) with delta (0, 0)
Screenshot: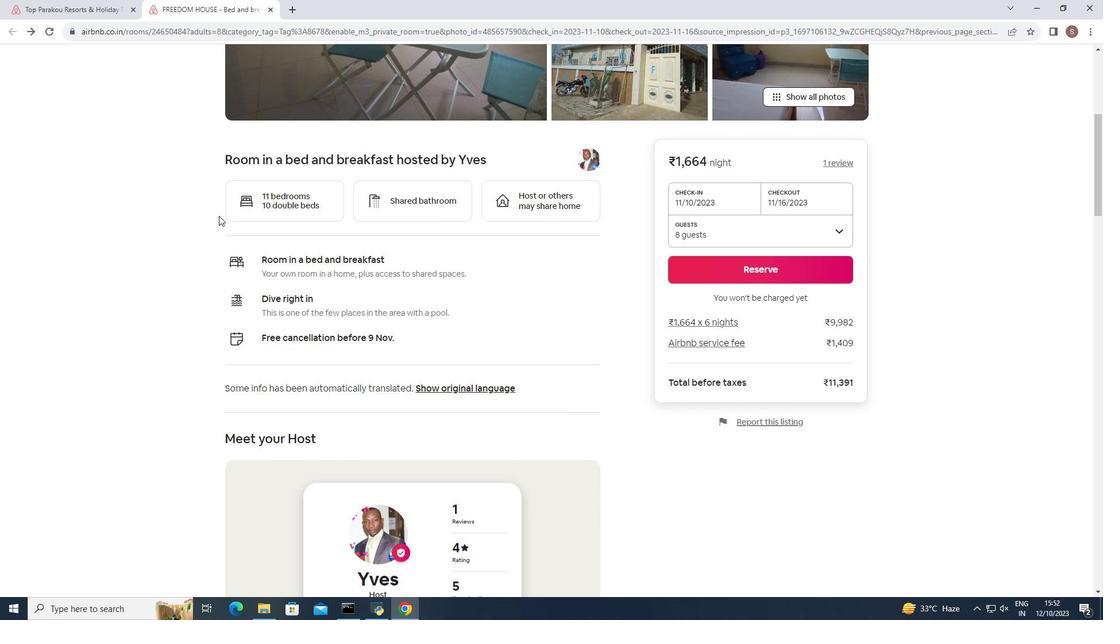 
Action: Mouse scrolled (219, 215) with delta (0, 0)
Screenshot: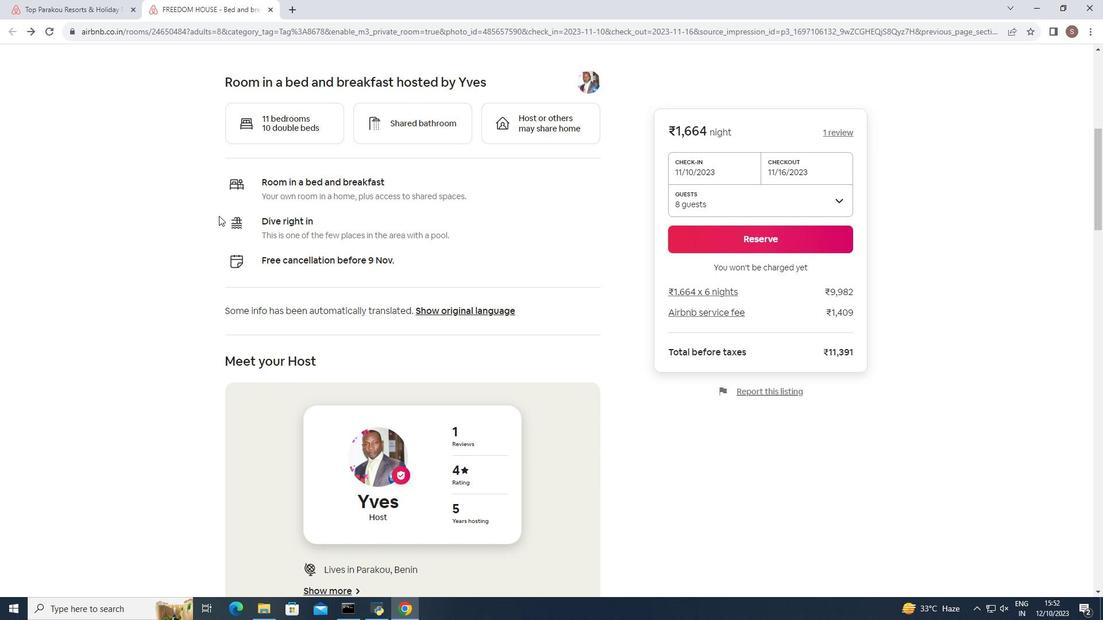 
Action: Mouse scrolled (219, 215) with delta (0, 0)
Screenshot: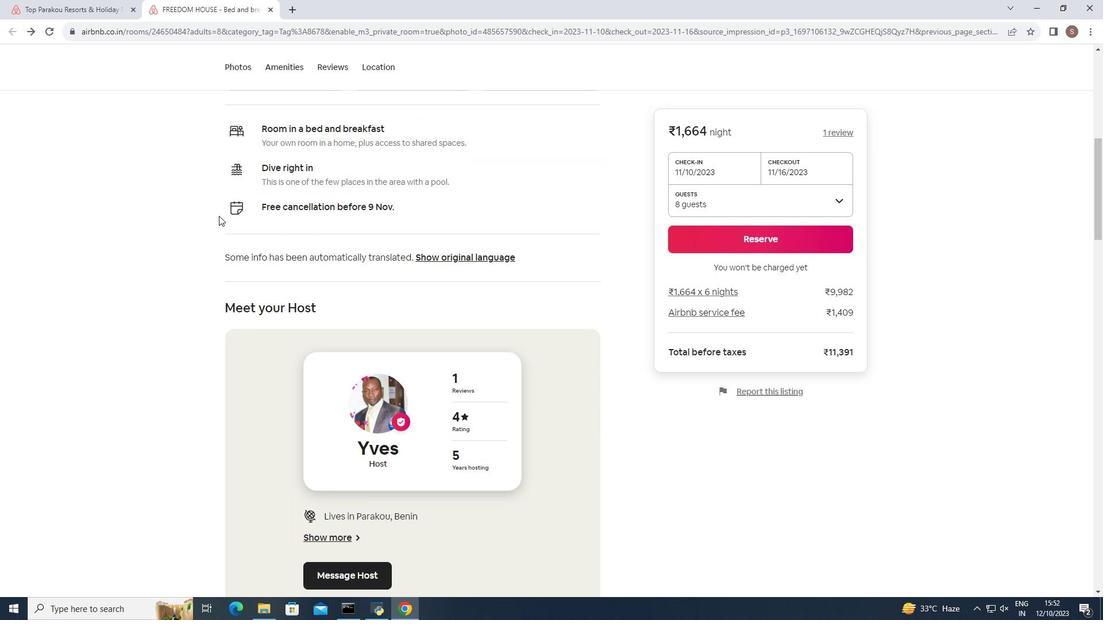
Action: Mouse scrolled (219, 215) with delta (0, 0)
Screenshot: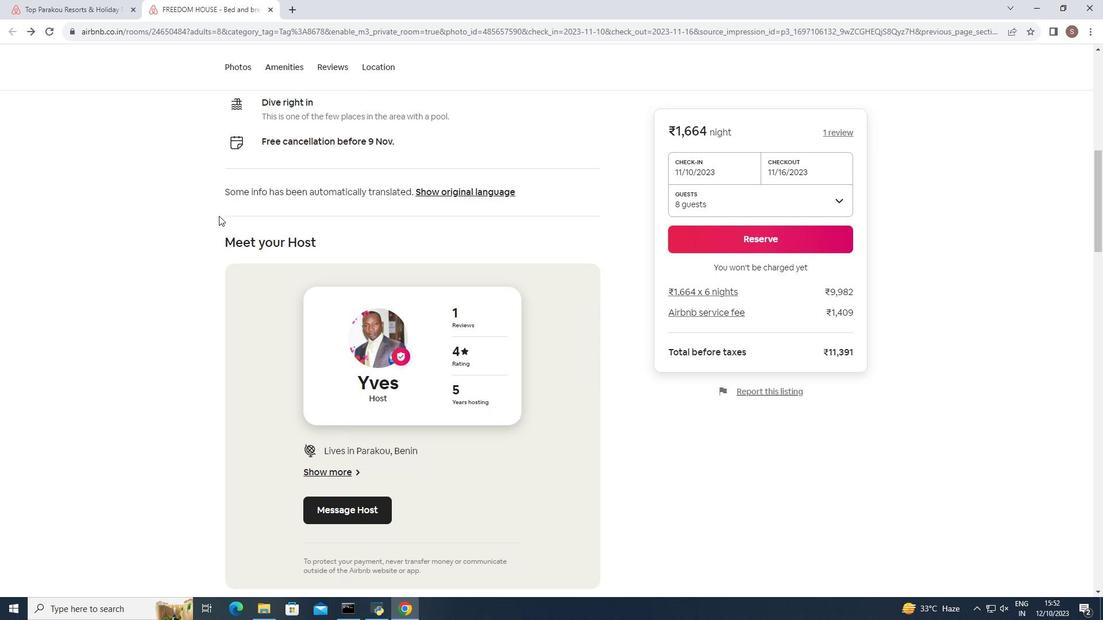 
Action: Mouse scrolled (219, 215) with delta (0, 0)
Screenshot: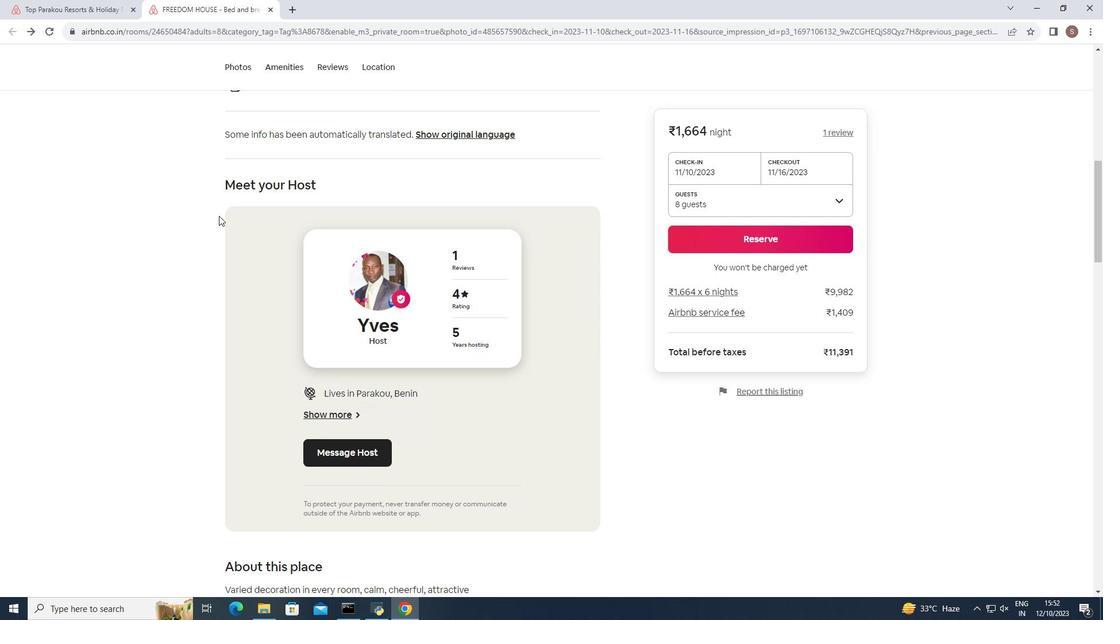 
Action: Mouse scrolled (219, 215) with delta (0, 0)
Screenshot: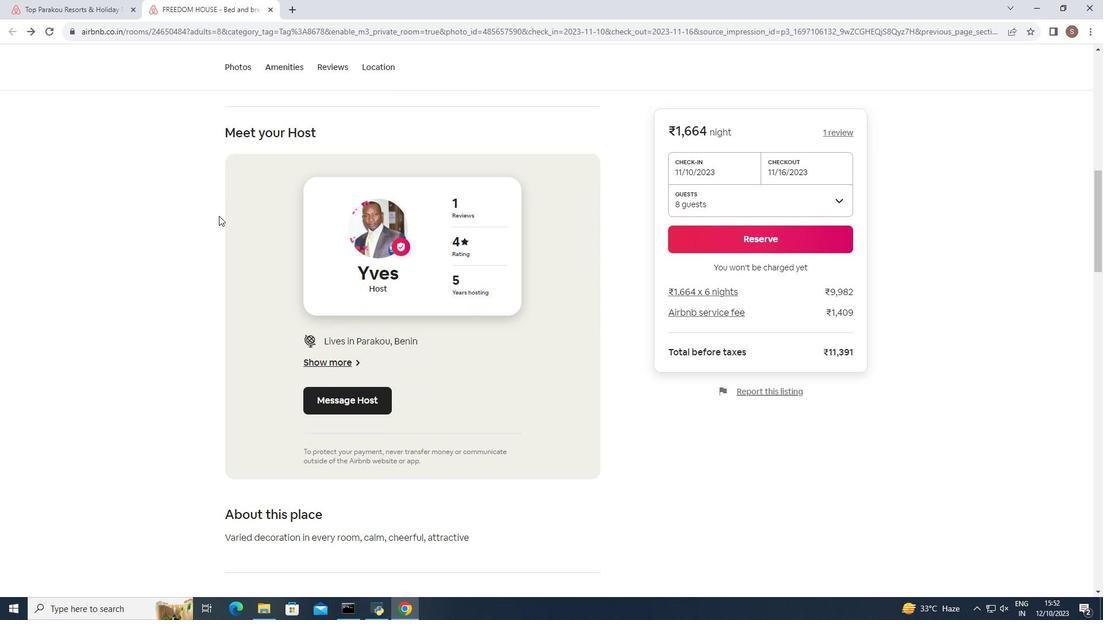 
Action: Mouse scrolled (219, 215) with delta (0, 0)
Screenshot: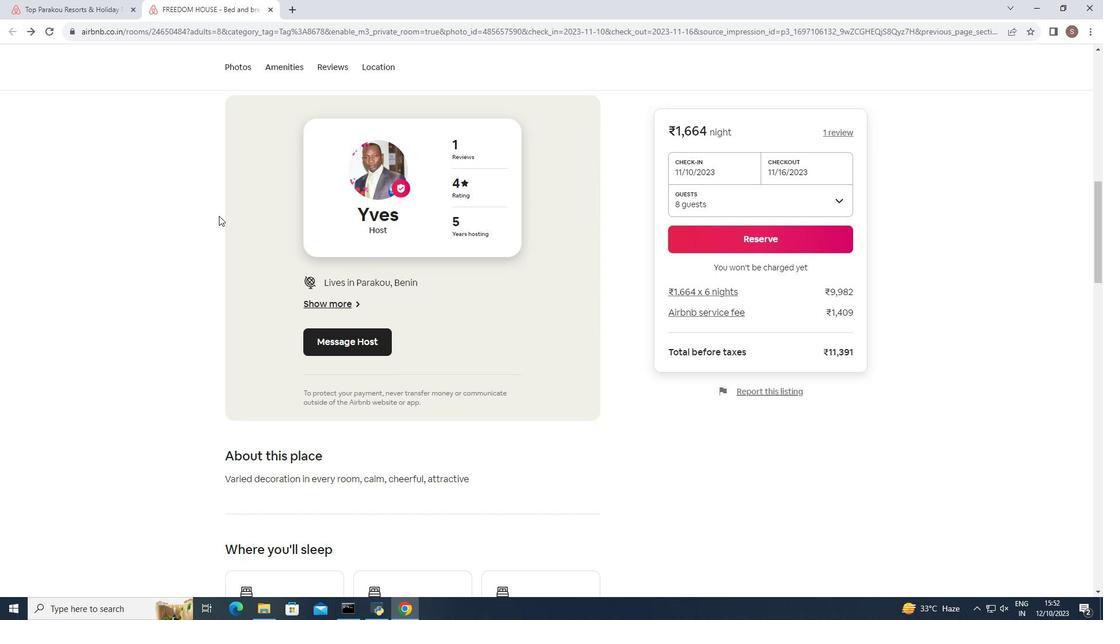 
Action: Mouse scrolled (219, 215) with delta (0, 0)
Screenshot: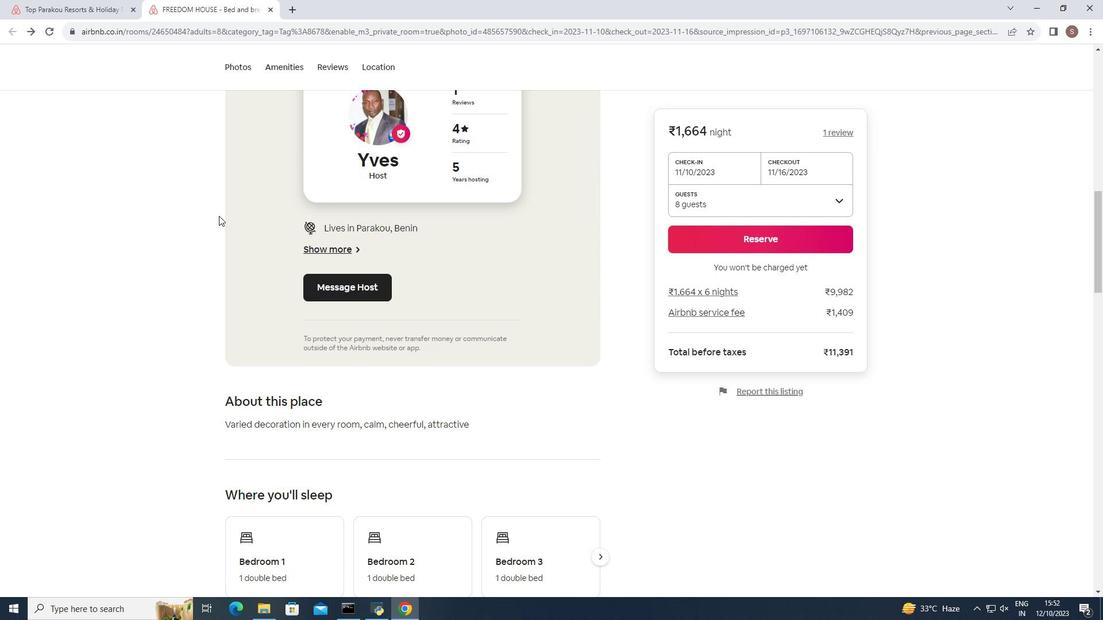 
Action: Mouse scrolled (219, 215) with delta (0, 0)
Screenshot: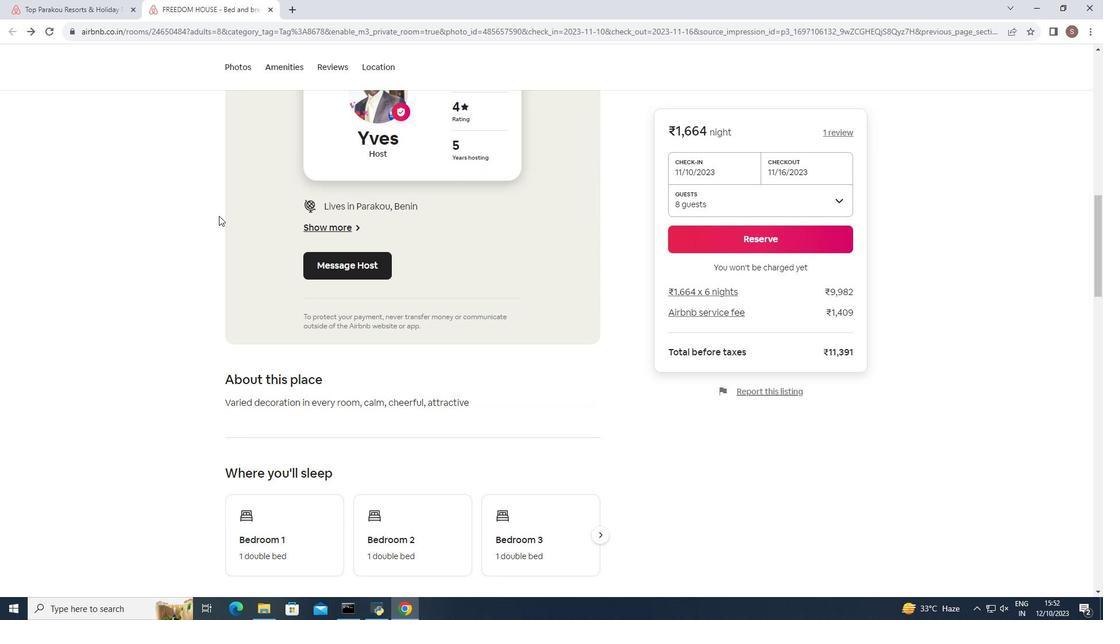 
Action: Mouse scrolled (219, 215) with delta (0, 0)
Screenshot: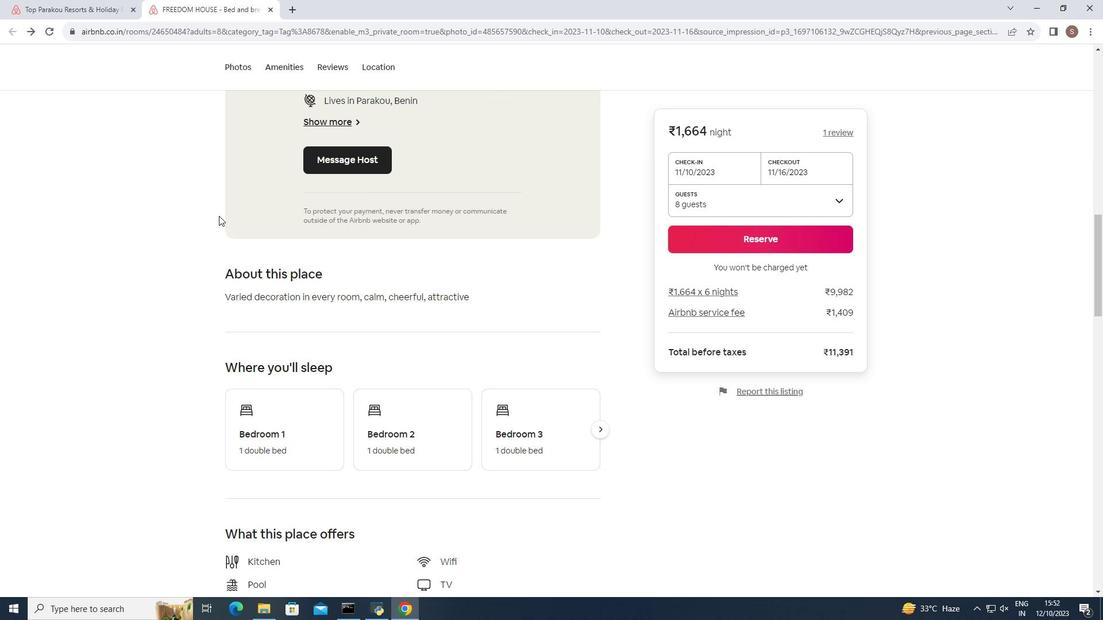 
Action: Mouse scrolled (219, 215) with delta (0, 0)
Screenshot: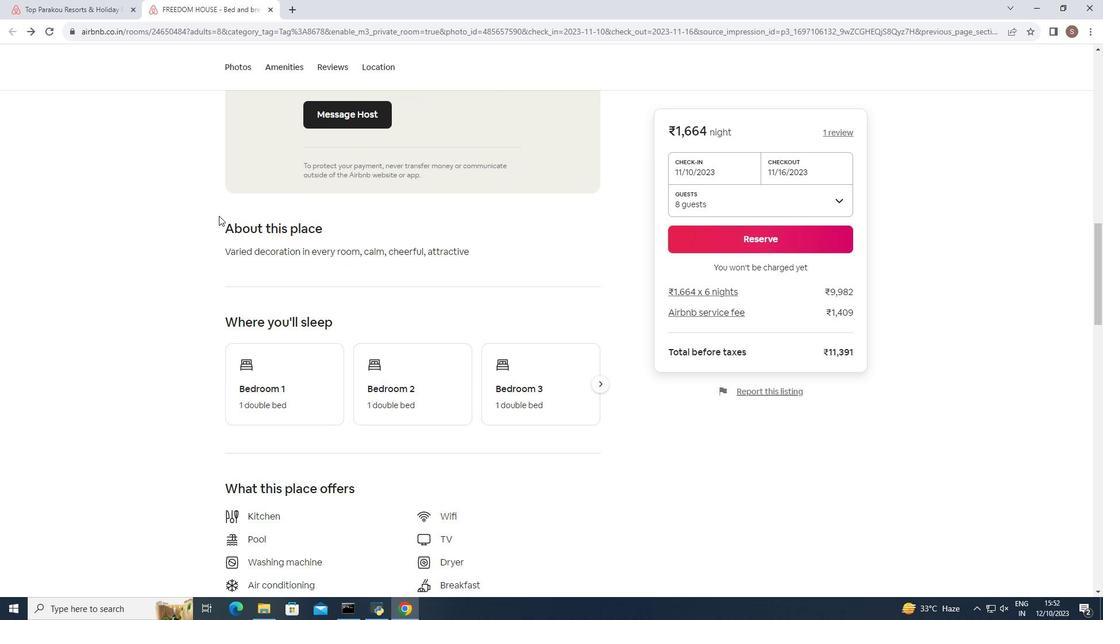 
Action: Mouse scrolled (219, 215) with delta (0, 0)
Screenshot: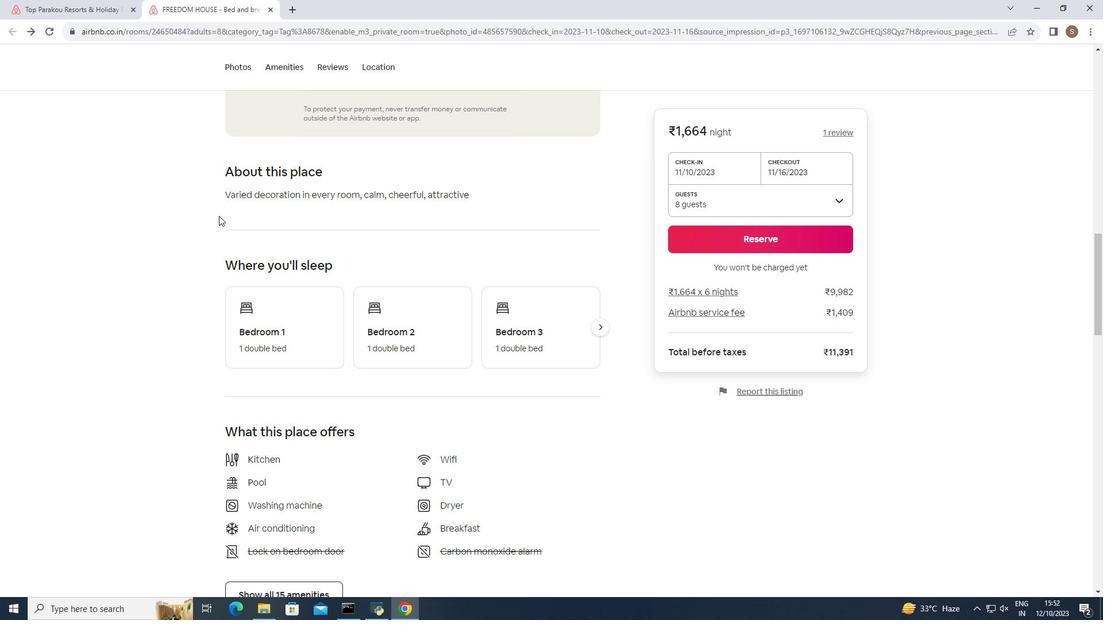 
Action: Mouse scrolled (219, 215) with delta (0, 0)
Screenshot: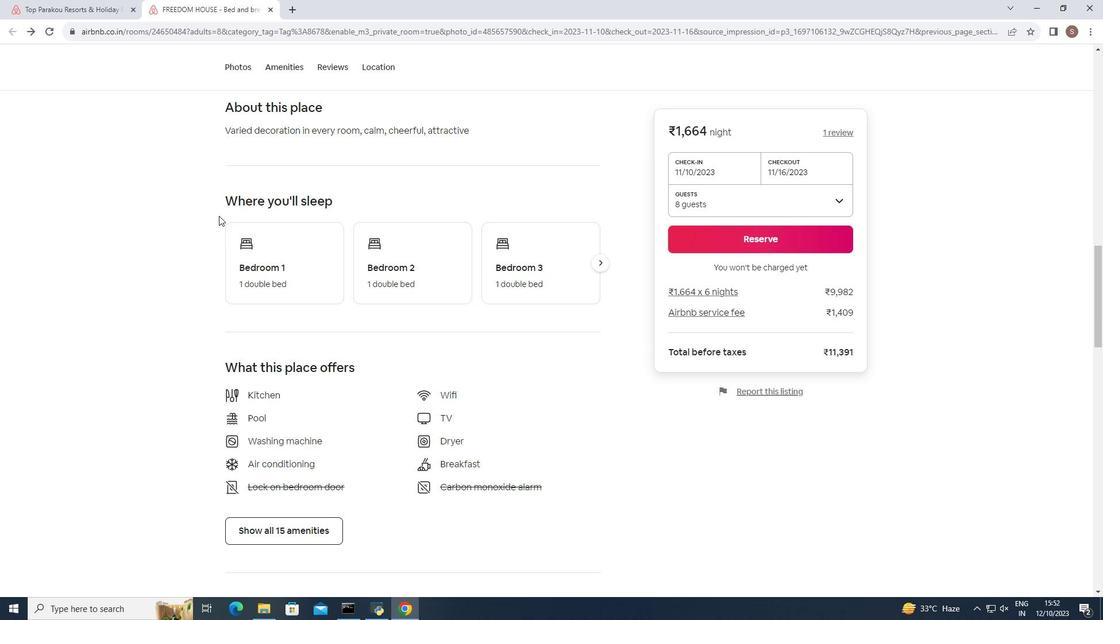 
Action: Mouse scrolled (219, 215) with delta (0, 0)
Screenshot: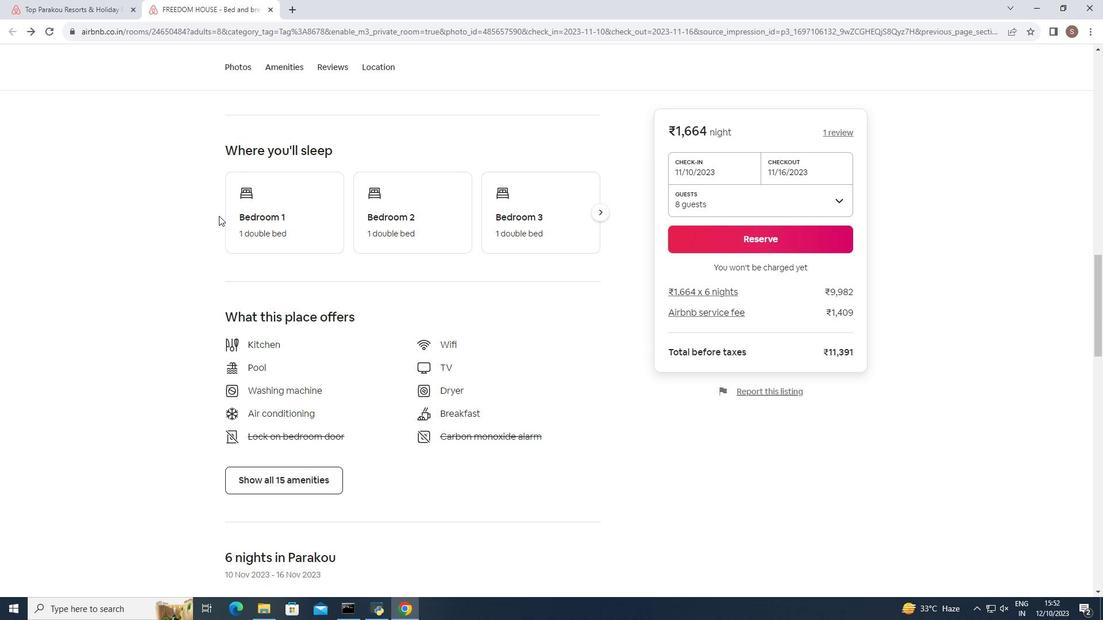 
Action: Mouse scrolled (219, 215) with delta (0, 0)
Screenshot: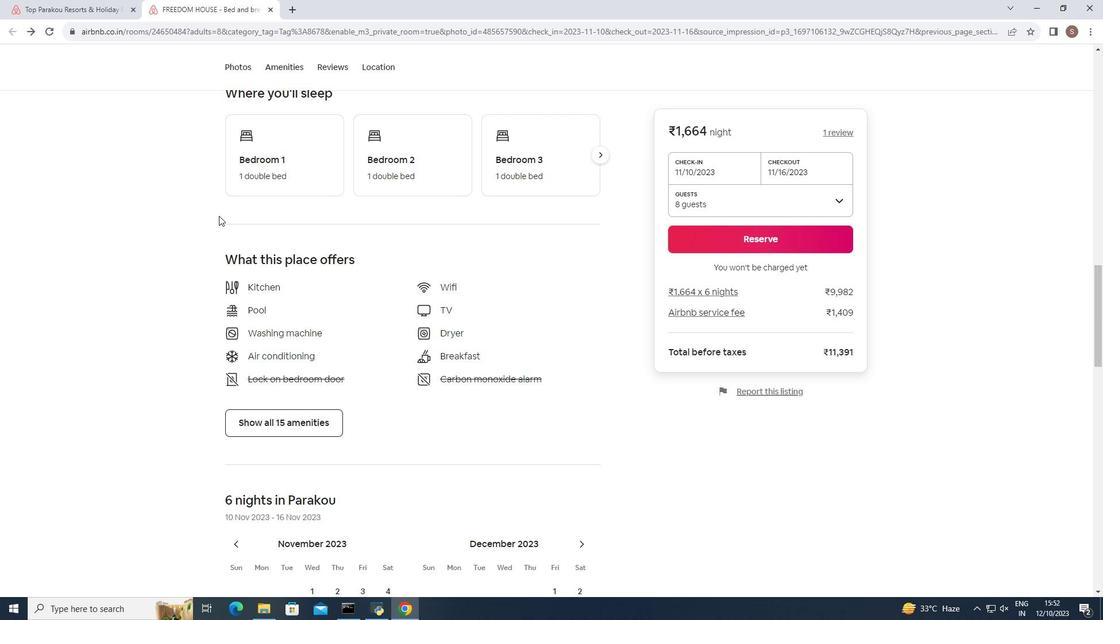 
Action: Mouse scrolled (219, 215) with delta (0, 0)
Screenshot: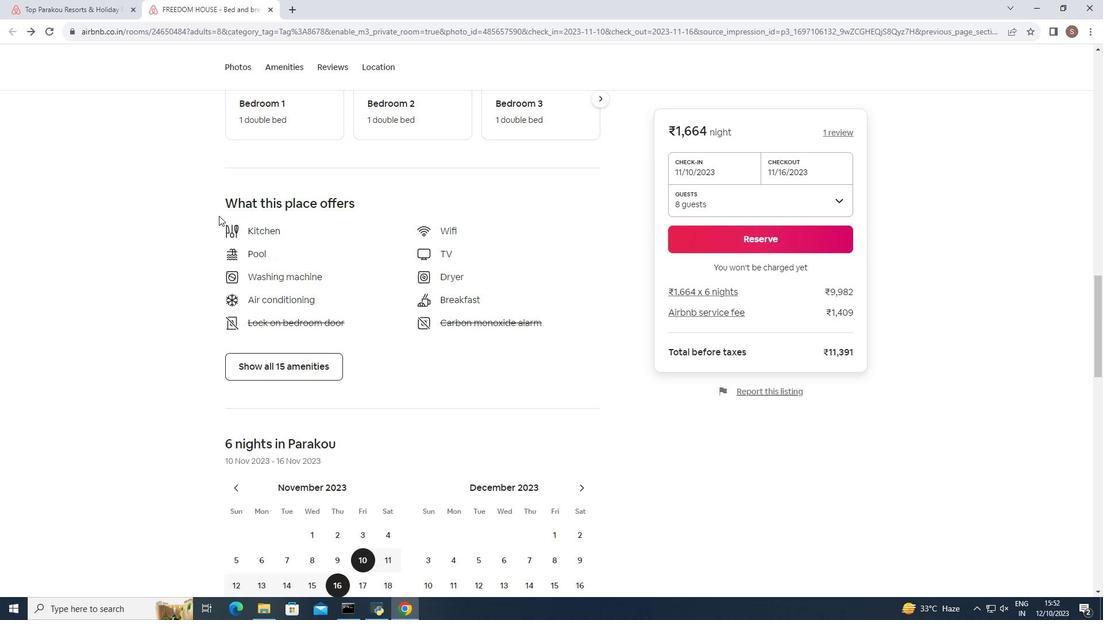 
Action: Mouse moved to (290, 308)
Screenshot: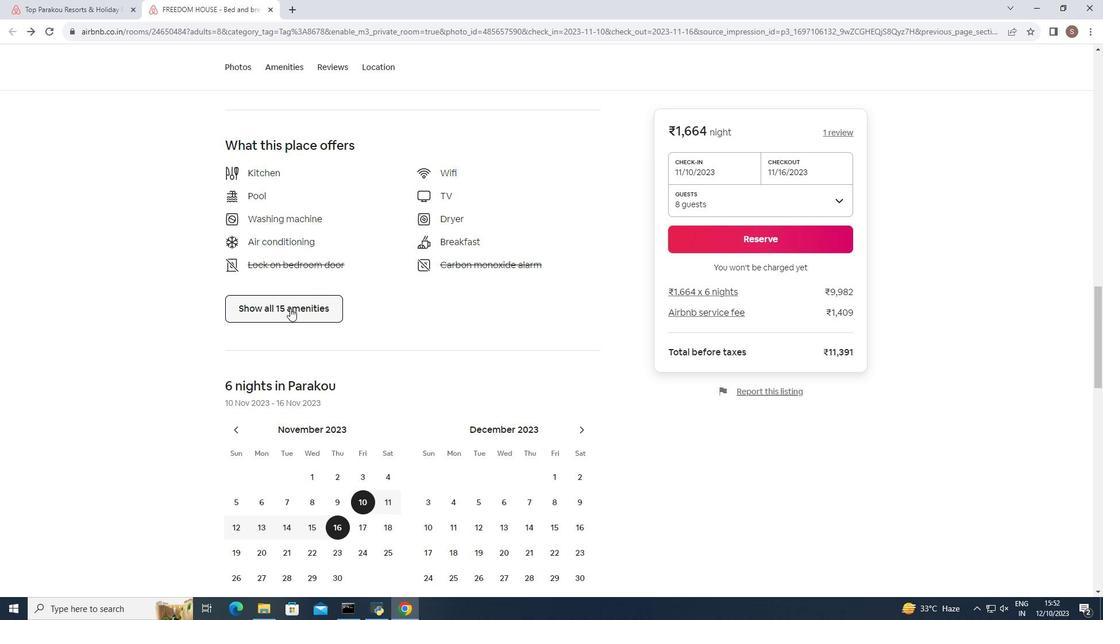 
Action: Mouse pressed left at (290, 308)
Screenshot: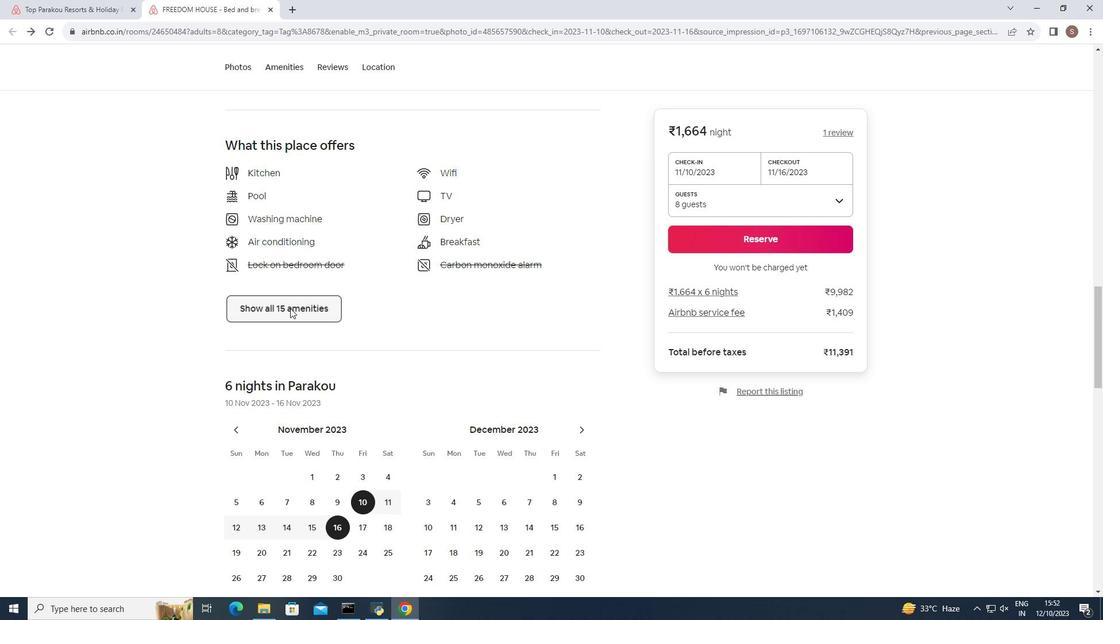
Action: Mouse moved to (406, 325)
Screenshot: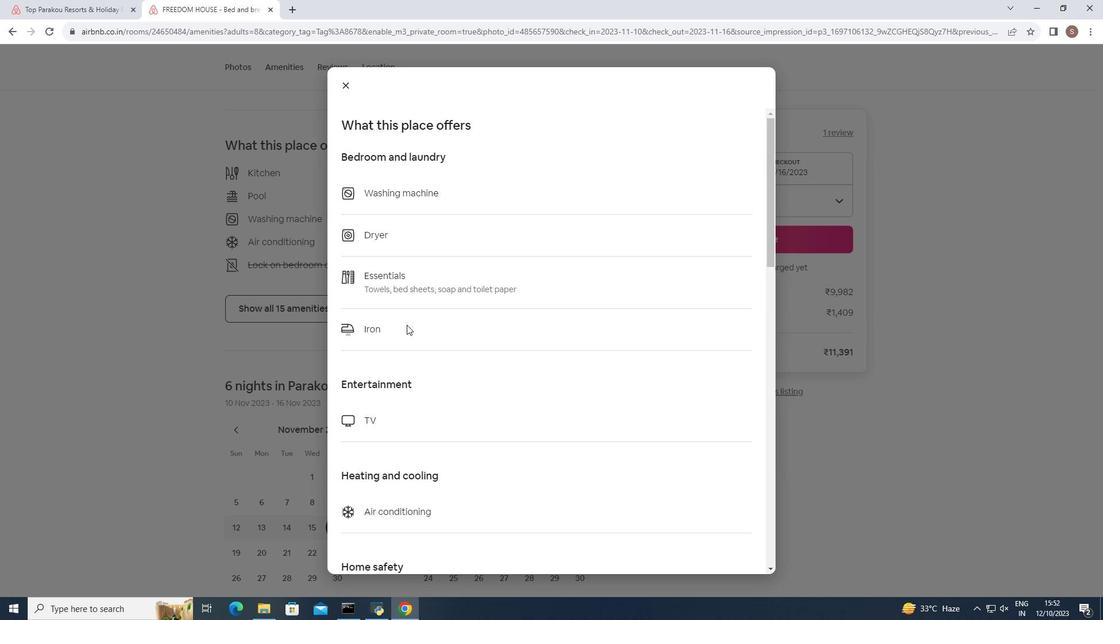 
Action: Mouse scrolled (406, 324) with delta (0, 0)
Screenshot: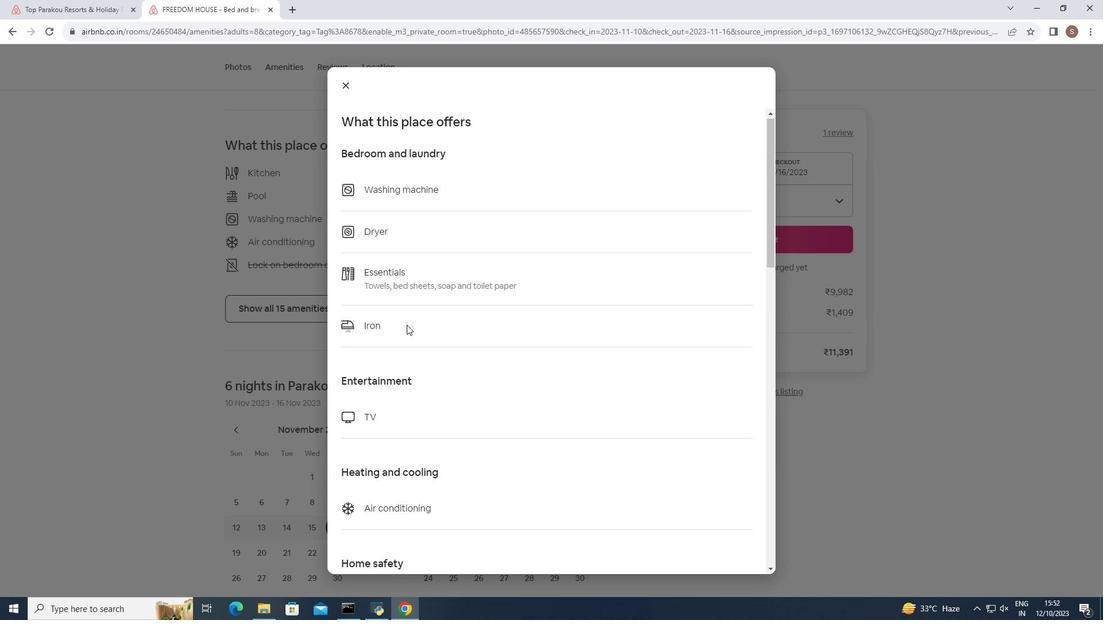 
Action: Mouse scrolled (406, 324) with delta (0, 0)
Screenshot: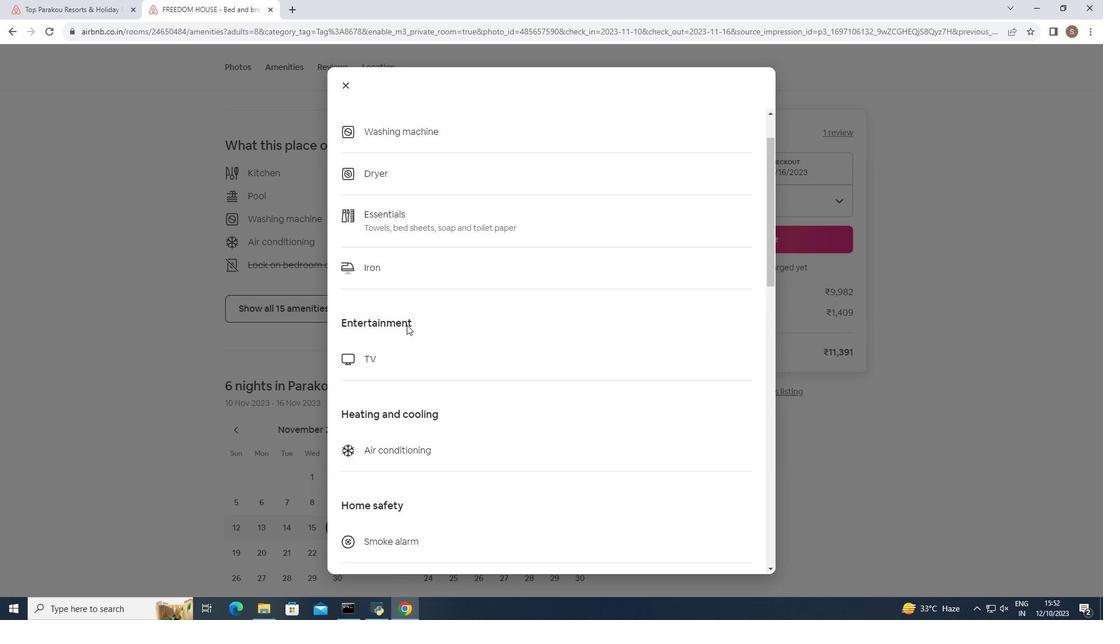 
Action: Mouse scrolled (406, 324) with delta (0, 0)
Screenshot: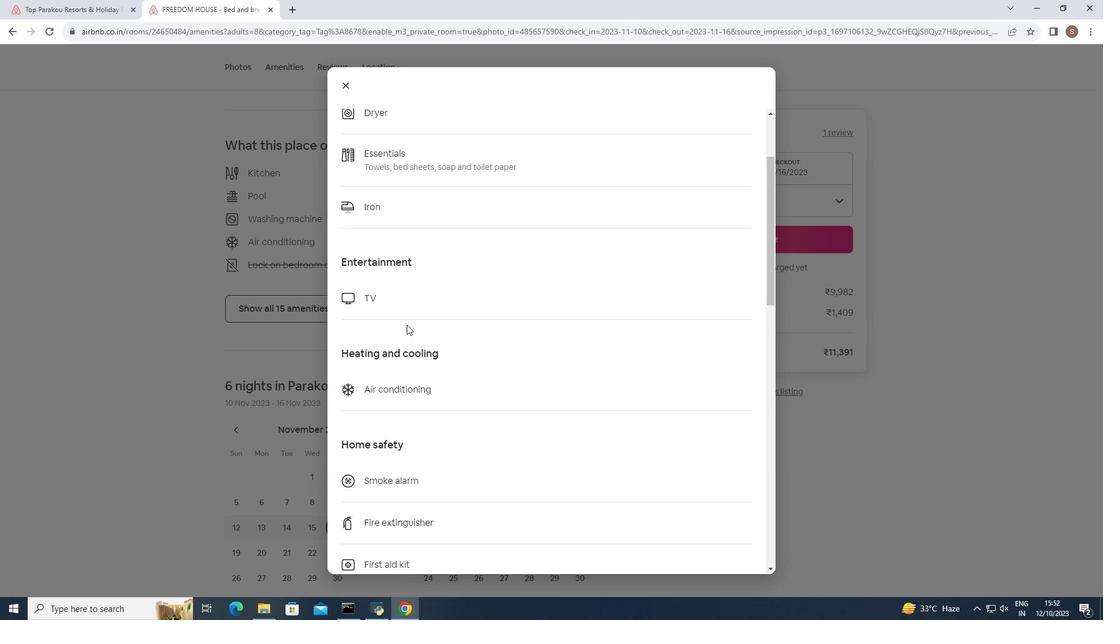 
Action: Mouse scrolled (406, 324) with delta (0, 0)
Screenshot: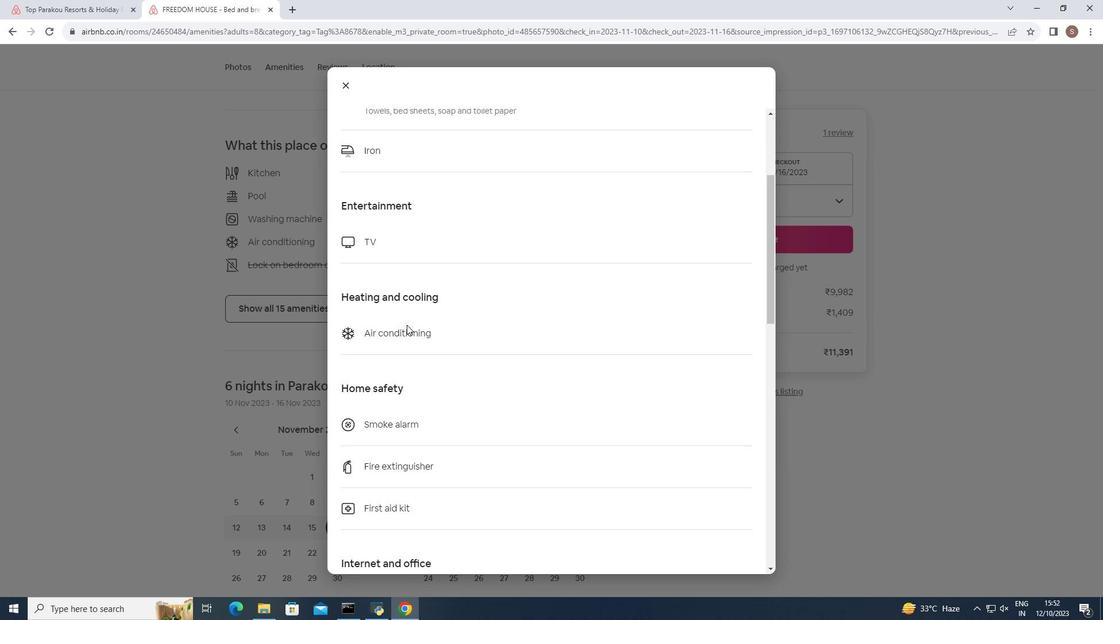 
Action: Mouse scrolled (406, 324) with delta (0, 0)
Screenshot: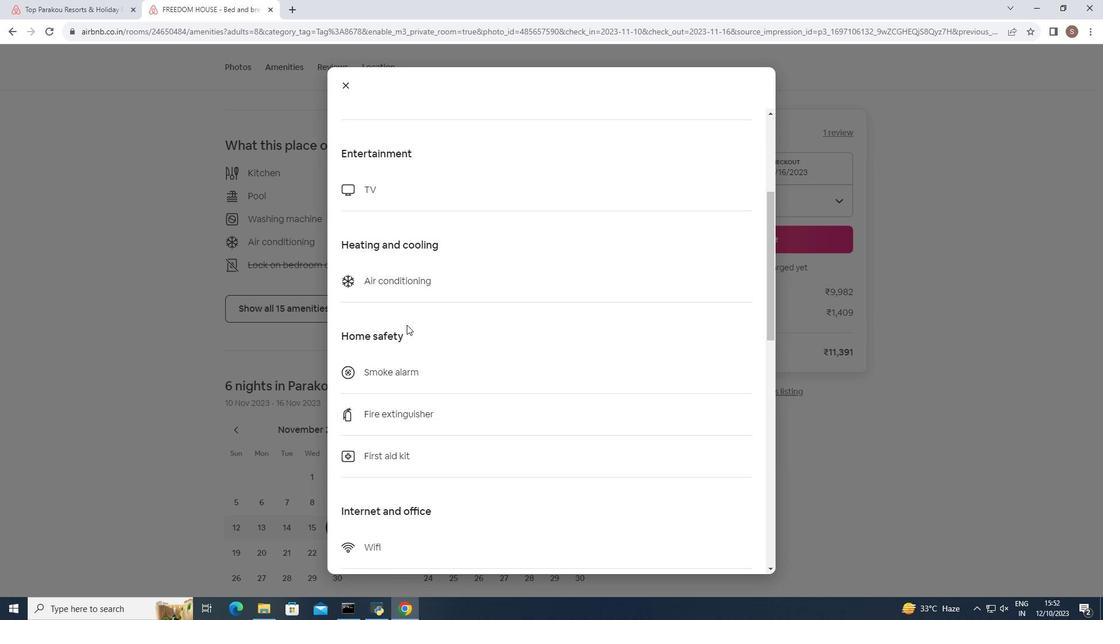 
Action: Mouse scrolled (406, 324) with delta (0, 0)
Screenshot: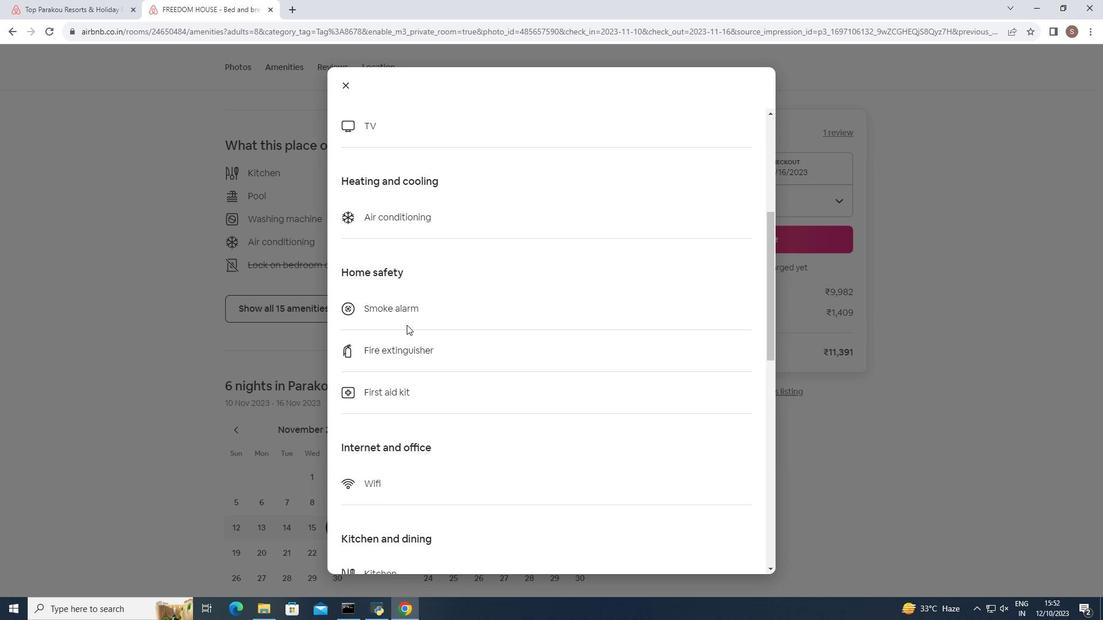 
Action: Mouse scrolled (406, 324) with delta (0, 0)
Screenshot: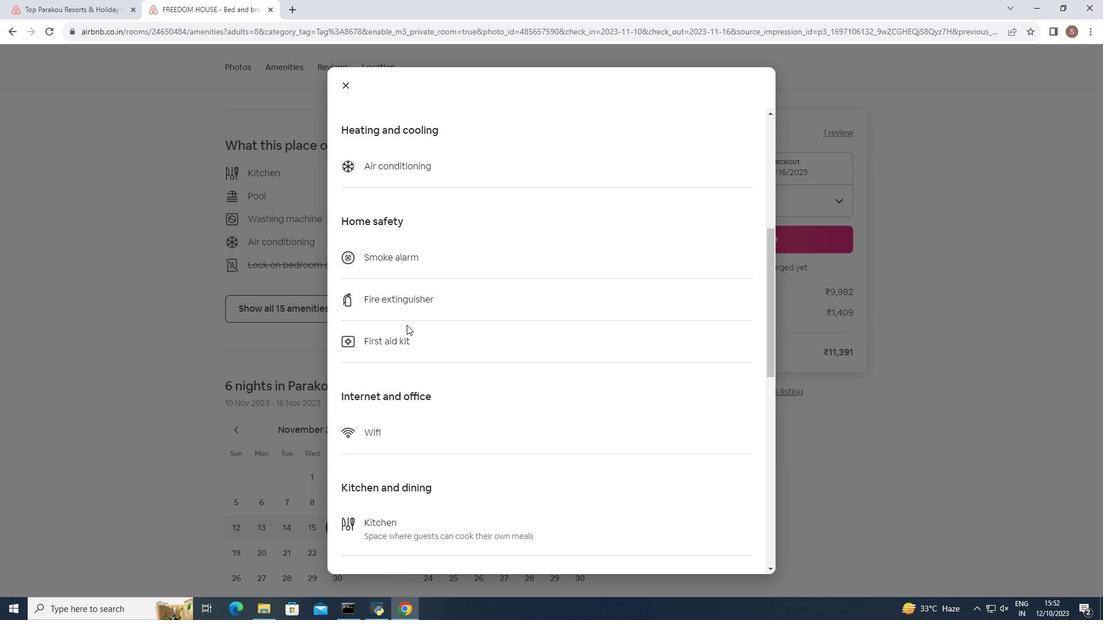 
Action: Mouse scrolled (406, 324) with delta (0, 0)
Screenshot: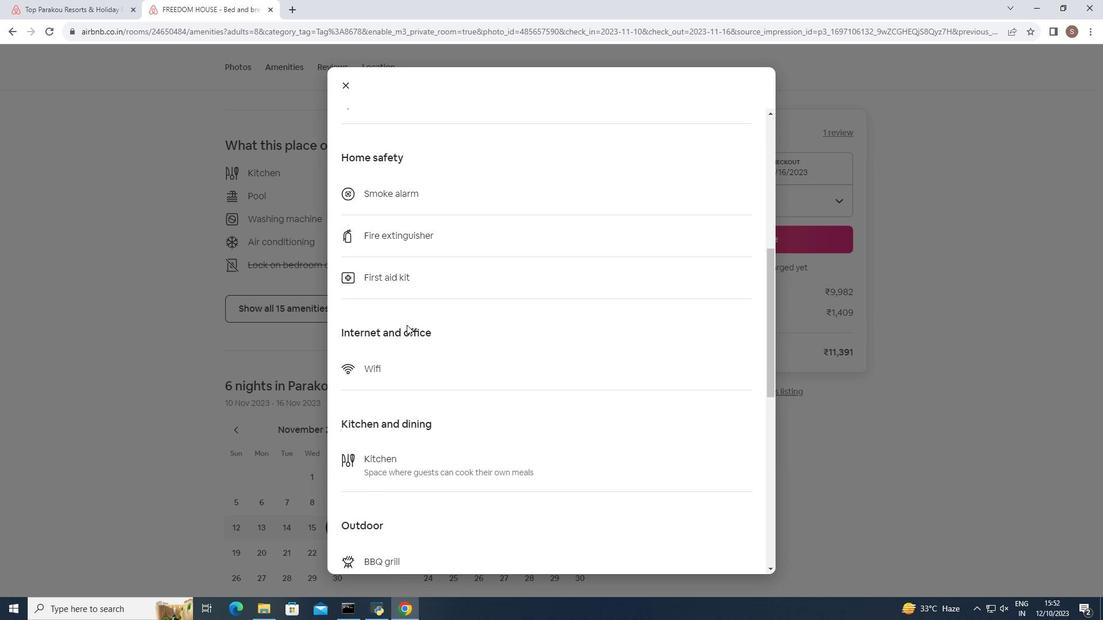 
Action: Mouse scrolled (406, 324) with delta (0, 0)
Screenshot: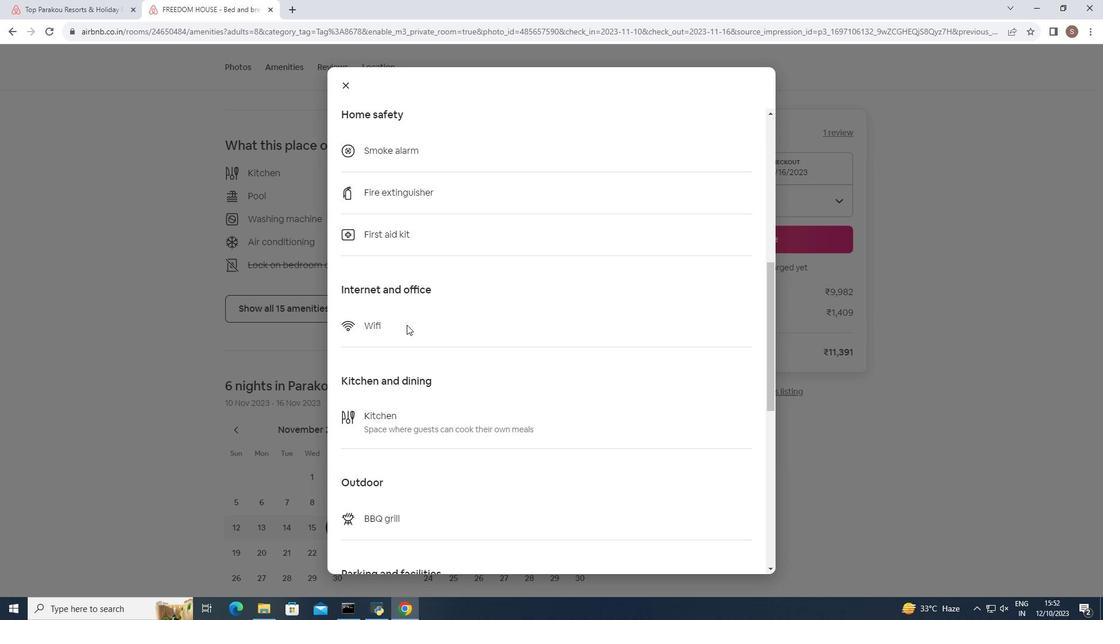
Action: Mouse scrolled (406, 324) with delta (0, 0)
Screenshot: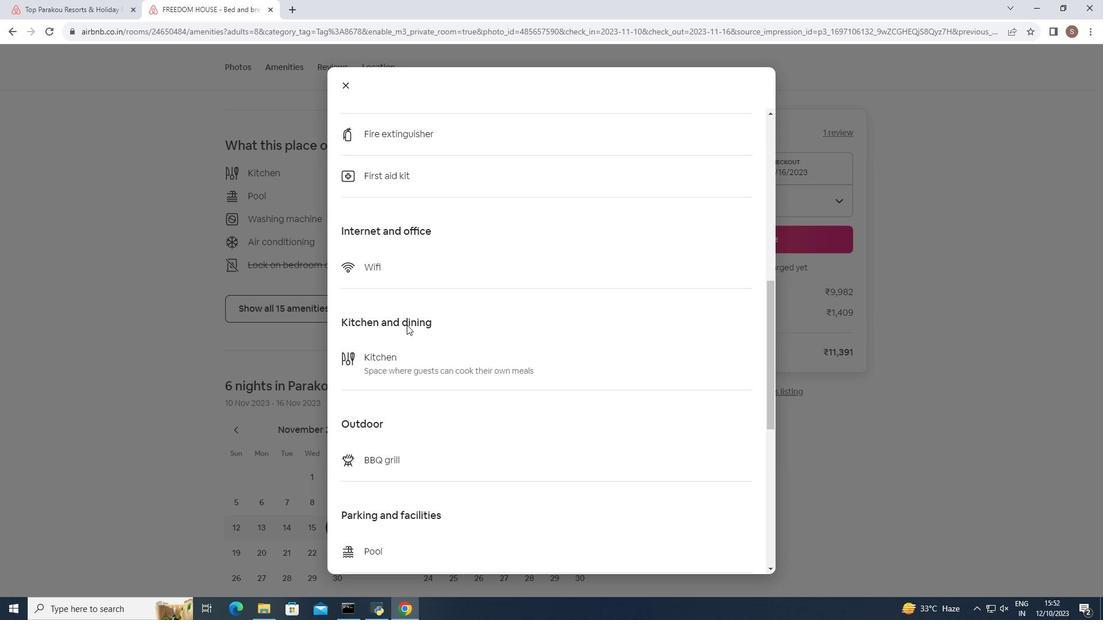
Action: Mouse scrolled (406, 324) with delta (0, 0)
Screenshot: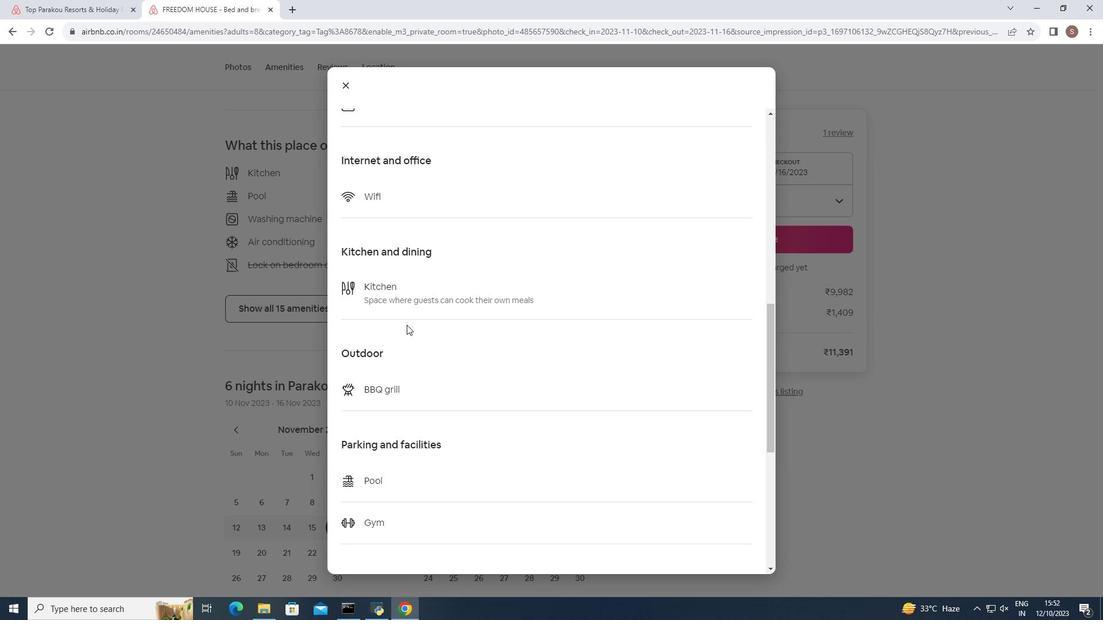
Action: Mouse scrolled (406, 324) with delta (0, 0)
Screenshot: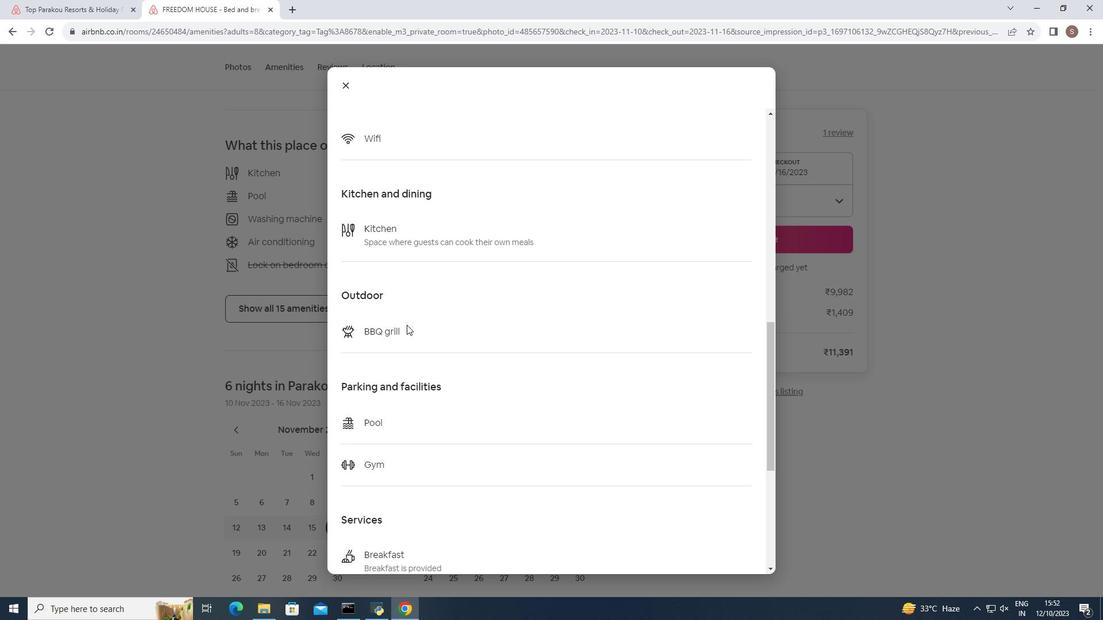 
Action: Mouse moved to (406, 325)
Screenshot: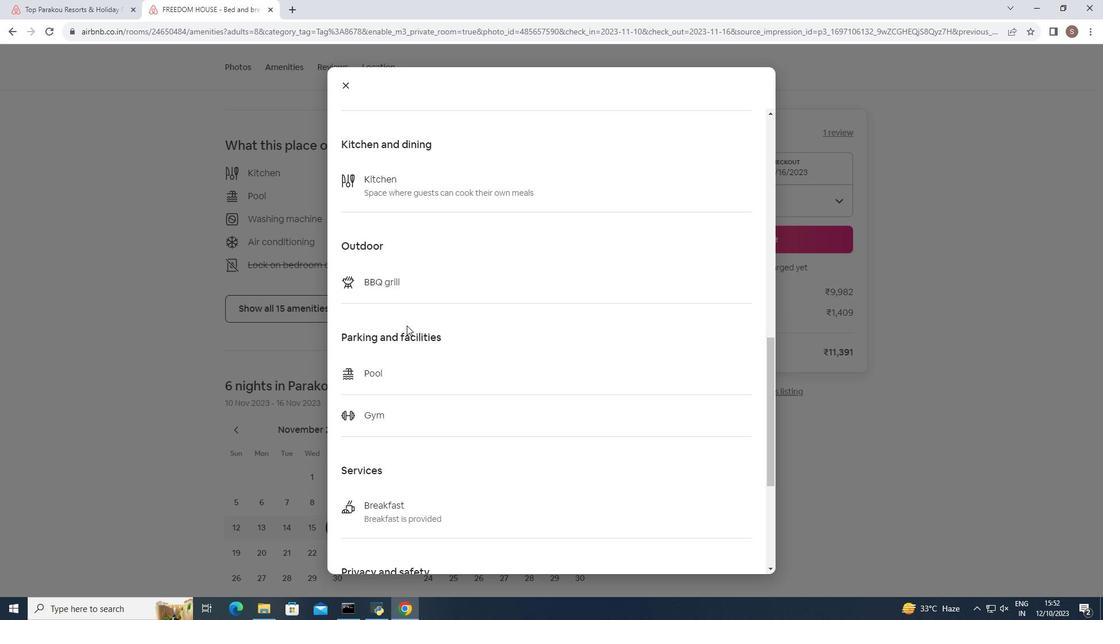 
Action: Mouse scrolled (406, 325) with delta (0, 0)
Screenshot: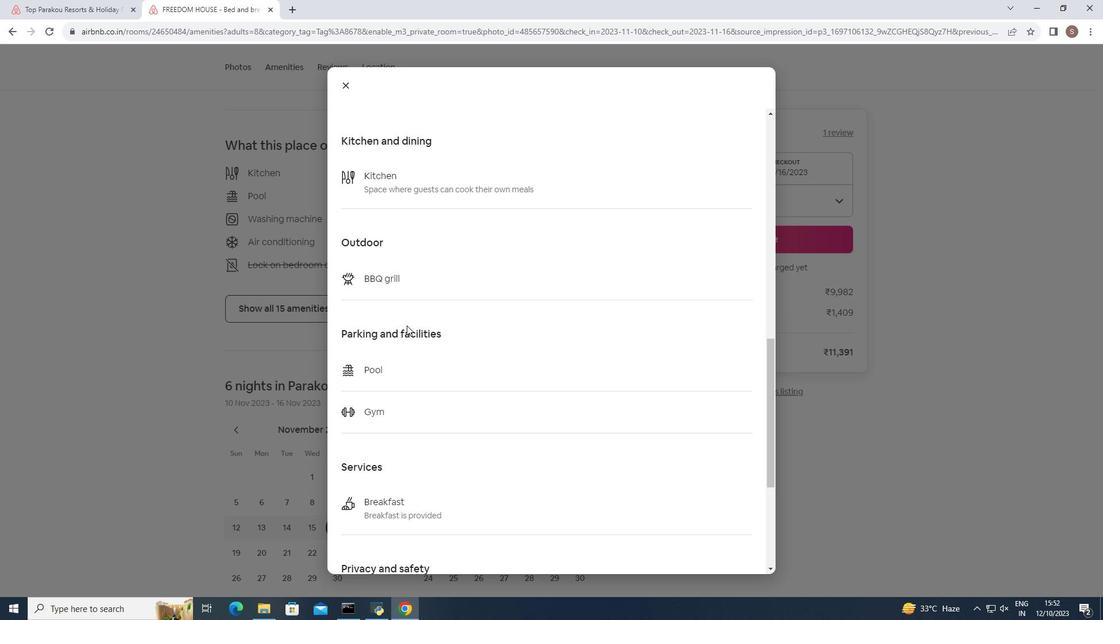 
Action: Mouse scrolled (406, 325) with delta (0, 0)
Screenshot: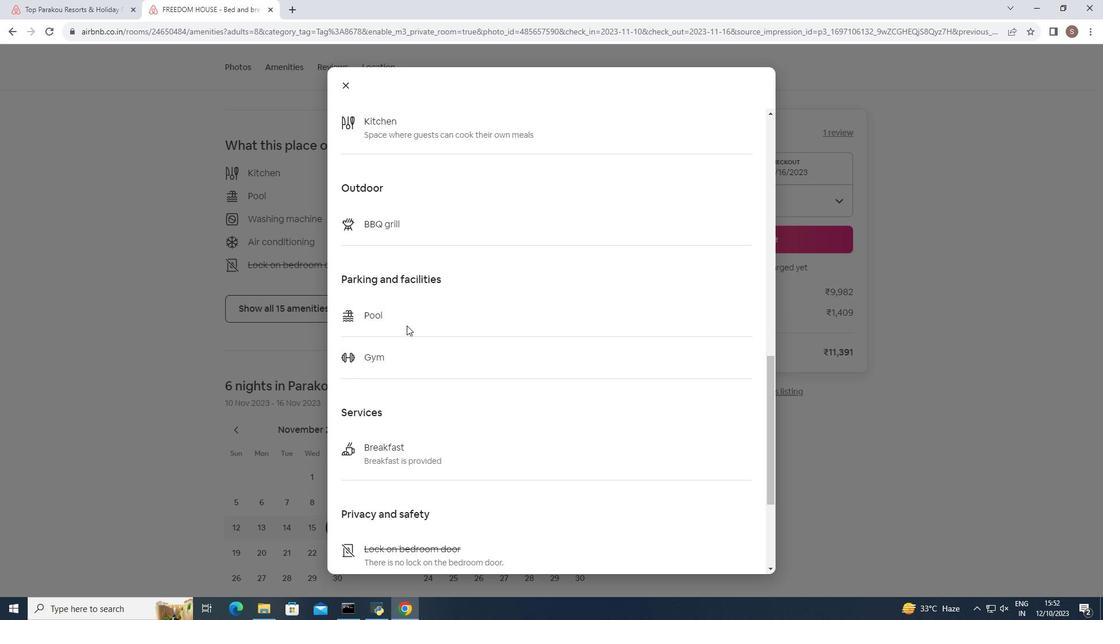 
Action: Mouse moved to (406, 326)
Screenshot: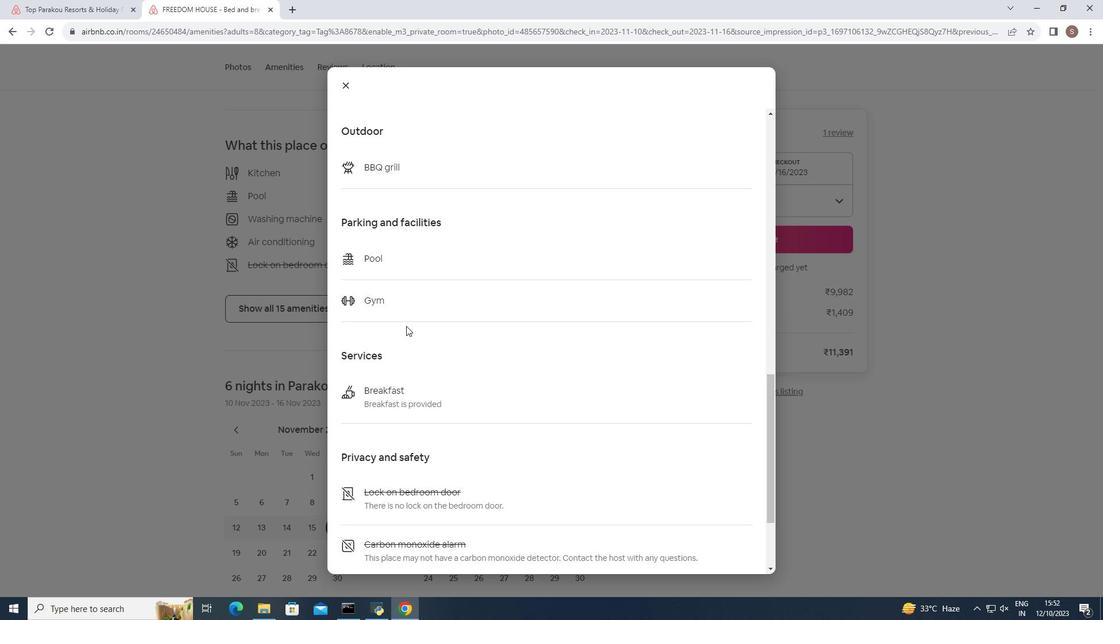 
Action: Mouse scrolled (406, 325) with delta (0, 0)
Screenshot: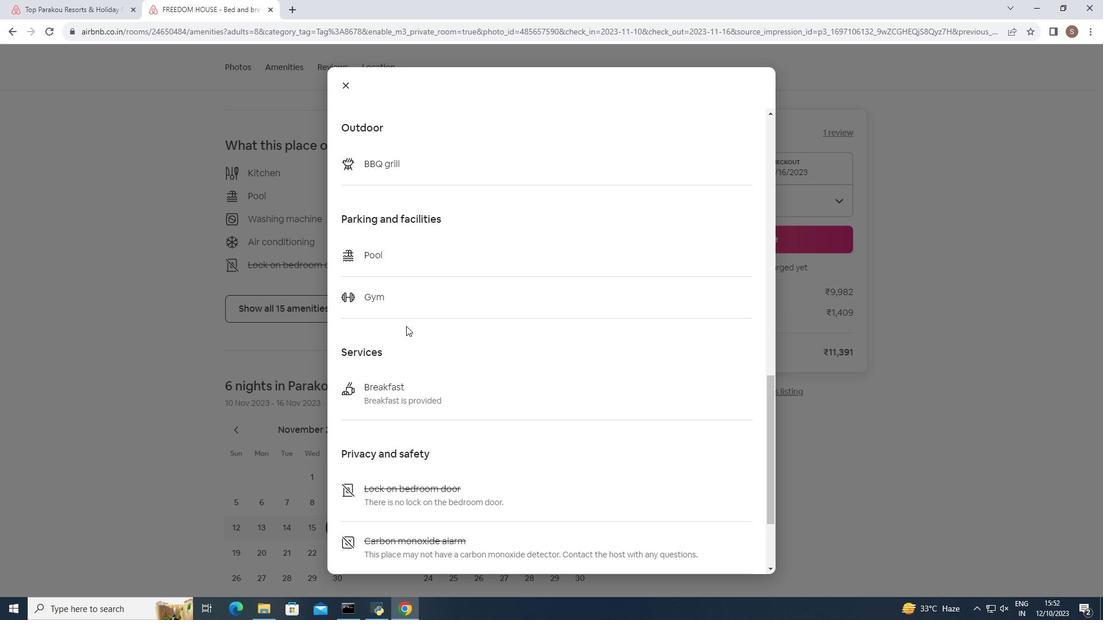 
Action: Mouse scrolled (406, 325) with delta (0, 0)
Screenshot: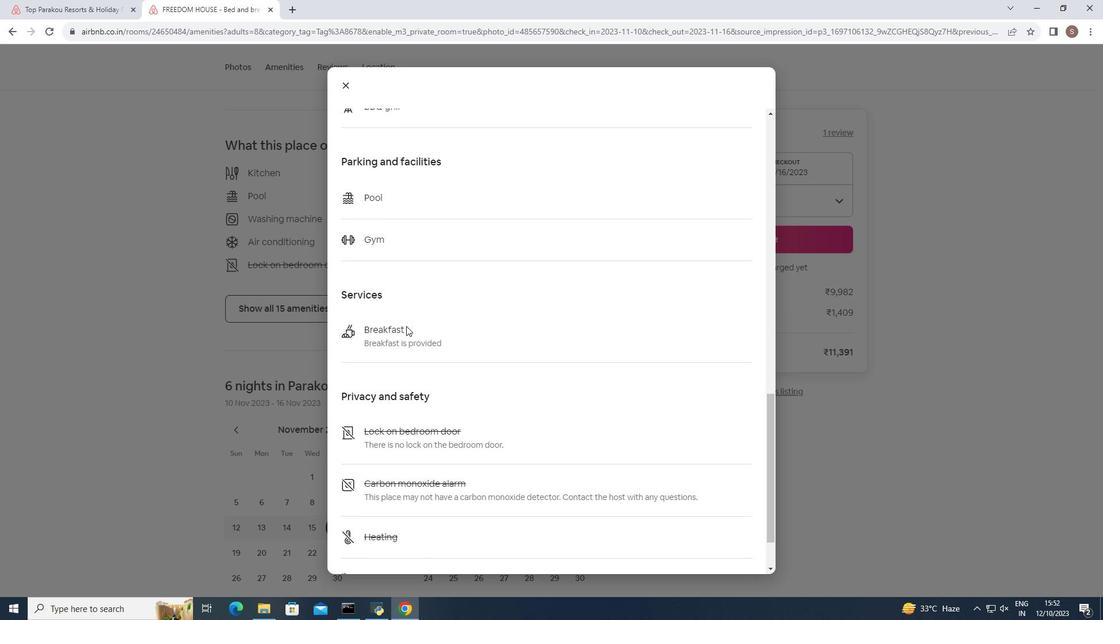 
Action: Mouse moved to (405, 327)
Screenshot: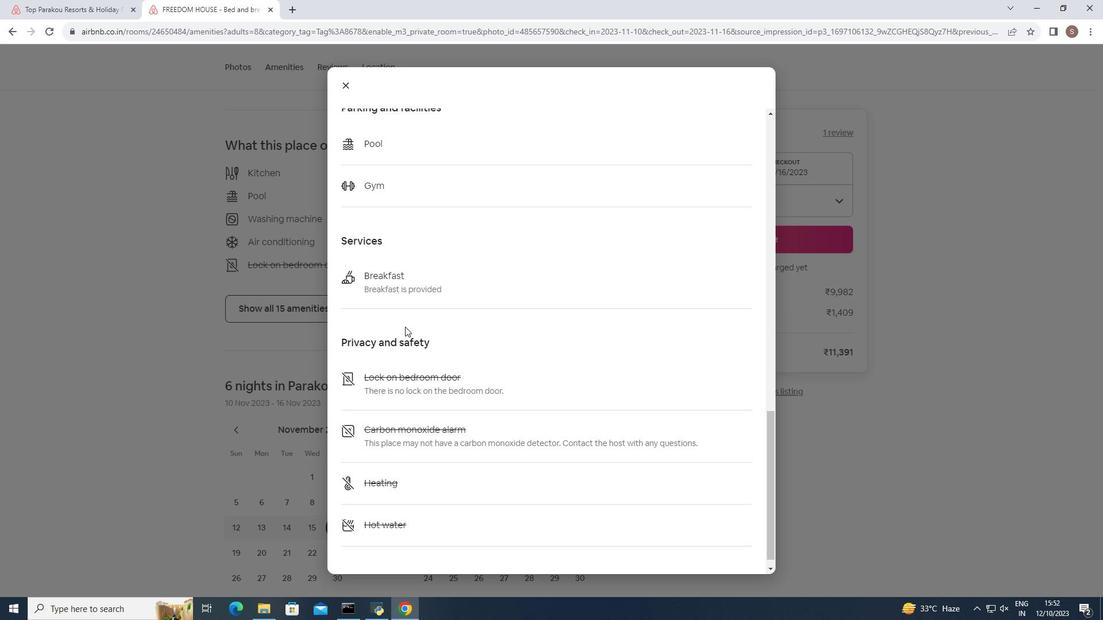 
Action: Mouse scrolled (405, 326) with delta (0, 0)
Screenshot: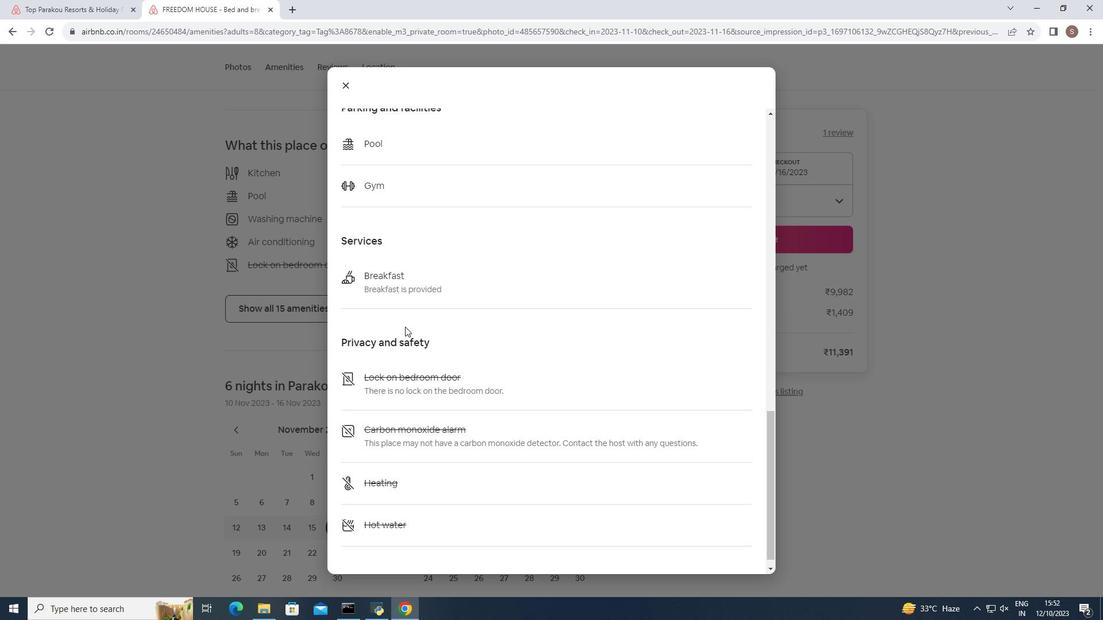 
Action: Mouse scrolled (405, 326) with delta (0, 0)
Screenshot: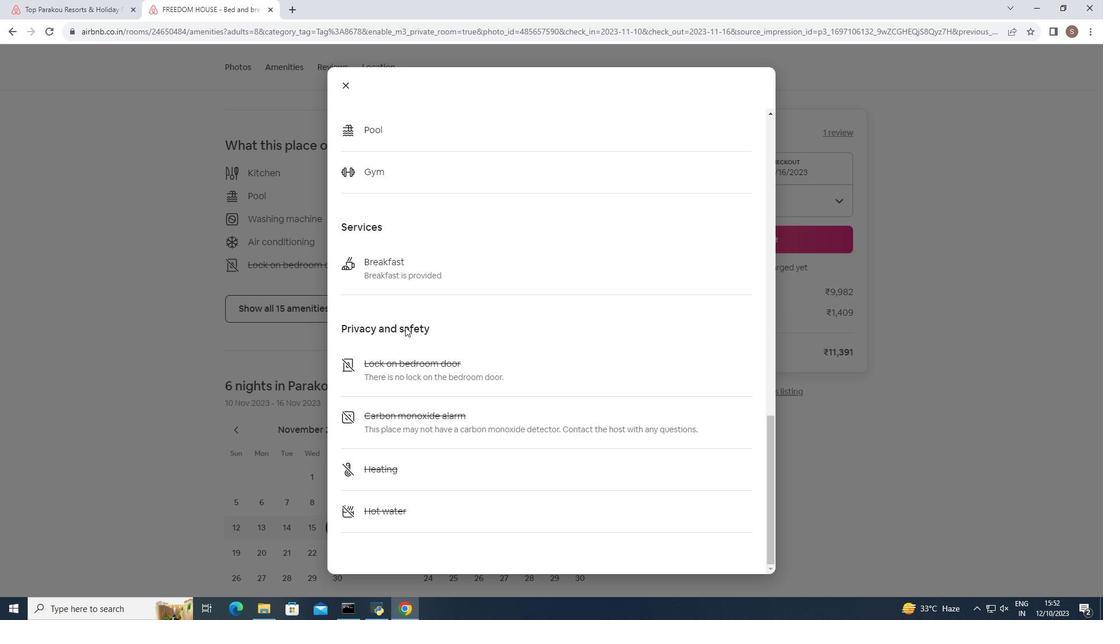 
Action: Mouse scrolled (405, 326) with delta (0, 0)
Screenshot: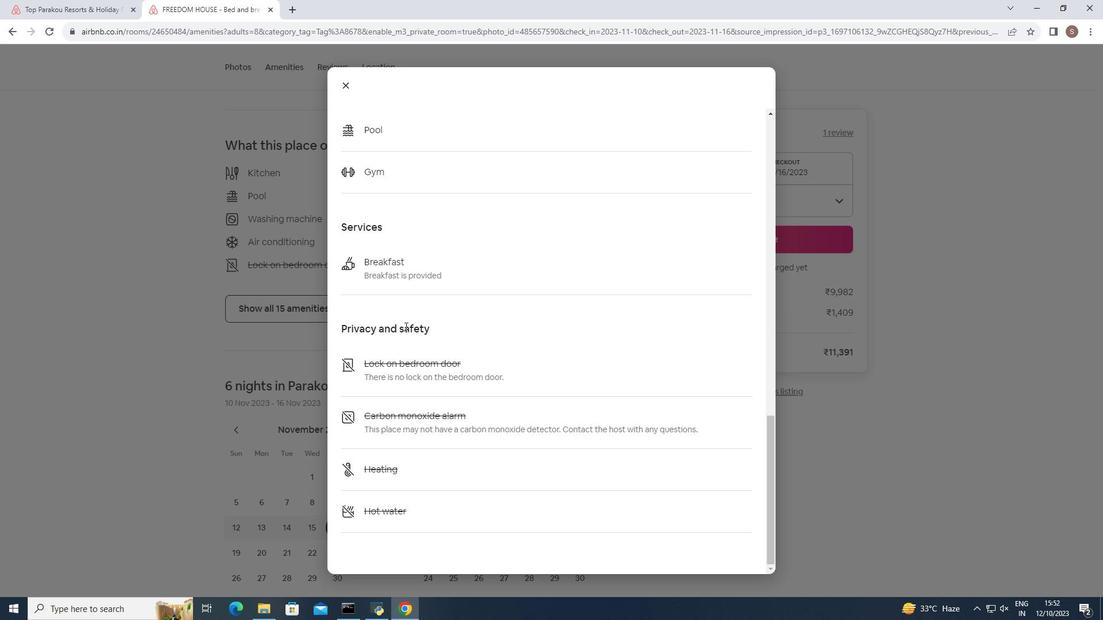 
Action: Mouse scrolled (405, 326) with delta (0, 0)
Screenshot: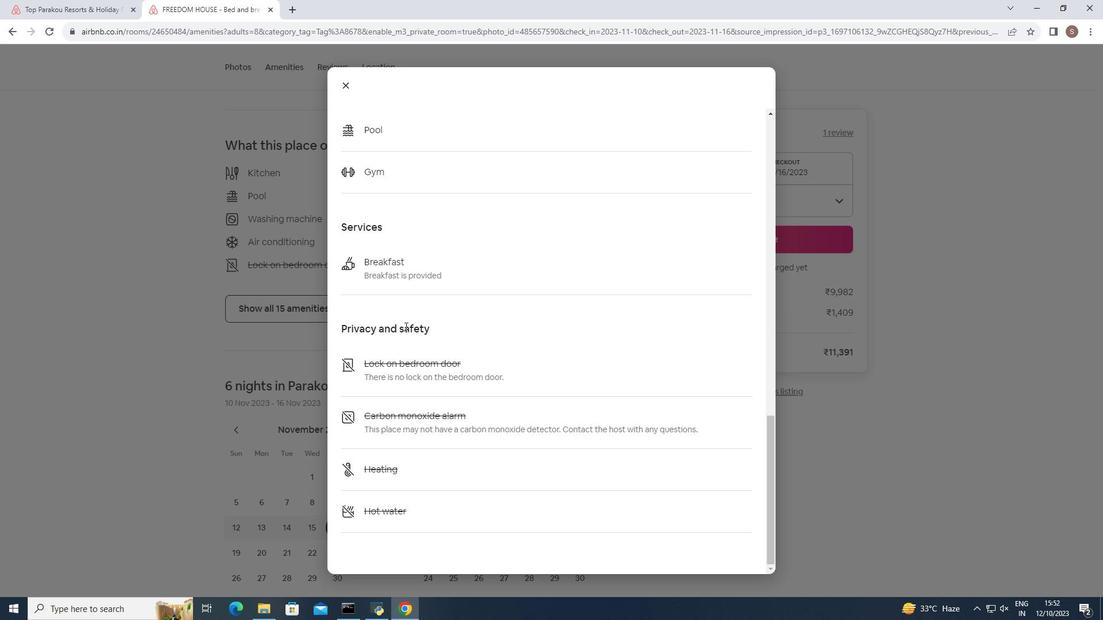 
Action: Mouse moved to (343, 81)
Screenshot: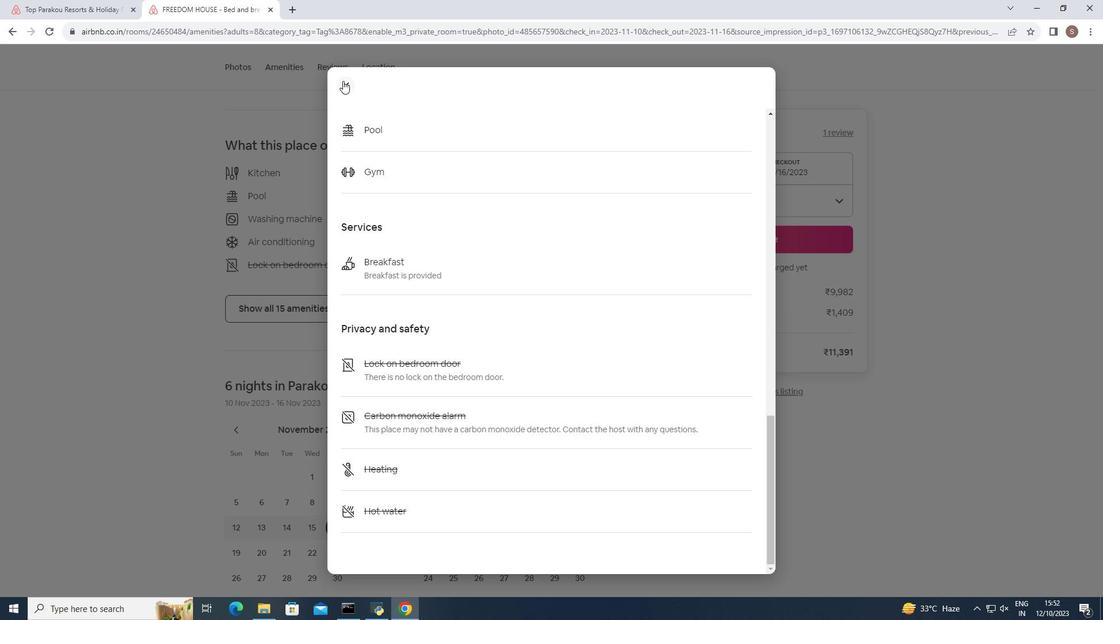 
Action: Mouse pressed left at (343, 81)
Screenshot: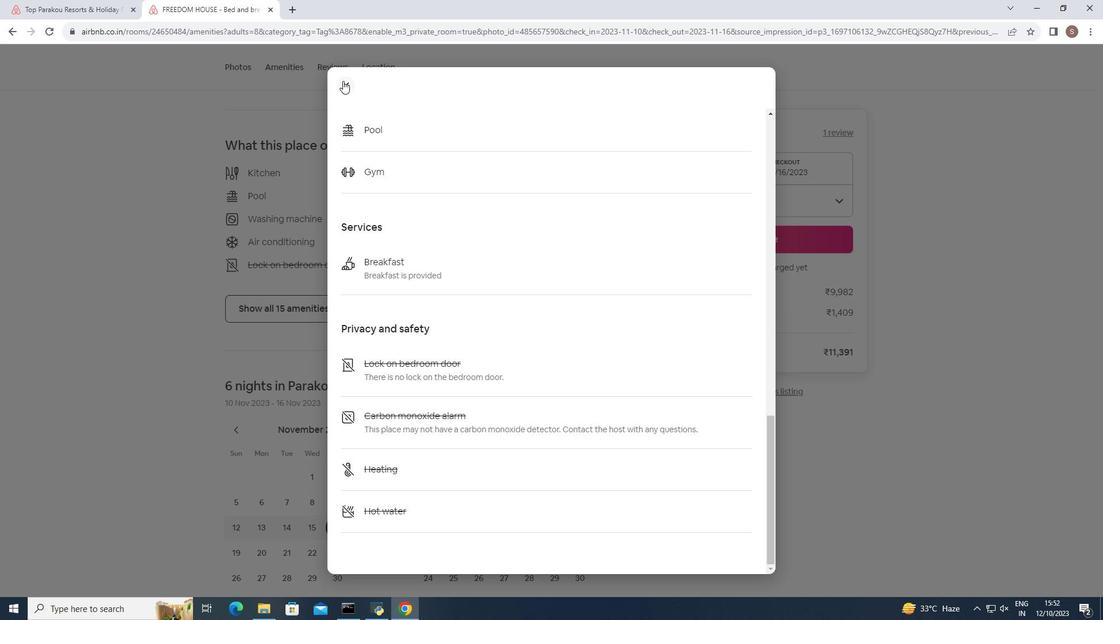 
Action: Mouse moved to (293, 279)
Screenshot: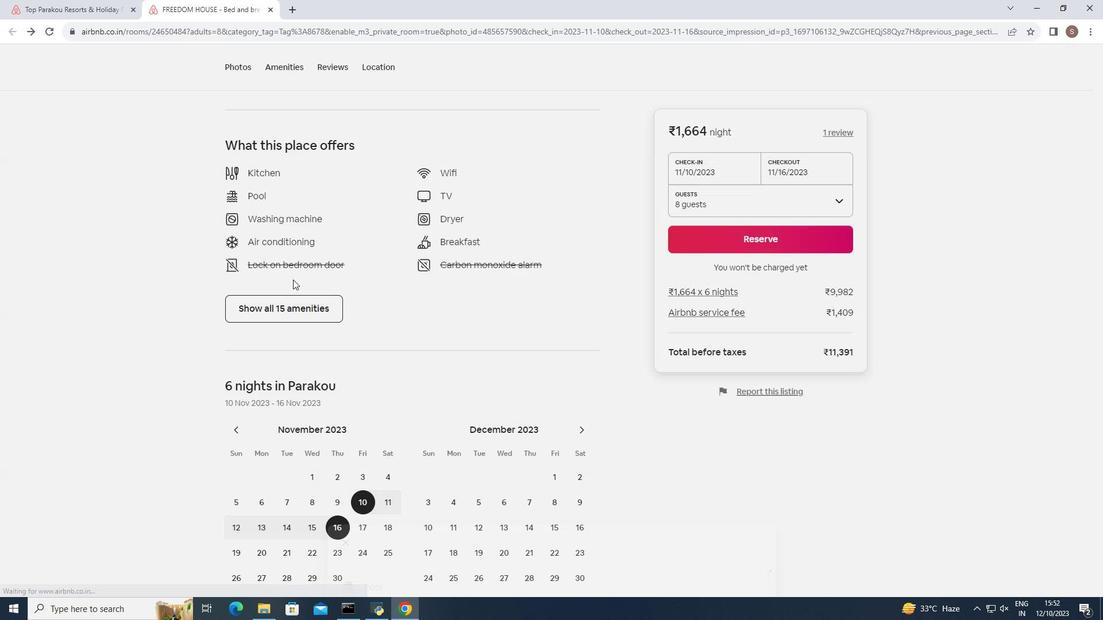 
Action: Mouse scrolled (293, 279) with delta (0, 0)
Screenshot: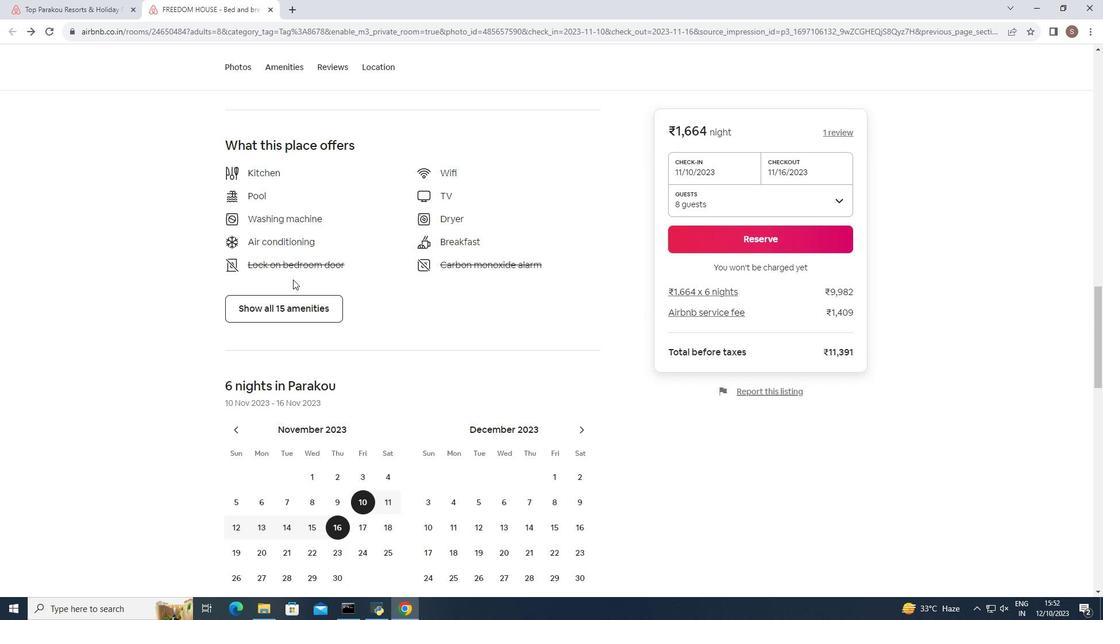 
Action: Mouse scrolled (293, 279) with delta (0, 0)
Screenshot: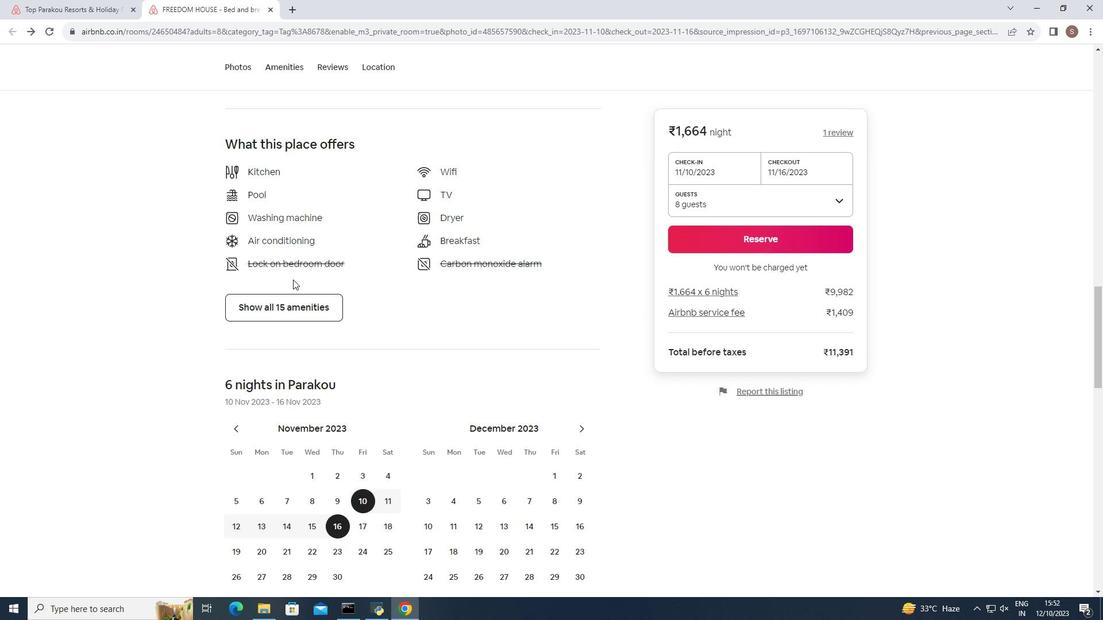 
Action: Mouse scrolled (293, 279) with delta (0, 0)
Screenshot: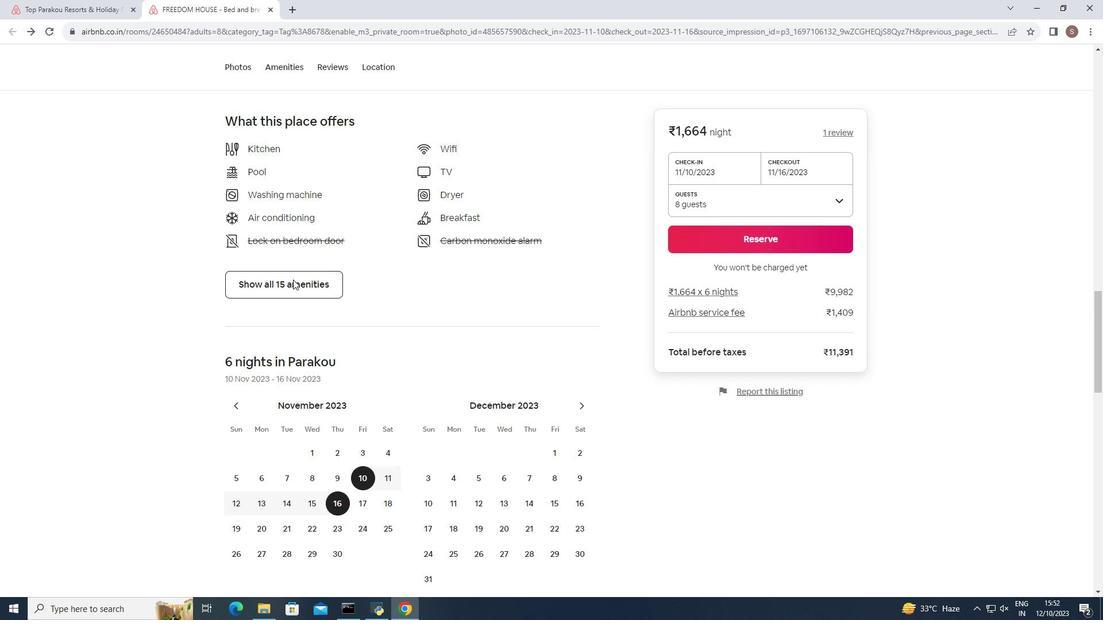 
Action: Mouse scrolled (293, 279) with delta (0, 0)
Screenshot: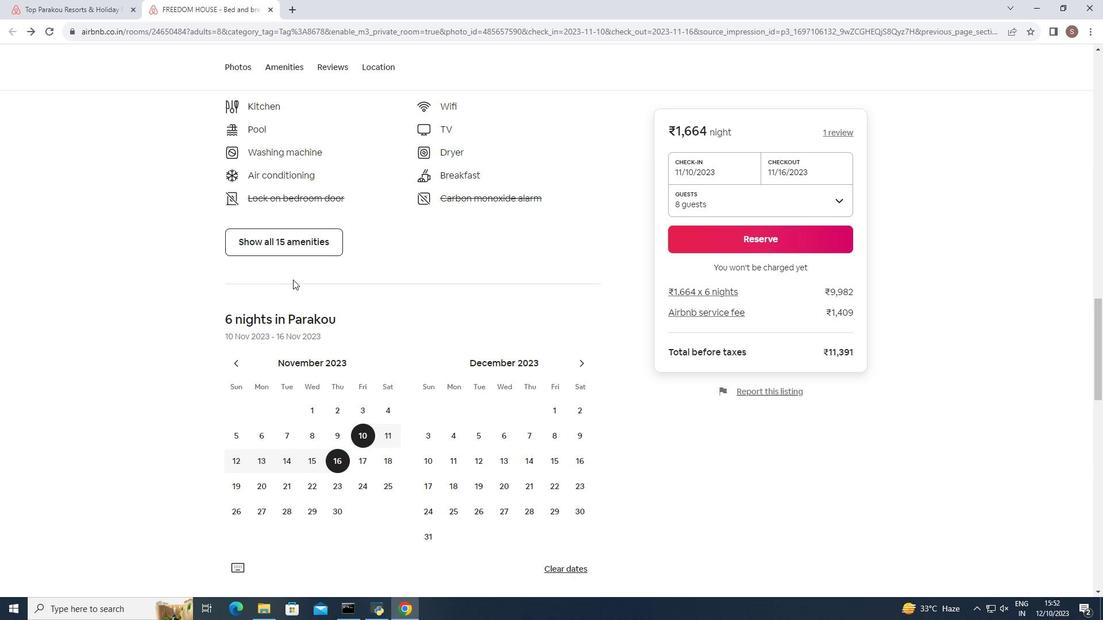 
Action: Mouse moved to (293, 278)
Screenshot: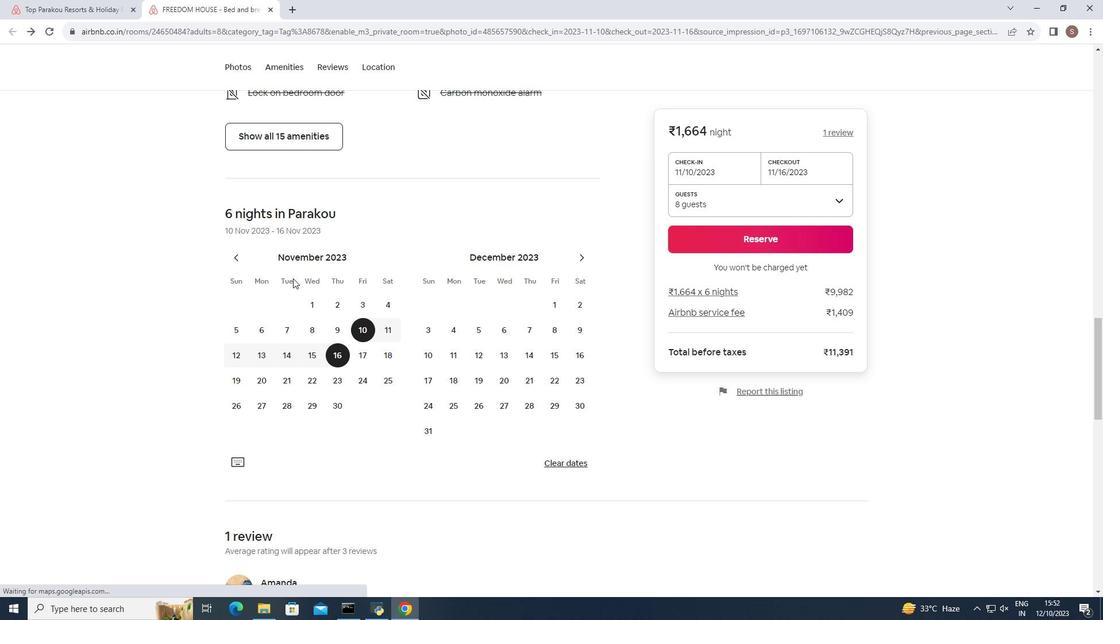 
Action: Mouse scrolled (293, 278) with delta (0, 0)
Screenshot: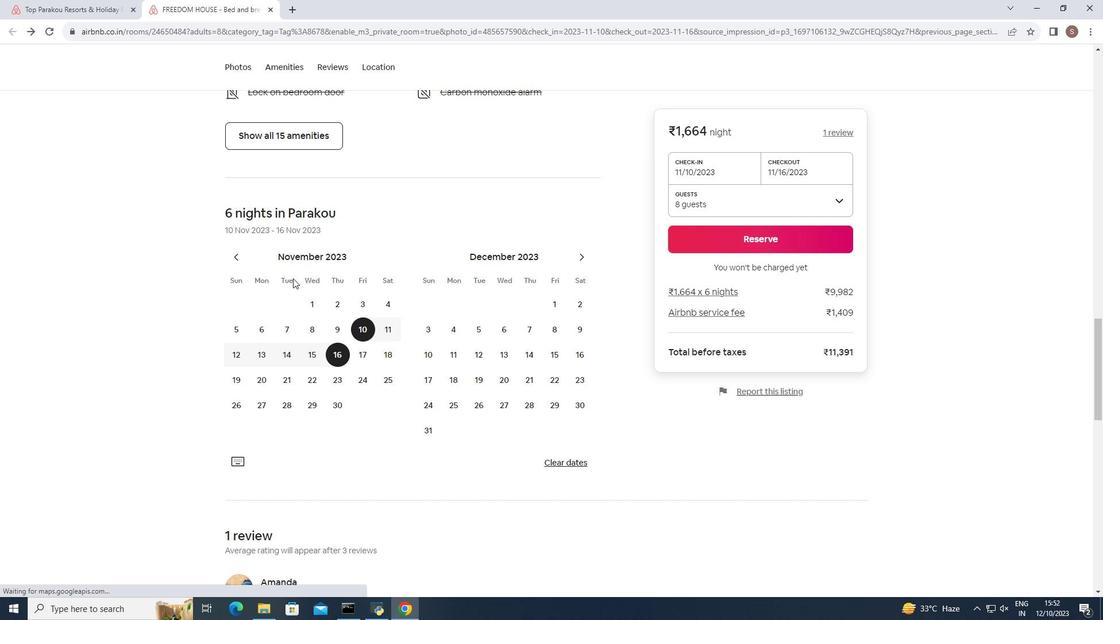 
Action: Mouse scrolled (293, 278) with delta (0, 0)
Screenshot: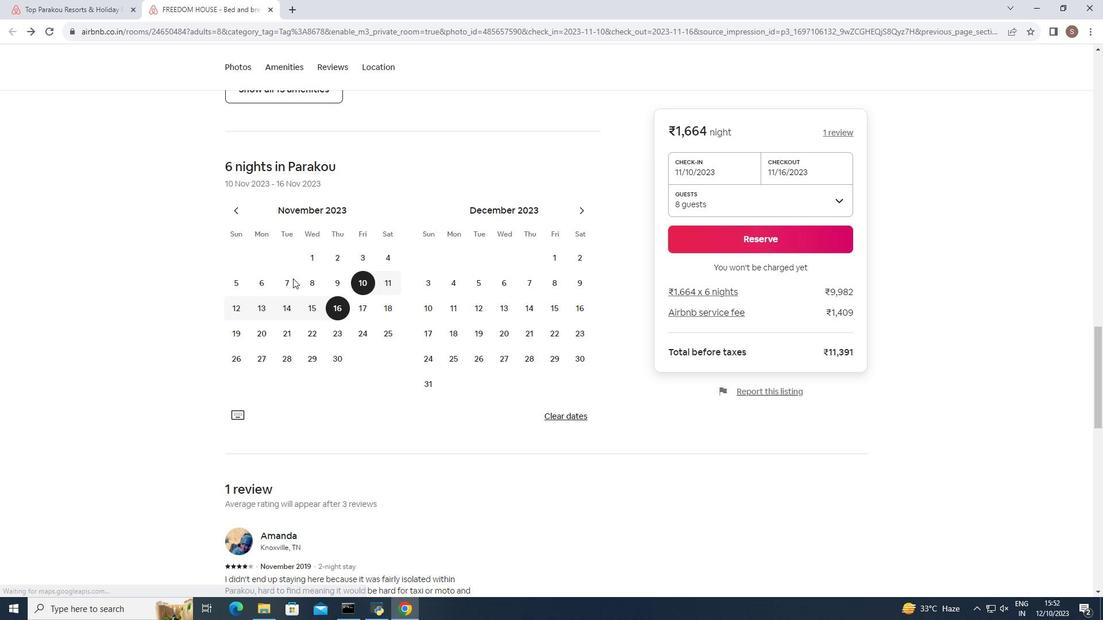 
Action: Mouse scrolled (293, 278) with delta (0, 0)
Screenshot: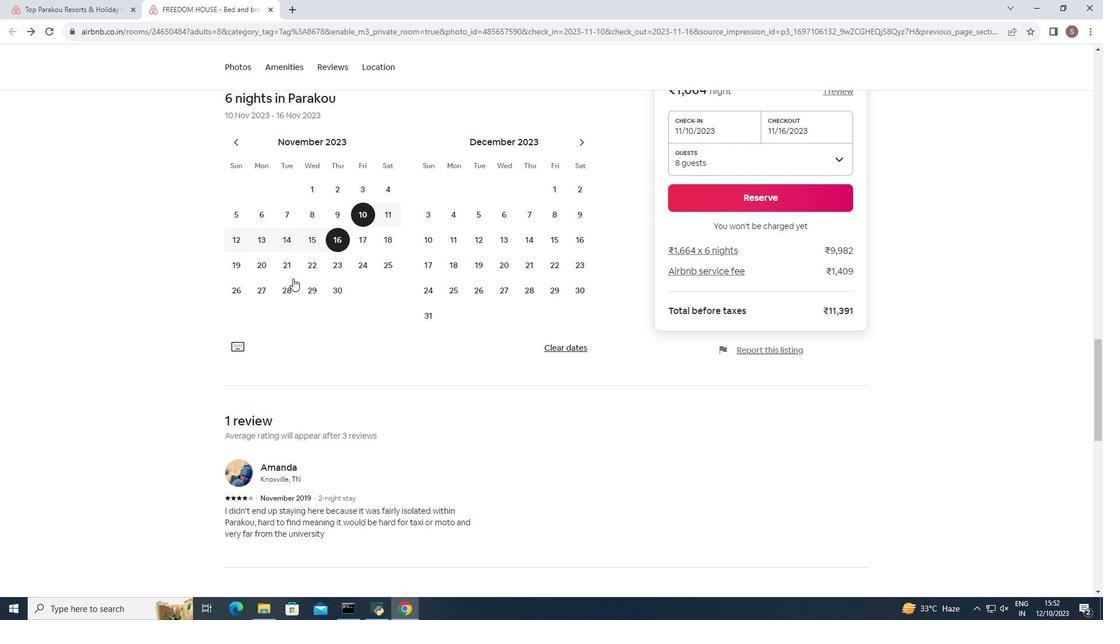 
Action: Mouse scrolled (293, 278) with delta (0, 0)
Screenshot: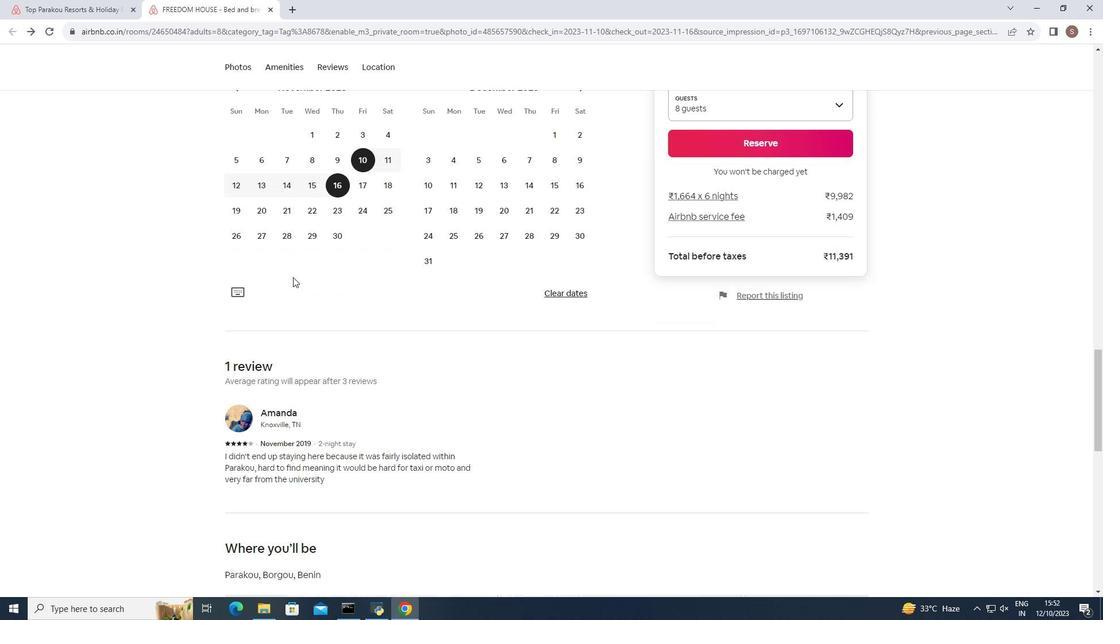 
Action: Mouse moved to (293, 276)
Screenshot: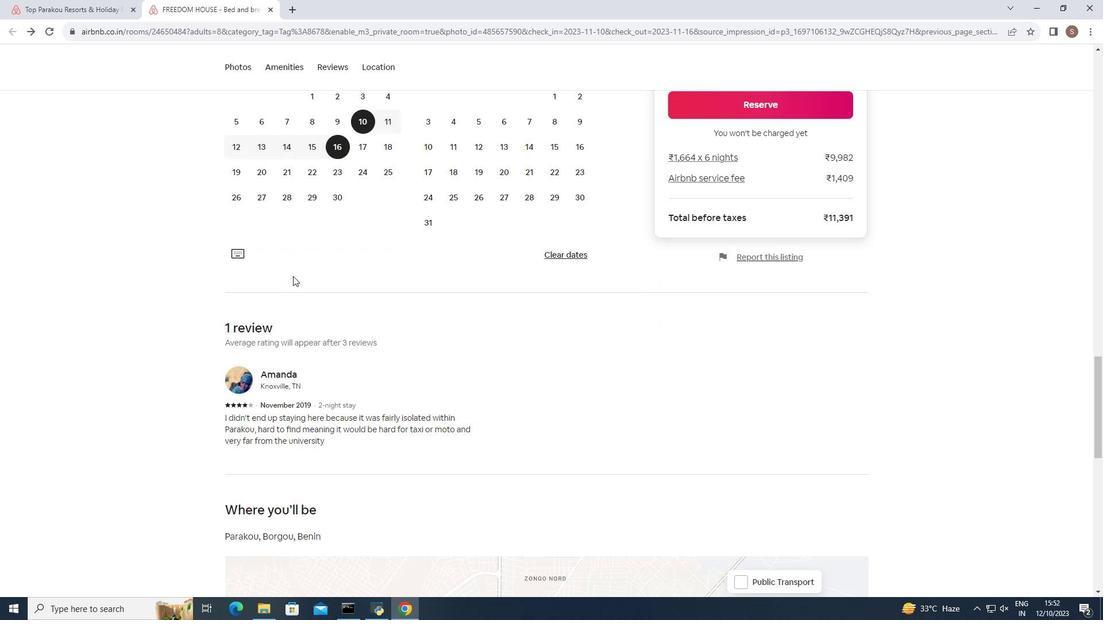 
Action: Mouse scrolled (293, 275) with delta (0, 0)
Screenshot: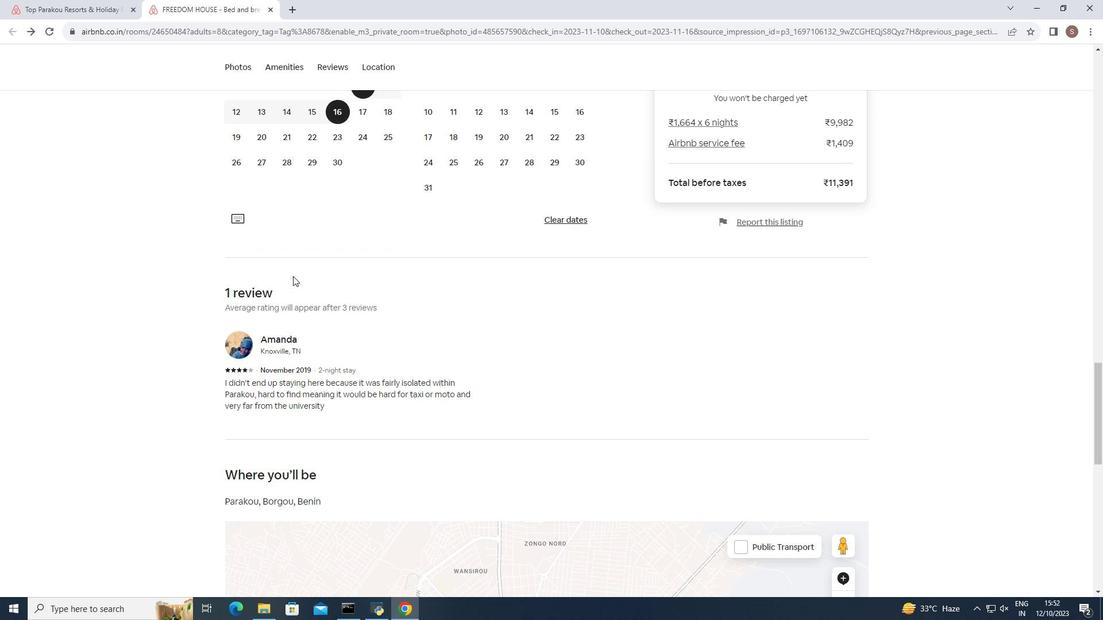
Action: Mouse scrolled (293, 275) with delta (0, 0)
Screenshot: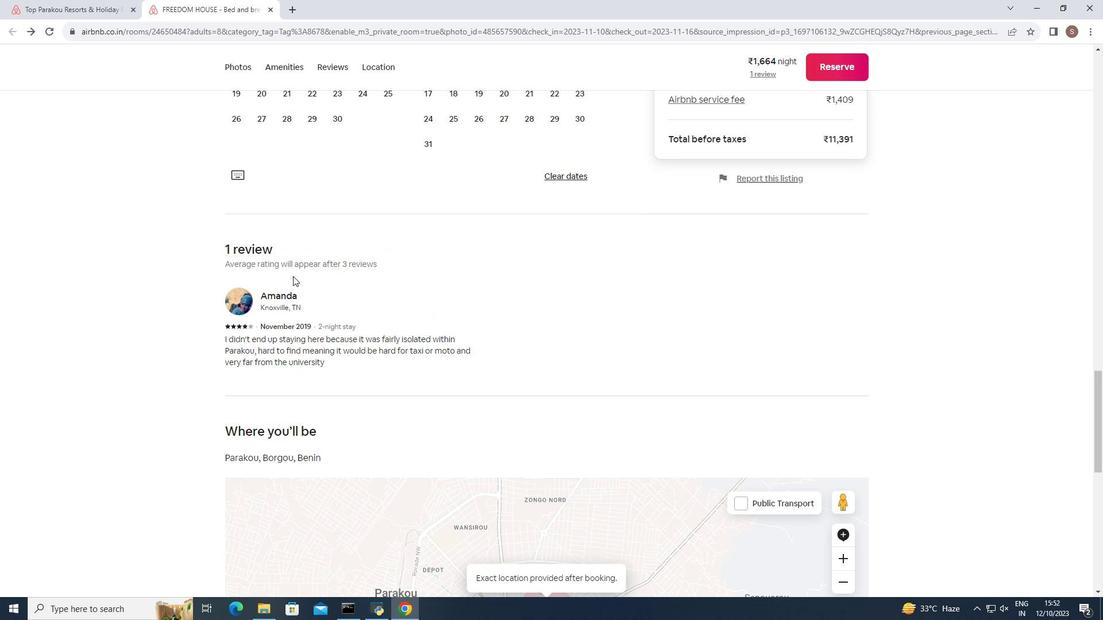 
Action: Mouse scrolled (293, 275) with delta (0, 0)
Screenshot: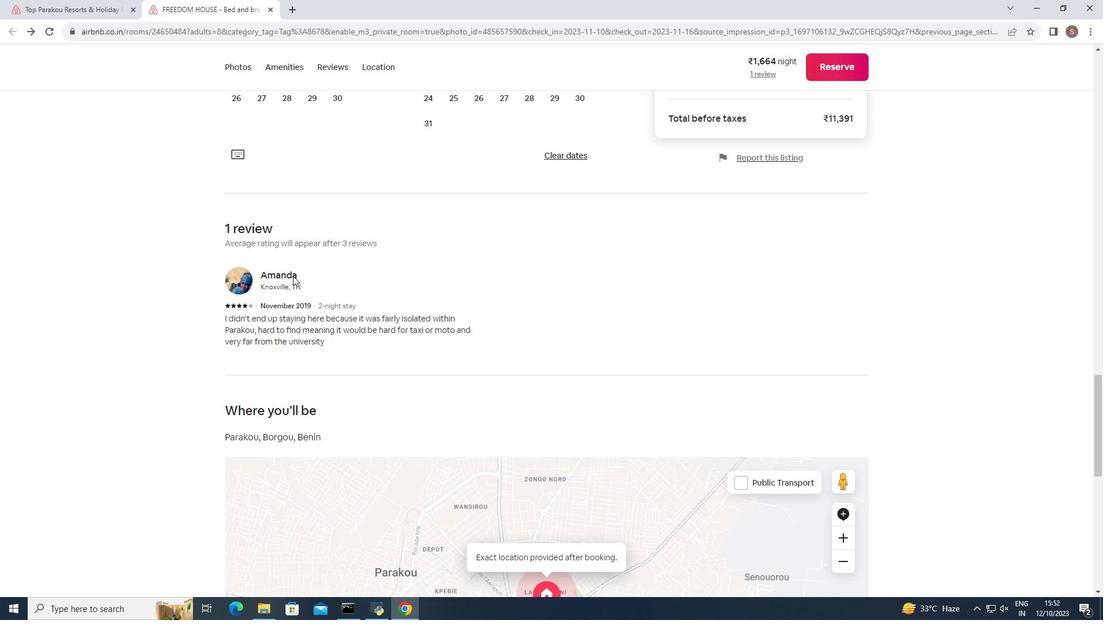 
Action: Mouse moved to (293, 274)
Screenshot: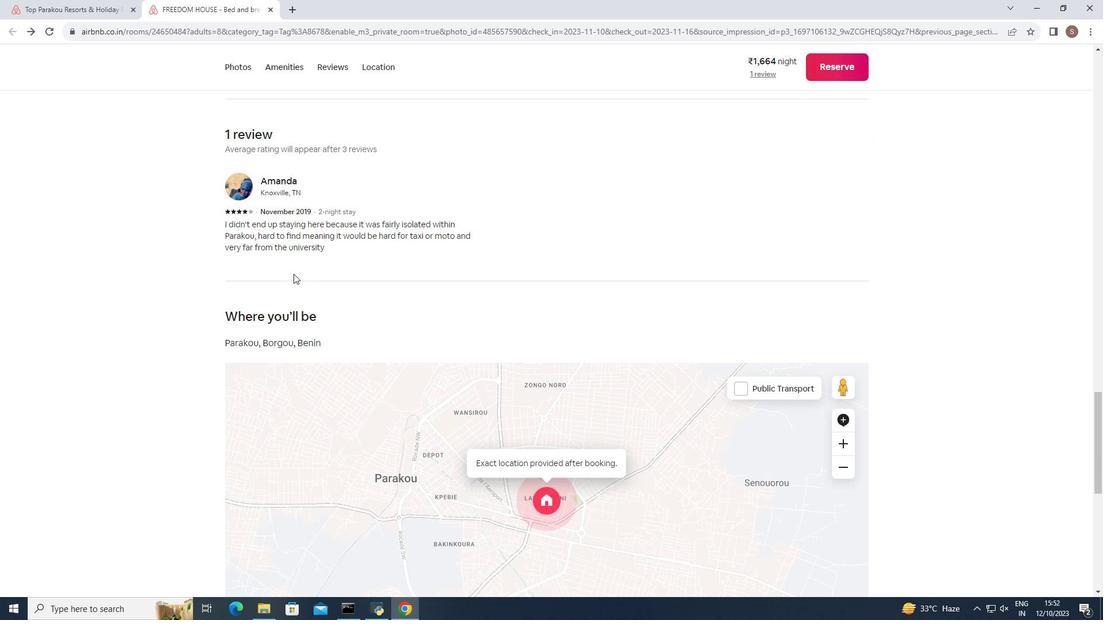 
Action: Mouse scrolled (293, 273) with delta (0, 0)
Screenshot: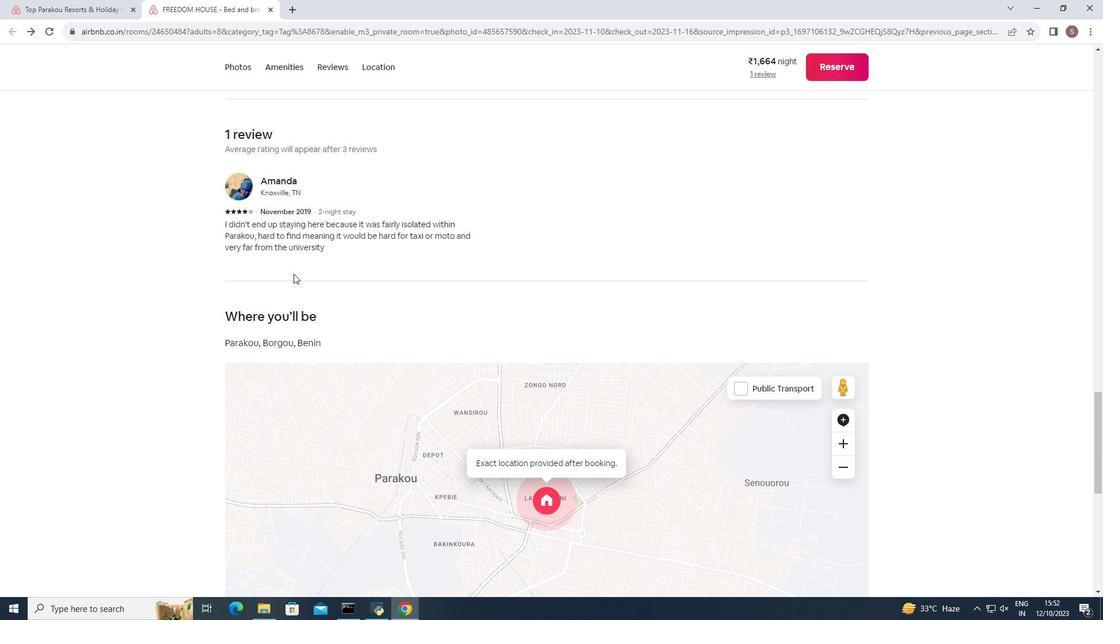 
Action: Mouse scrolled (293, 273) with delta (0, 0)
Screenshot: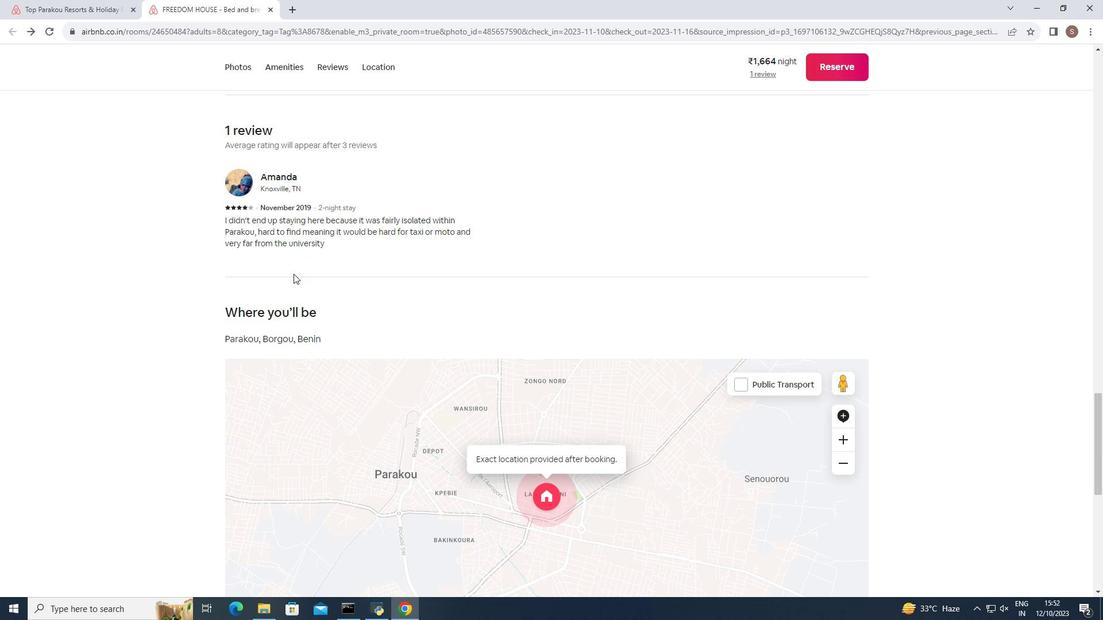 
Action: Mouse moved to (294, 273)
Screenshot: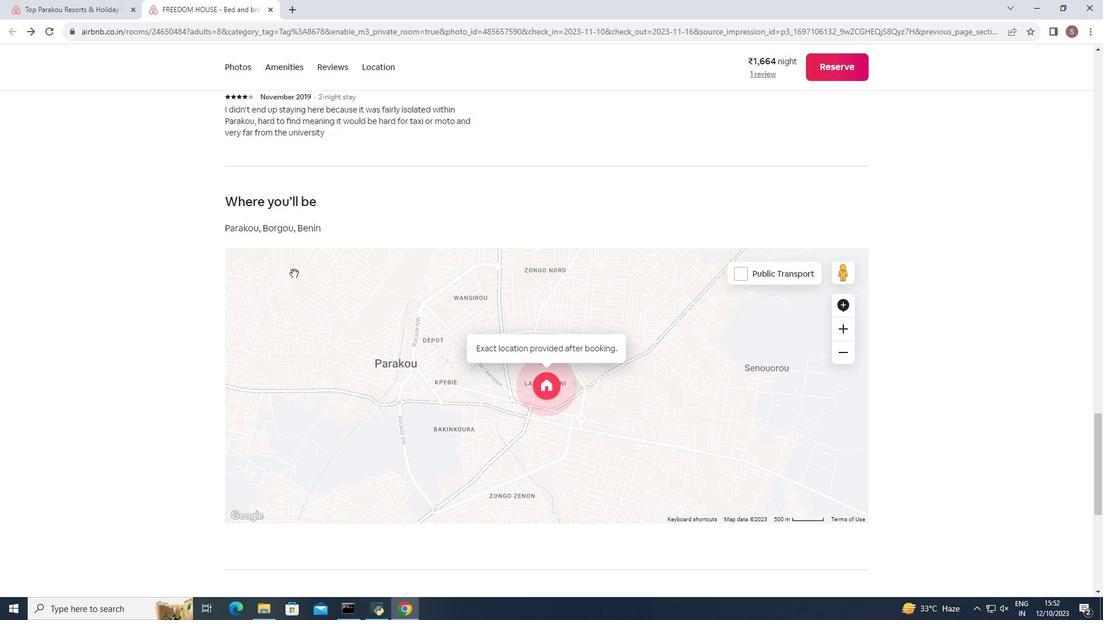 
Action: Mouse scrolled (294, 273) with delta (0, 0)
Screenshot: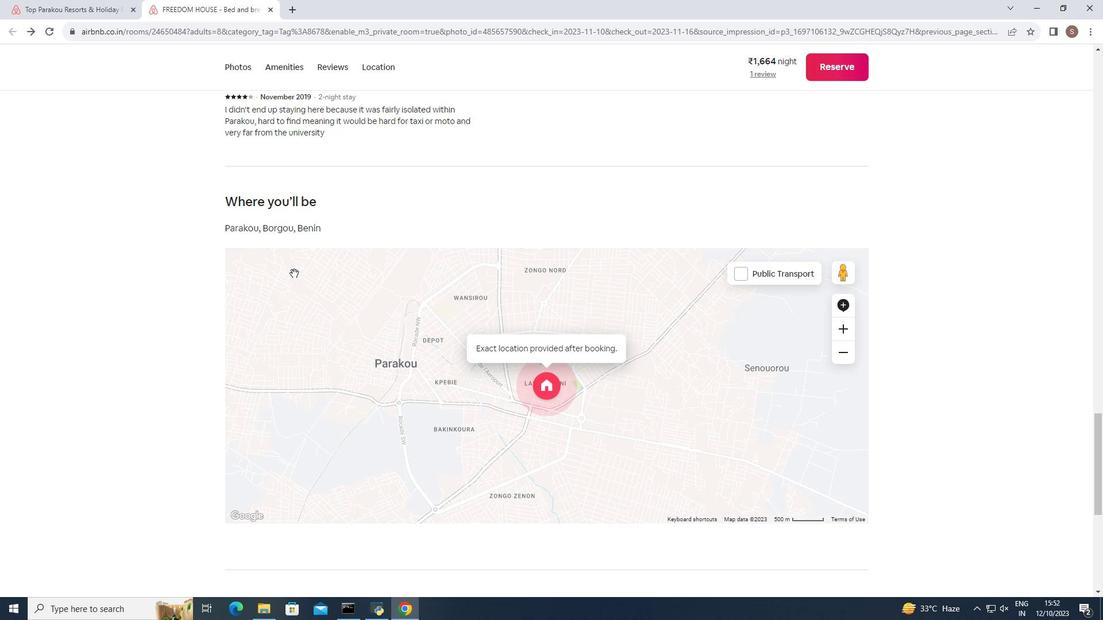 
Action: Mouse scrolled (294, 273) with delta (0, 0)
Screenshot: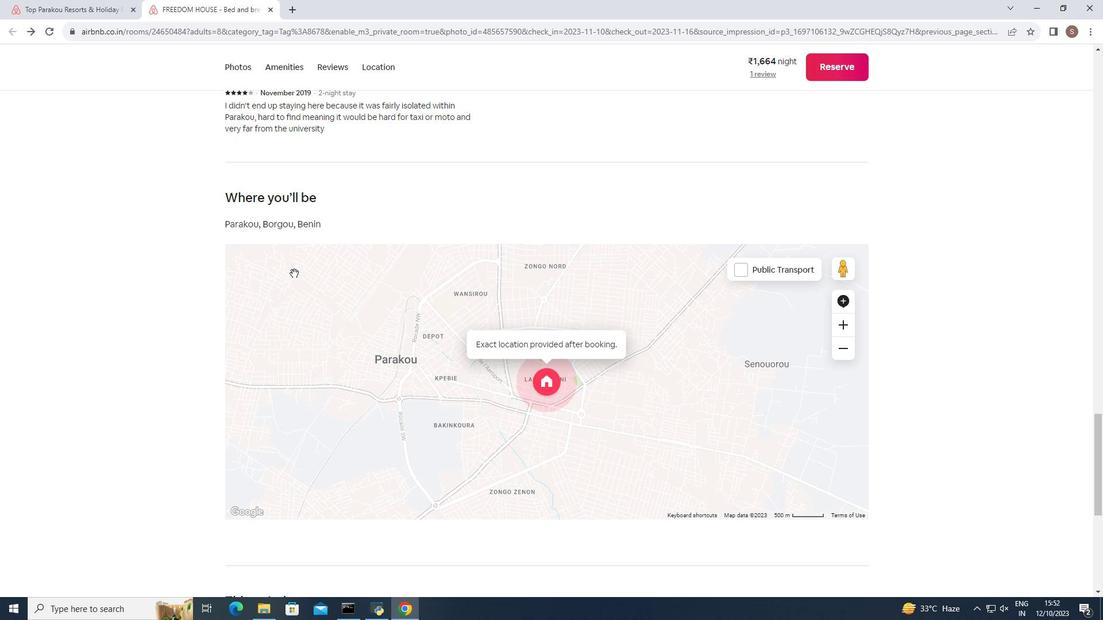 
Action: Mouse moved to (294, 272)
Screenshot: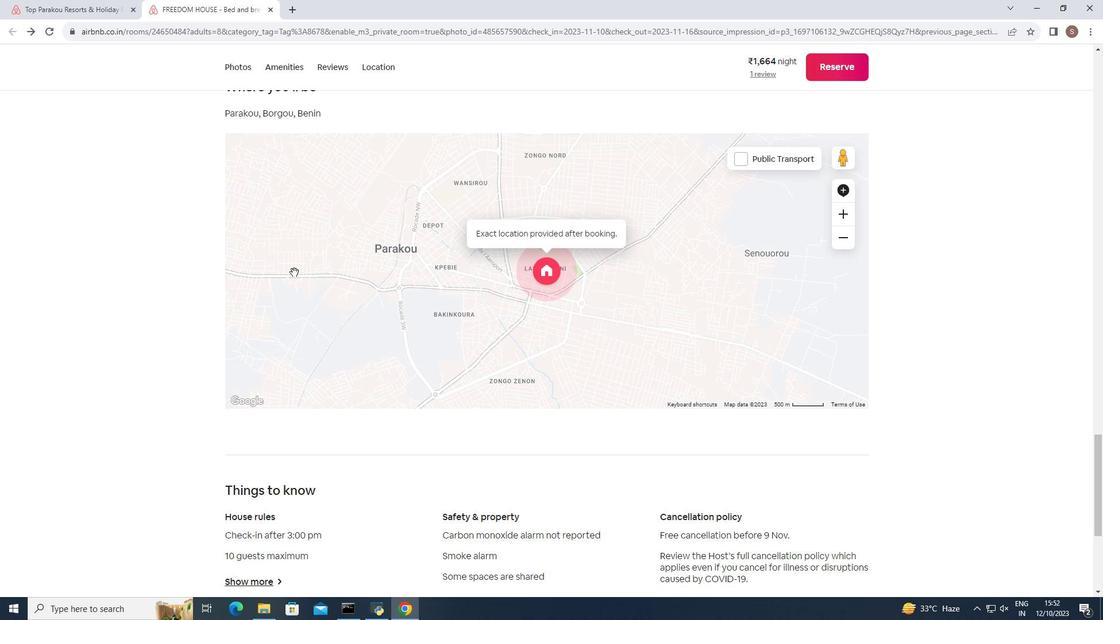 
Action: Mouse scrolled (294, 271) with delta (0, 0)
Screenshot: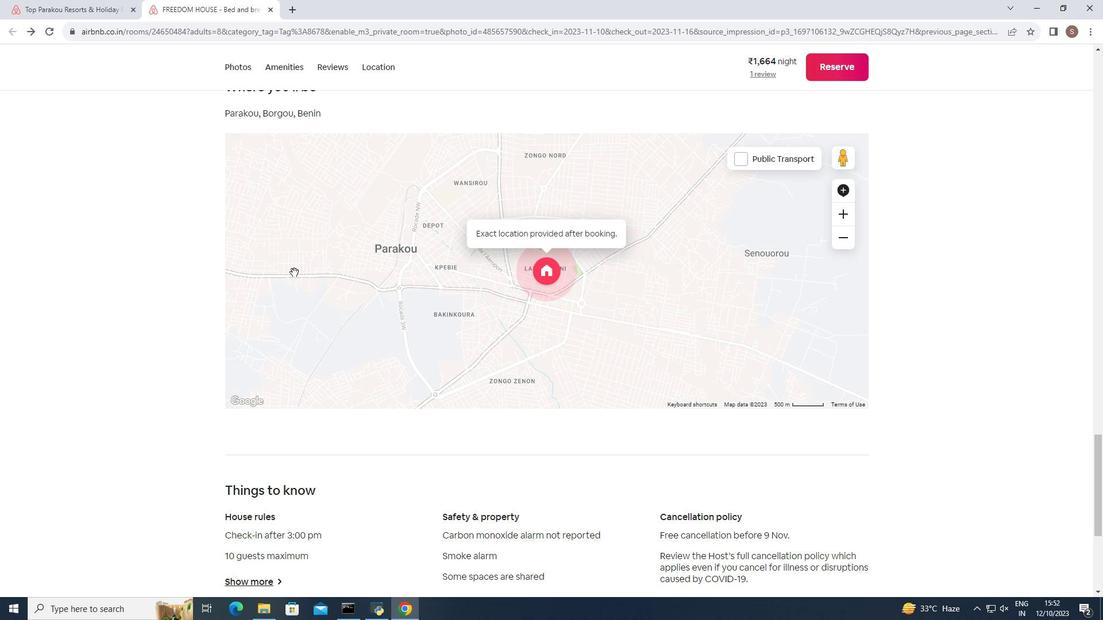 
Action: Mouse scrolled (294, 271) with delta (0, 0)
Screenshot: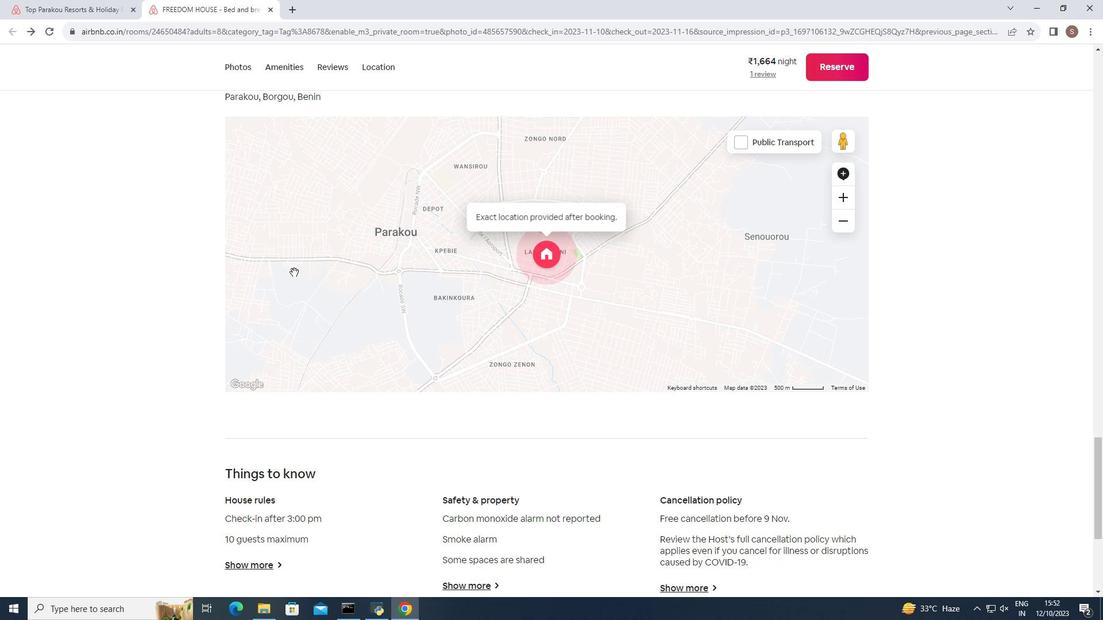
Action: Mouse scrolled (294, 271) with delta (0, 0)
Screenshot: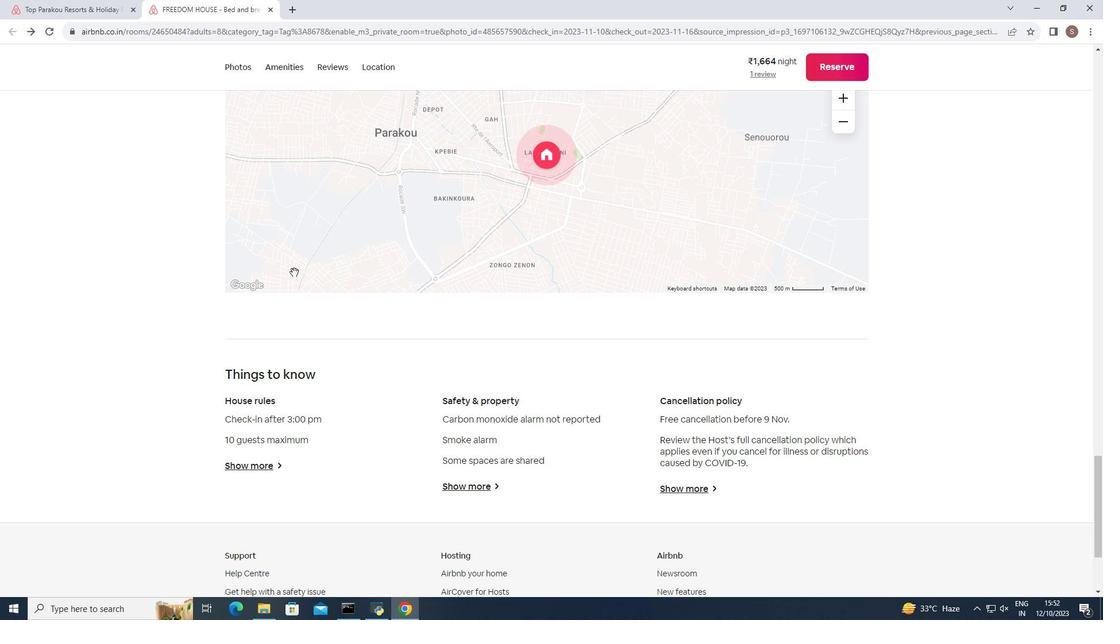 
Action: Mouse scrolled (294, 271) with delta (0, 0)
Screenshot: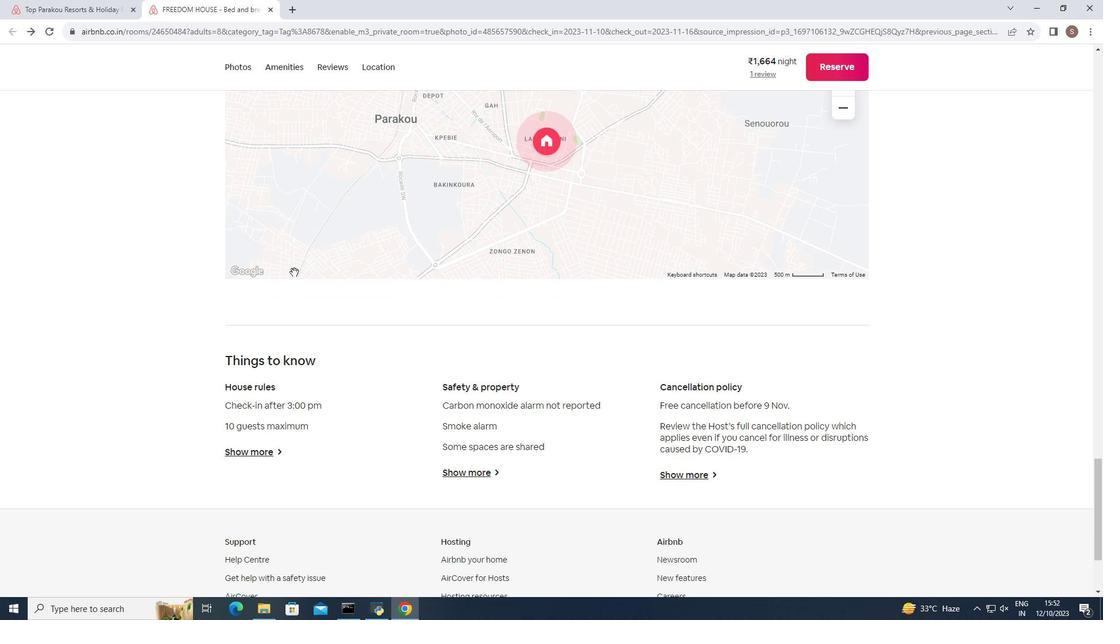 
Action: Mouse moved to (295, 271)
Screenshot: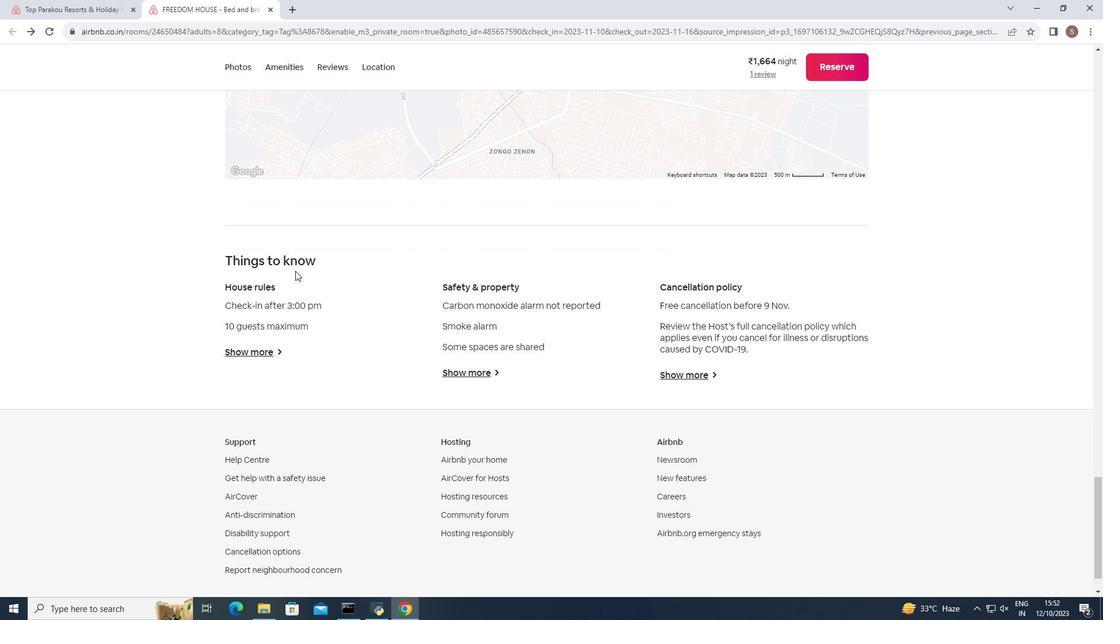 
Action: Mouse scrolled (295, 270) with delta (0, 0)
Screenshot: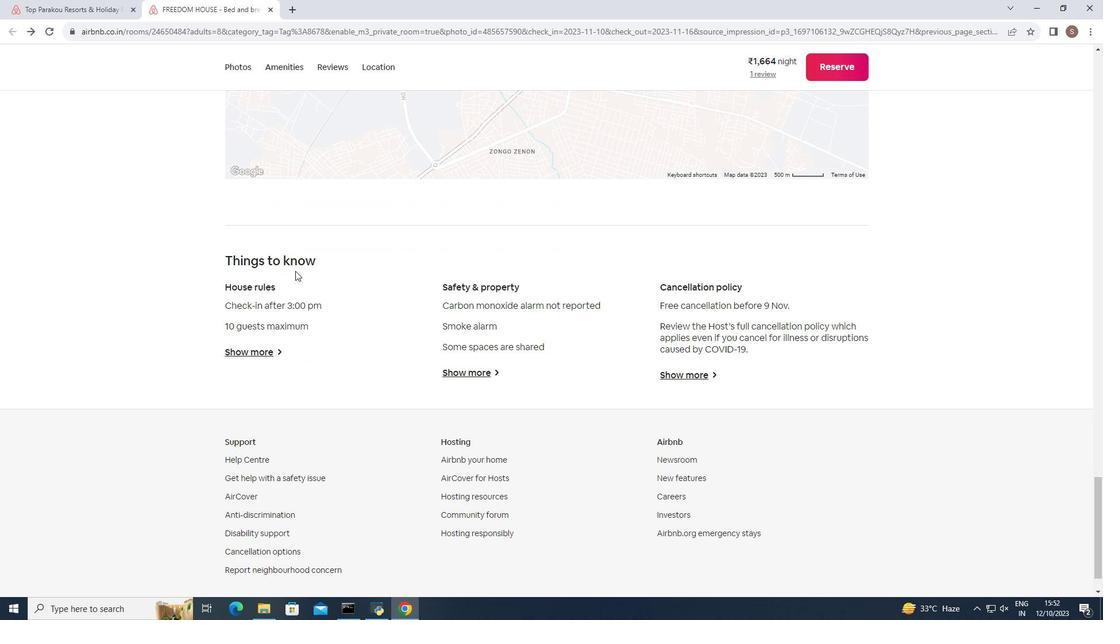 
Action: Mouse scrolled (295, 270) with delta (0, 0)
Screenshot: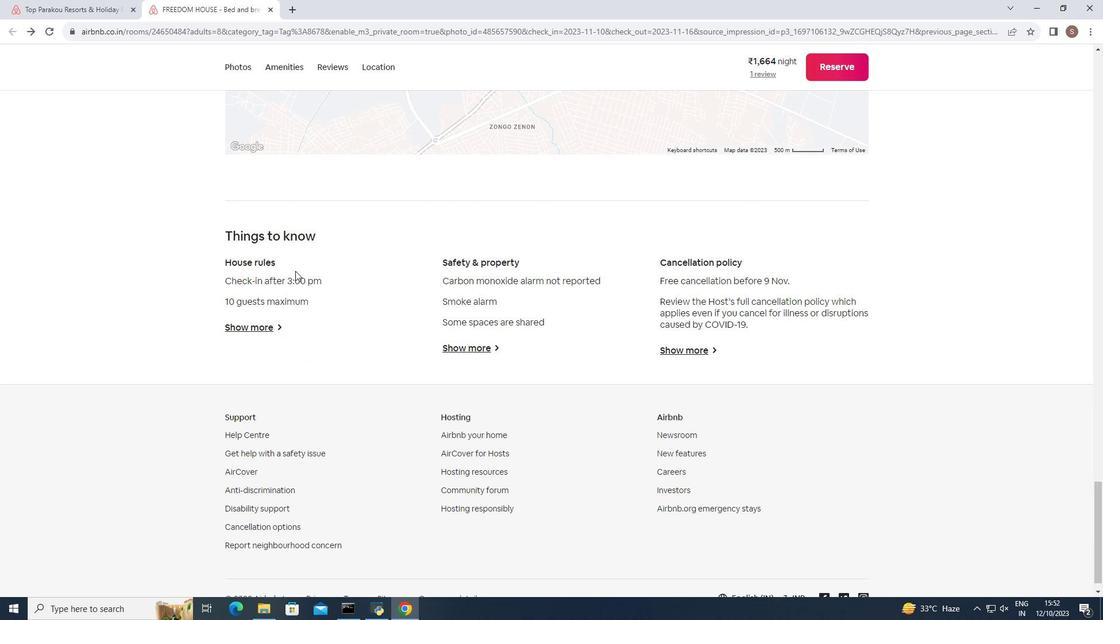 
Action: Mouse scrolled (295, 270) with delta (0, 0)
Screenshot: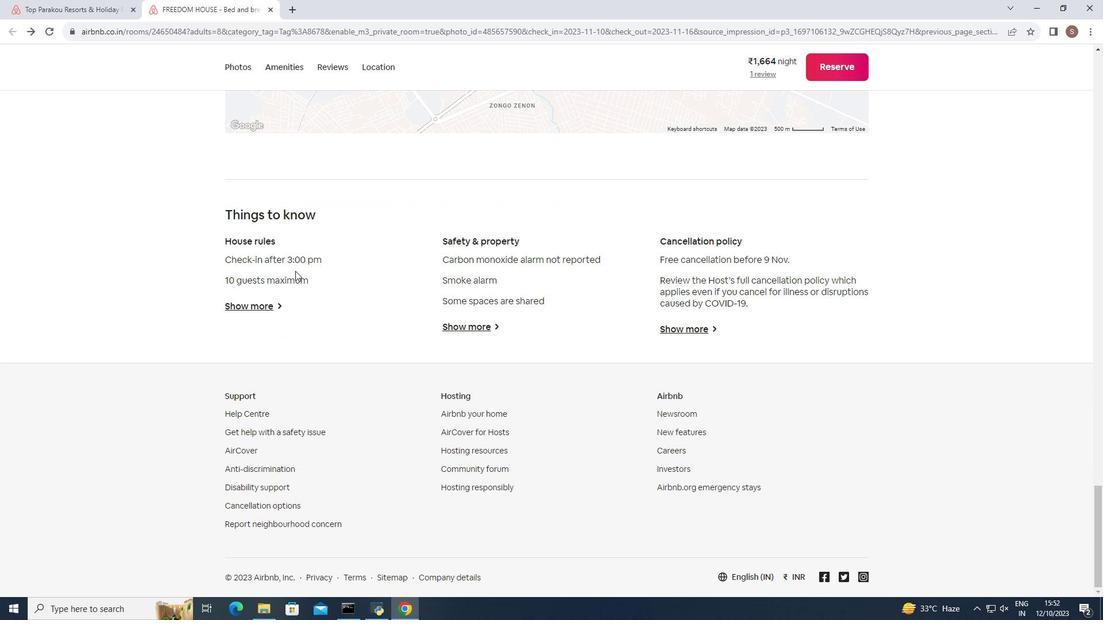 
Action: Mouse scrolled (295, 270) with delta (0, 0)
Screenshot: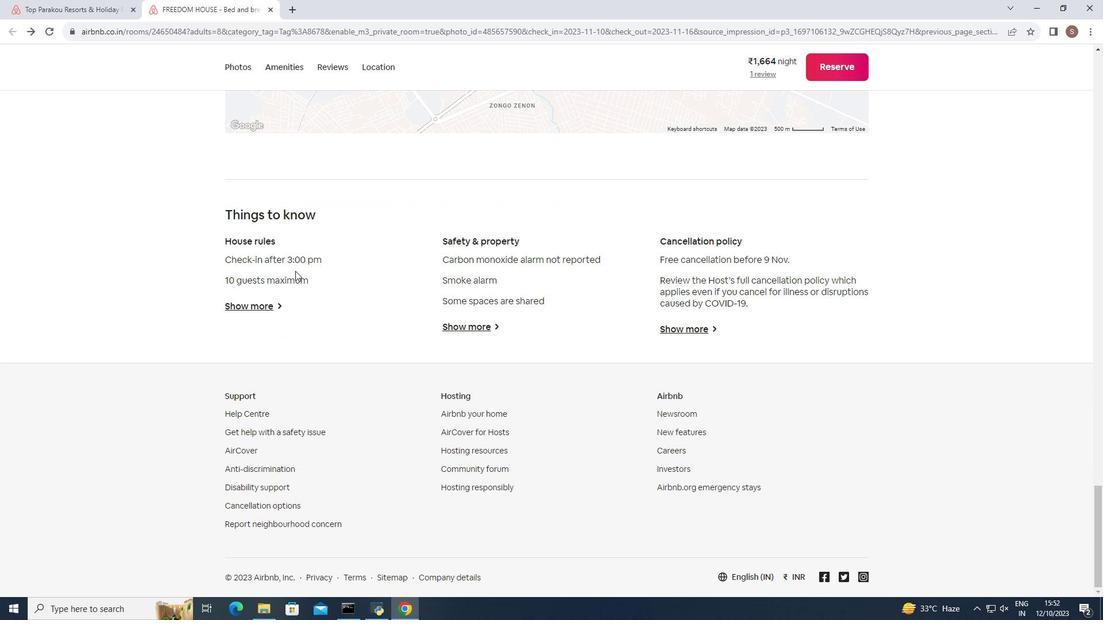
Action: Mouse moved to (296, 271)
Screenshot: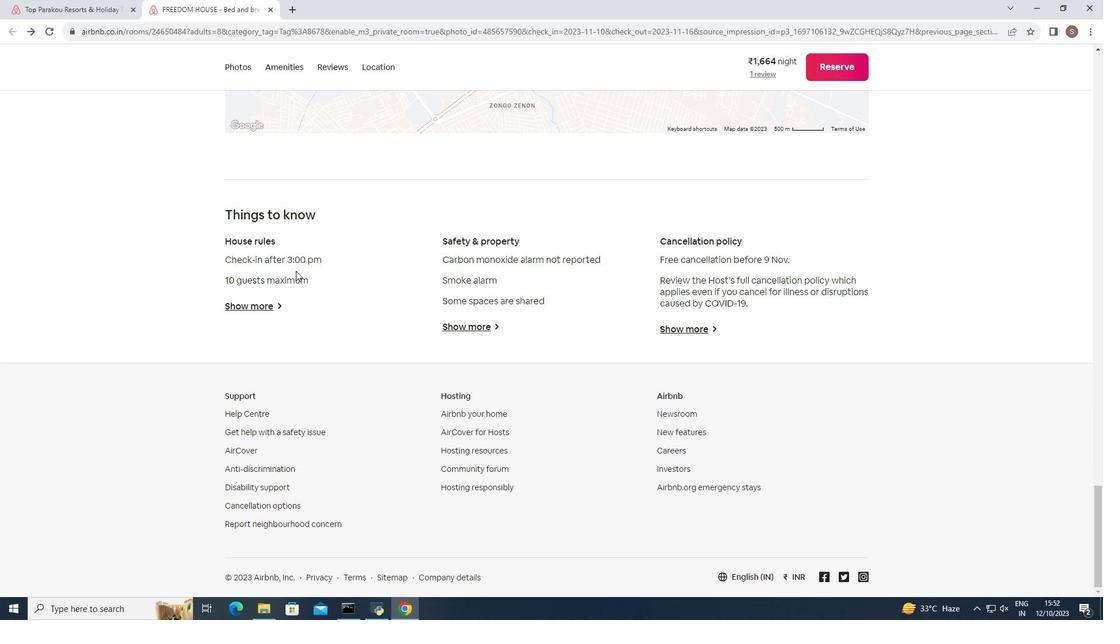 
Action: Mouse scrolled (296, 270) with delta (0, 0)
Screenshot: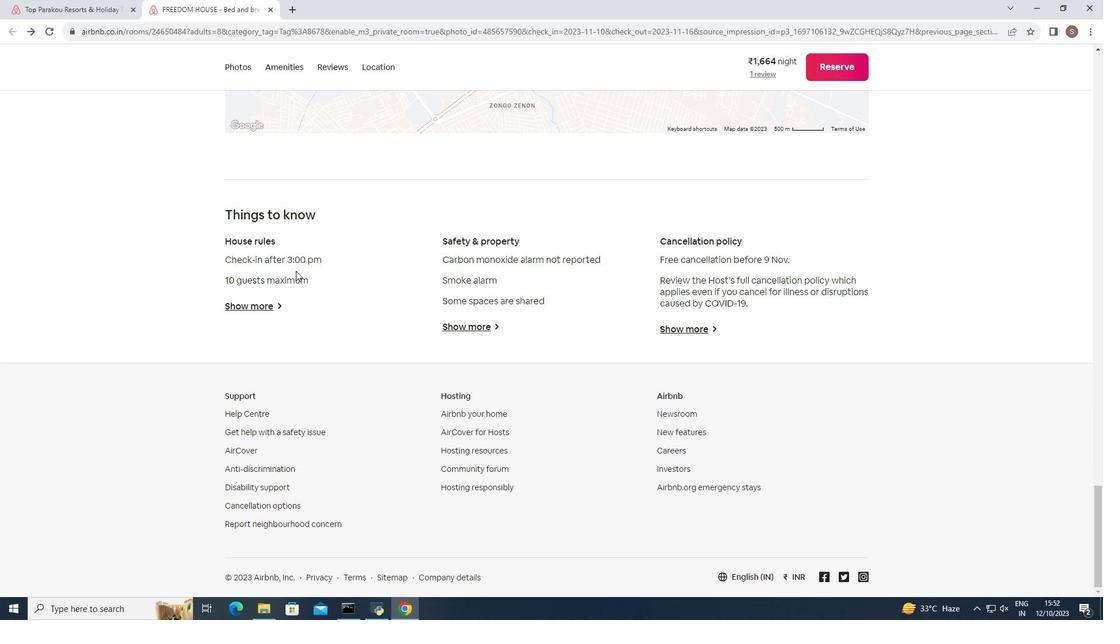 
Action: Mouse moved to (269, 8)
Screenshot: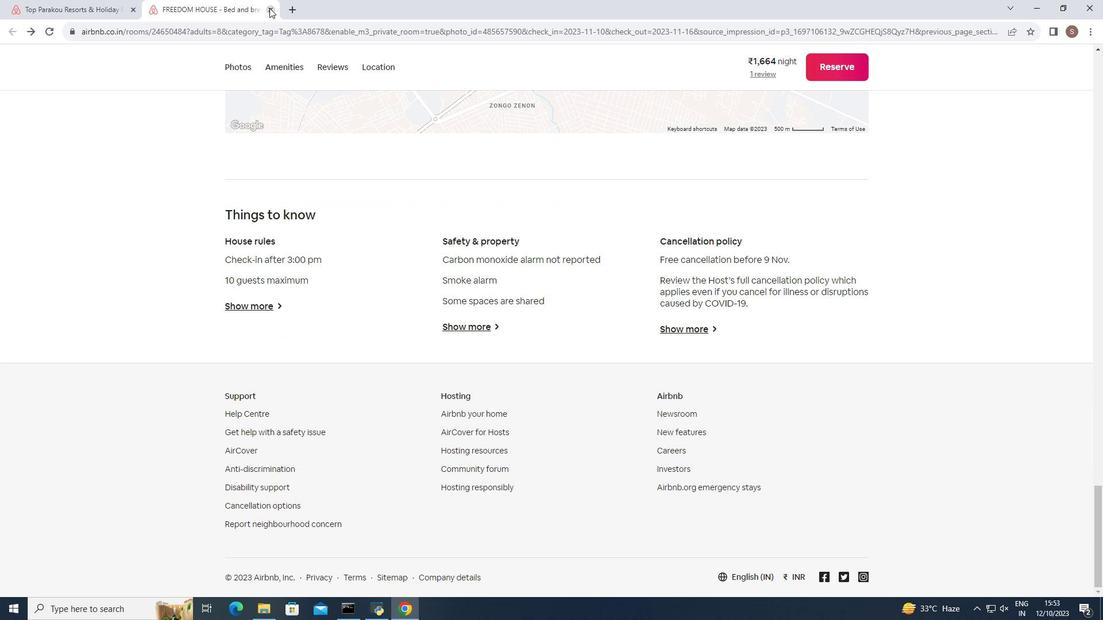 
Action: Mouse pressed left at (269, 8)
Screenshot: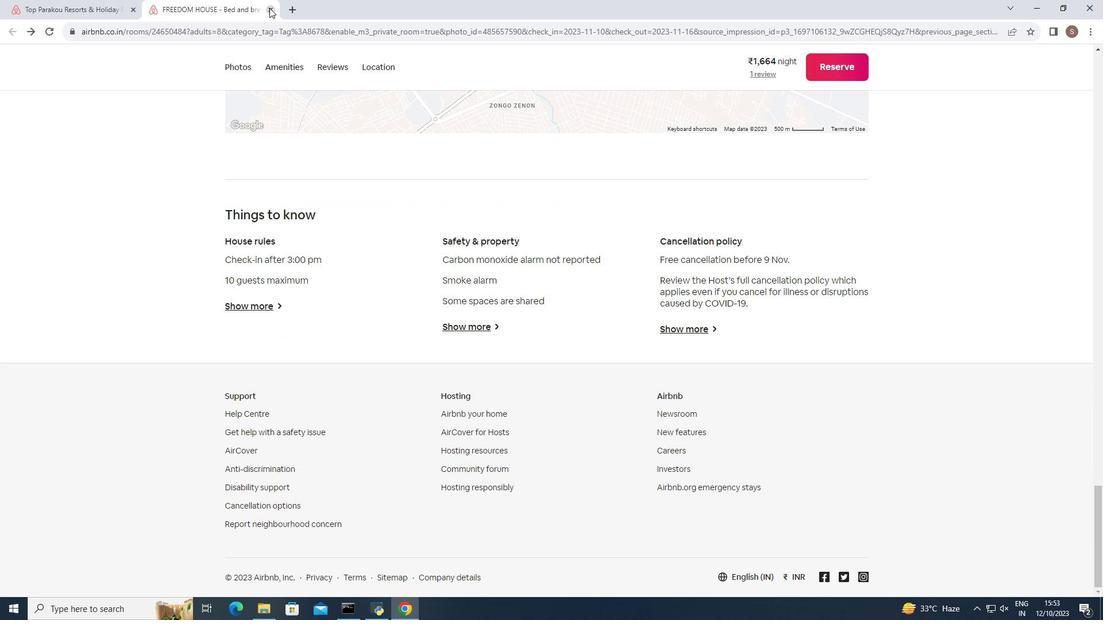 
Action: Mouse moved to (335, 350)
Screenshot: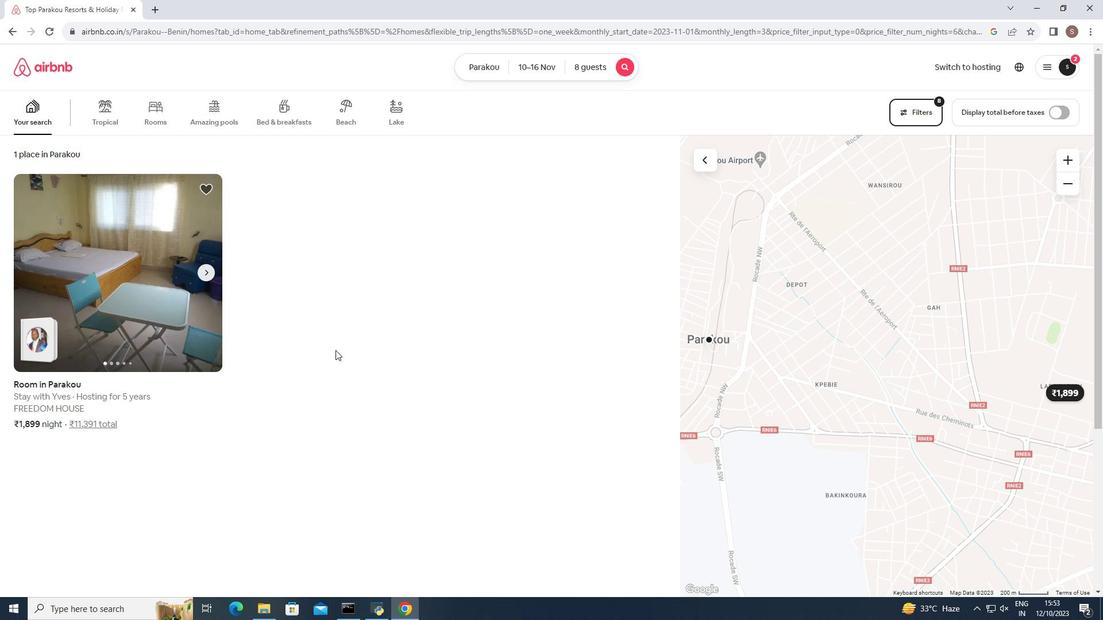 
